 Task: Find connections with filter location Welwyn Garden City with filter topic #Mobilemarketingwith filter profile language German with filter current company Infiniti Research Ltd. with filter school Kolhapur Jobs with filter industry Mobile Food Services with filter service category Writing with filter keywords title Area Sales Manager
Action: Mouse moved to (625, 80)
Screenshot: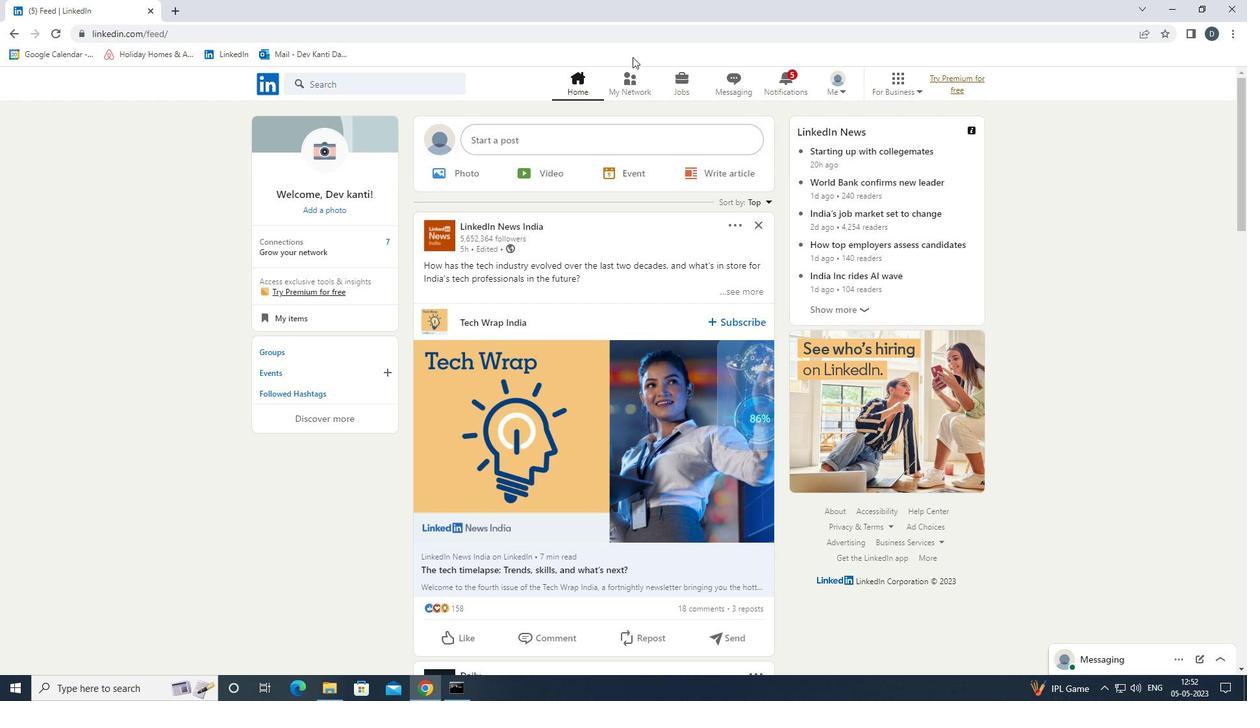 
Action: Mouse pressed left at (625, 80)
Screenshot: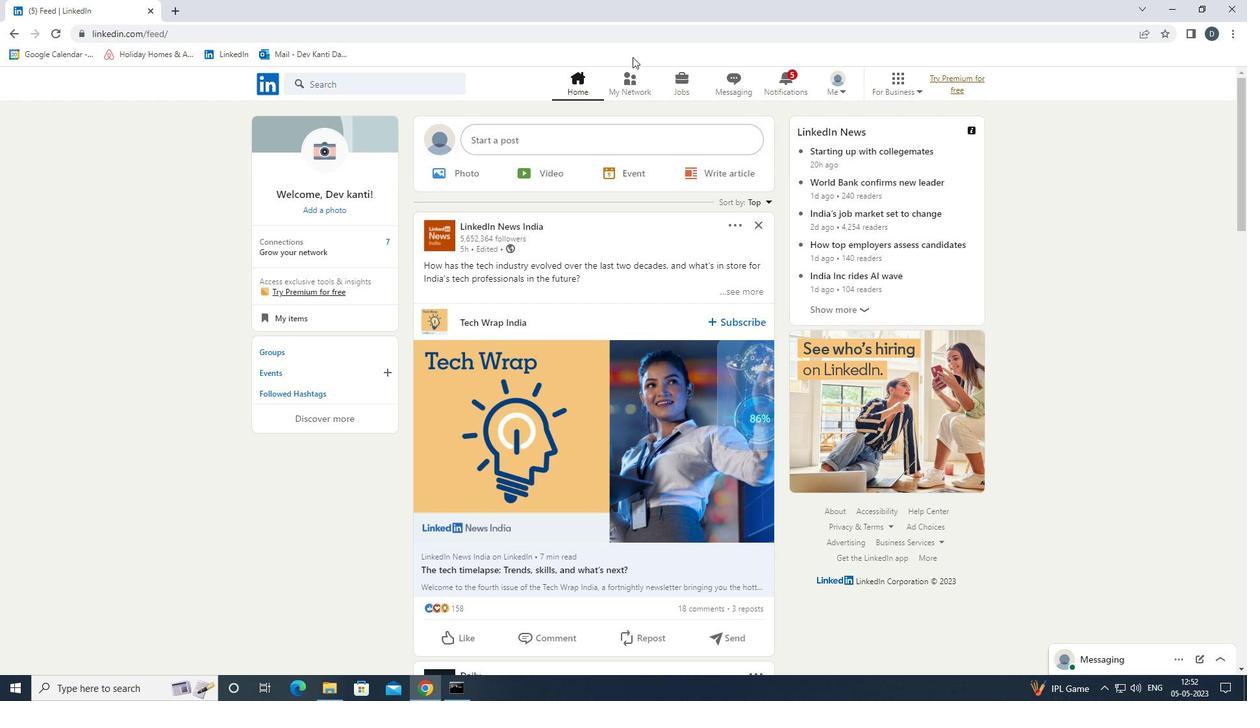 
Action: Mouse moved to (634, 77)
Screenshot: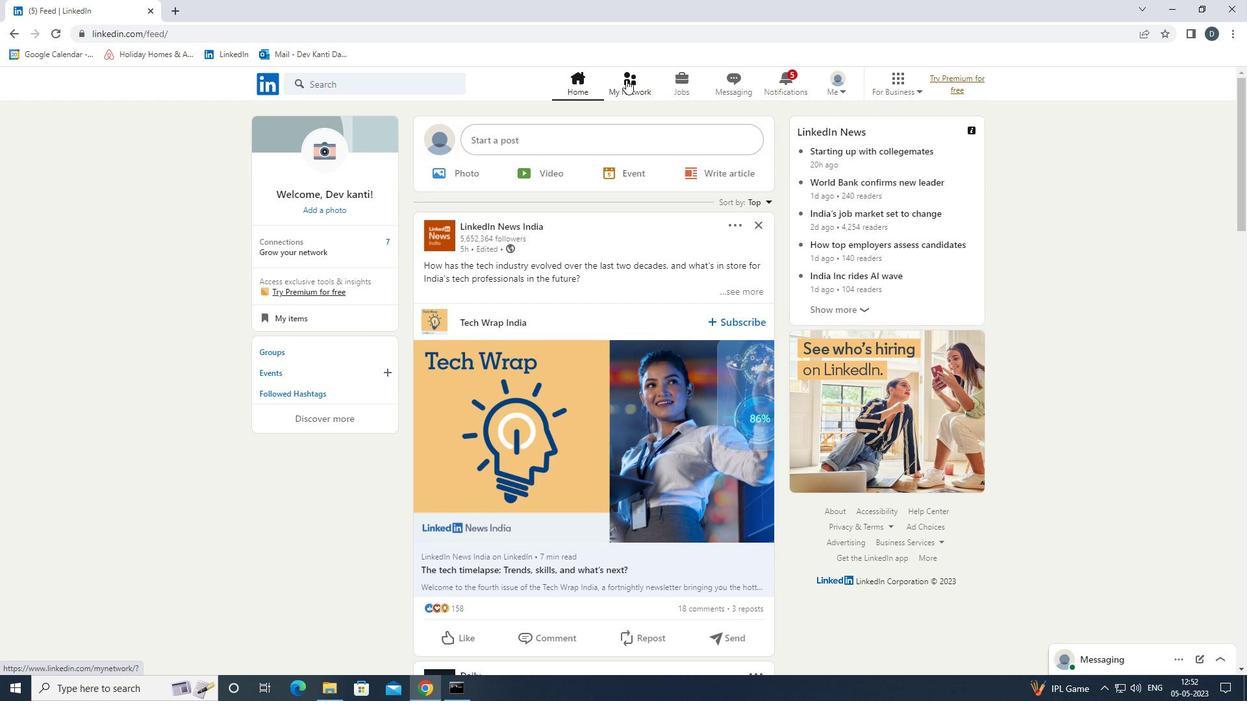 
Action: Mouse pressed left at (634, 77)
Screenshot: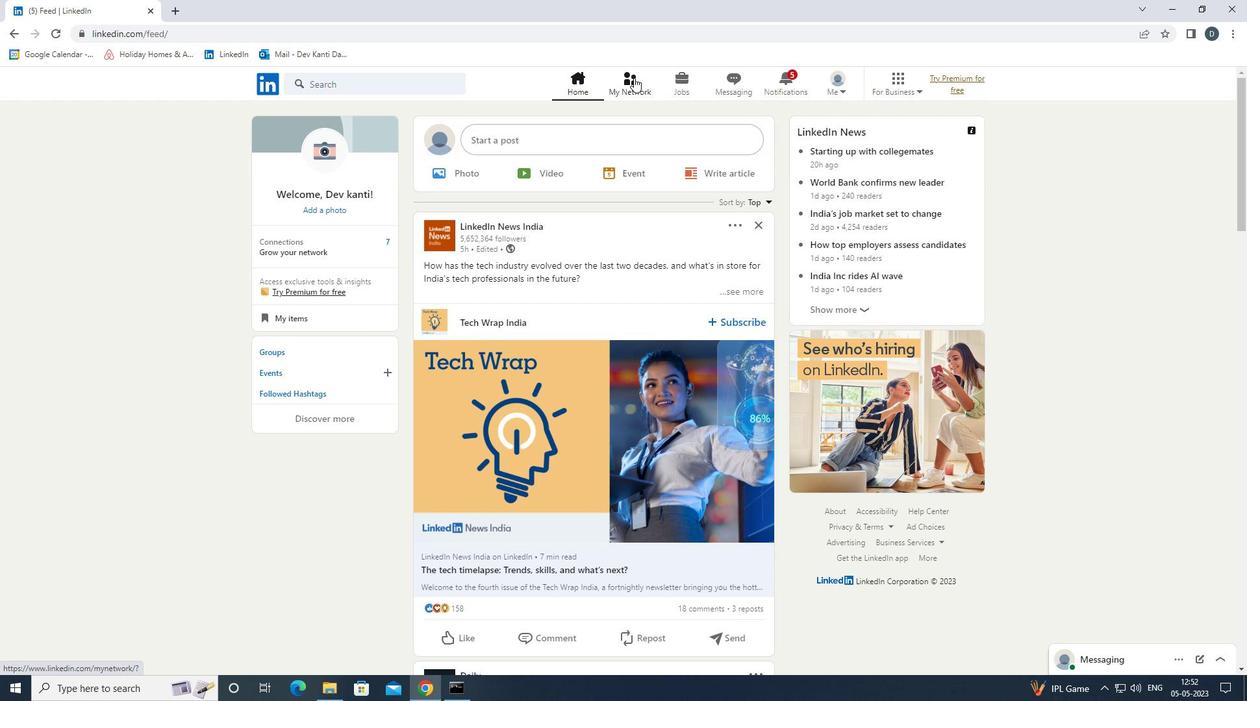 
Action: Mouse moved to (432, 152)
Screenshot: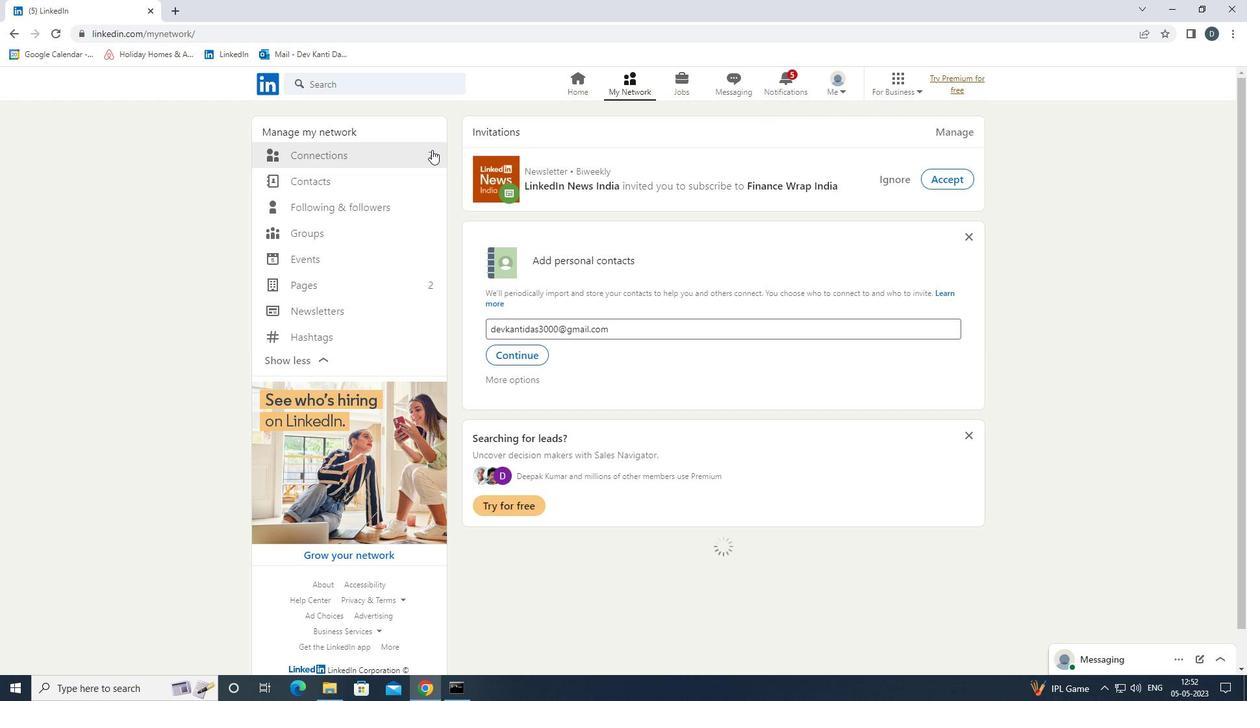 
Action: Mouse pressed left at (432, 152)
Screenshot: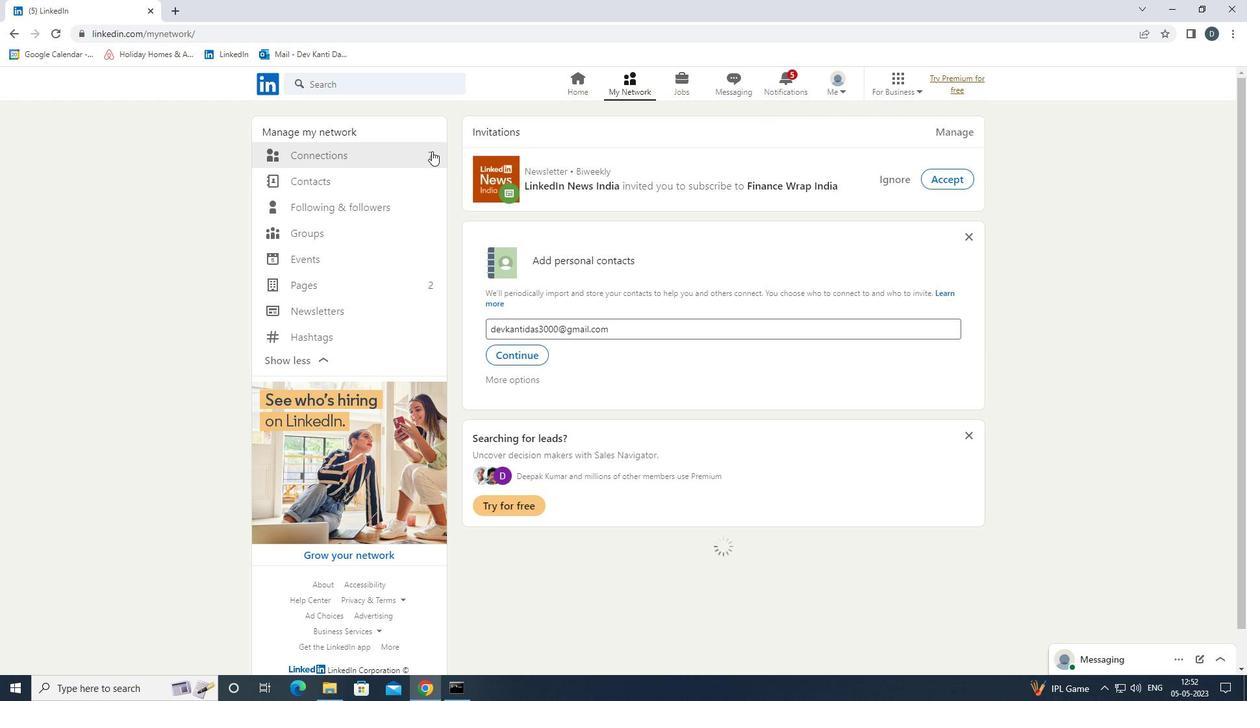 
Action: Mouse moved to (716, 153)
Screenshot: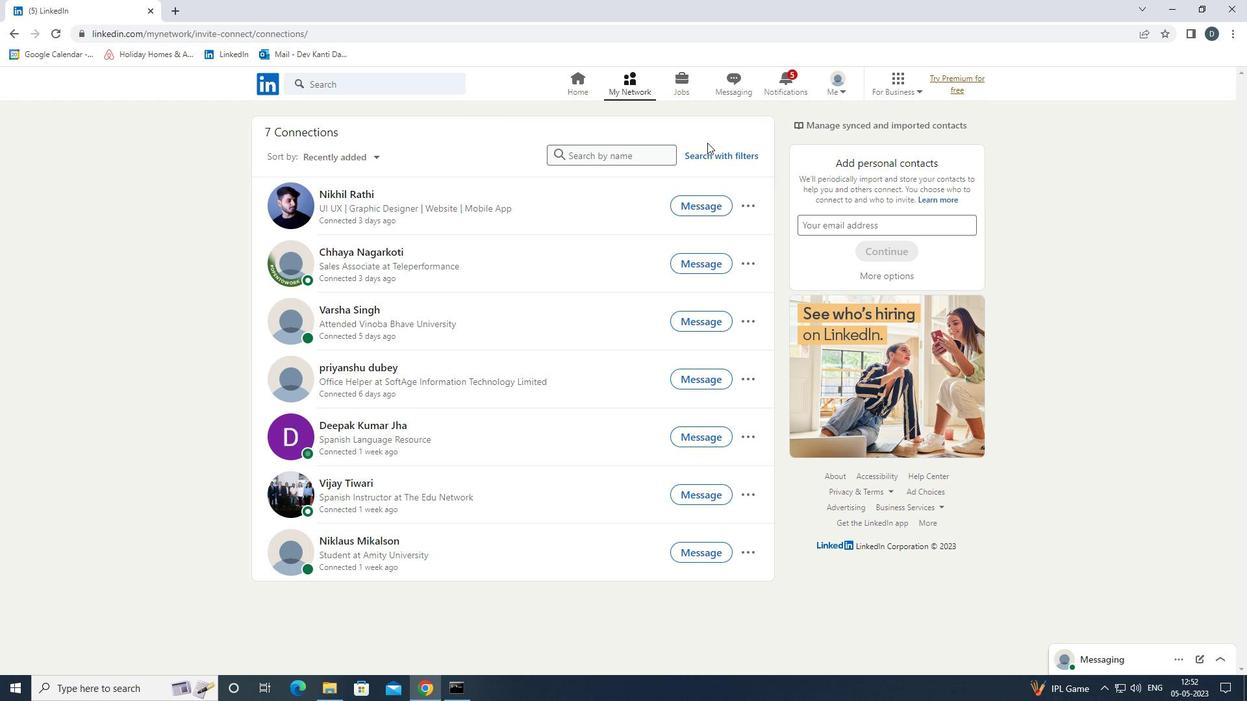 
Action: Mouse pressed left at (716, 153)
Screenshot: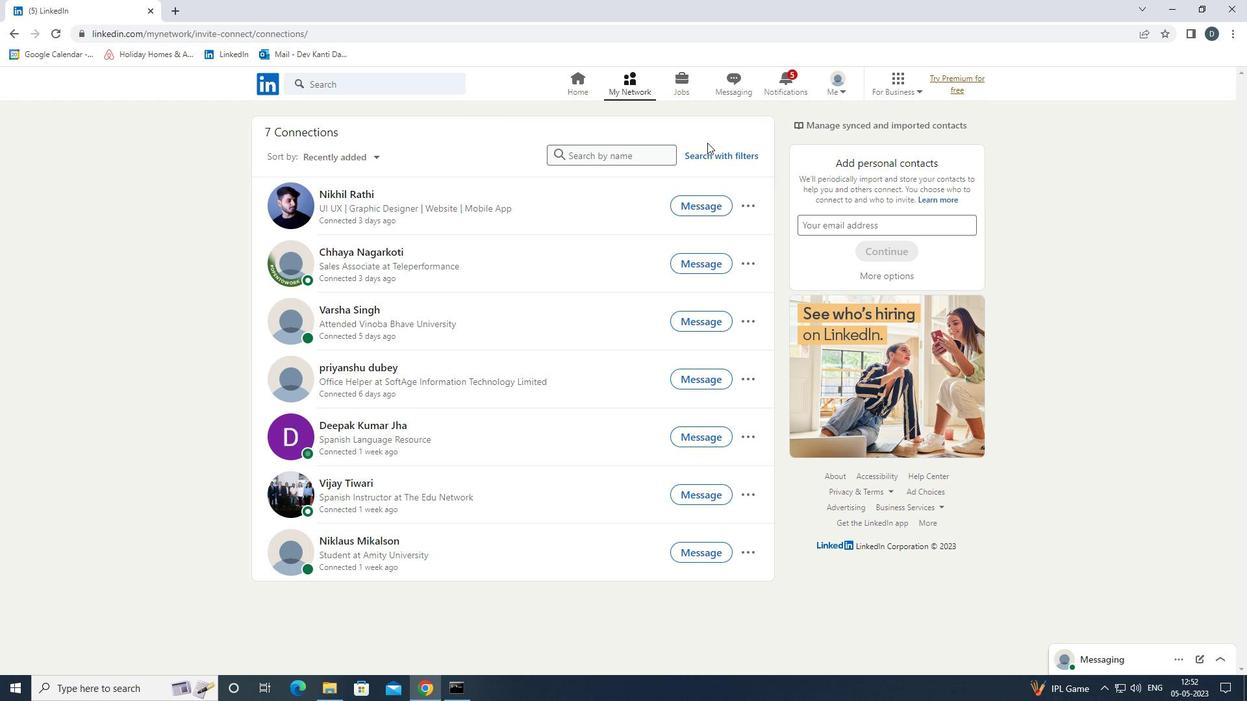 
Action: Mouse moved to (660, 118)
Screenshot: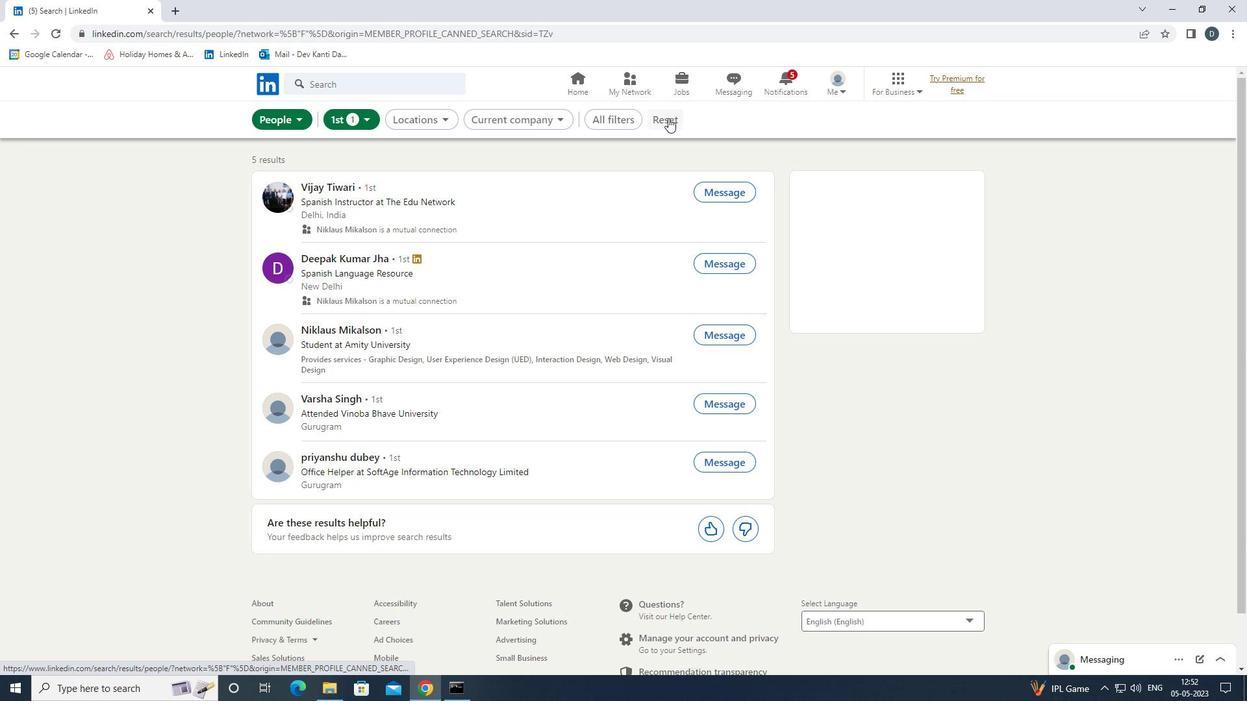 
Action: Mouse pressed left at (660, 118)
Screenshot: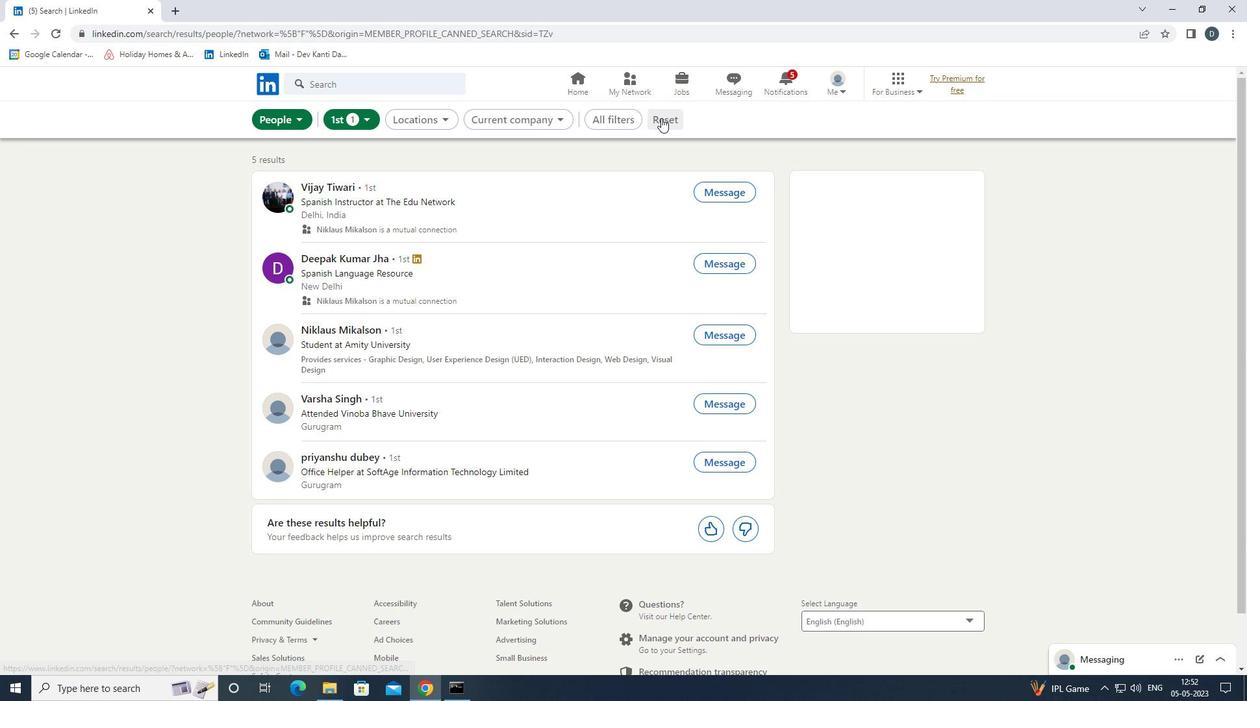 
Action: Mouse moved to (646, 121)
Screenshot: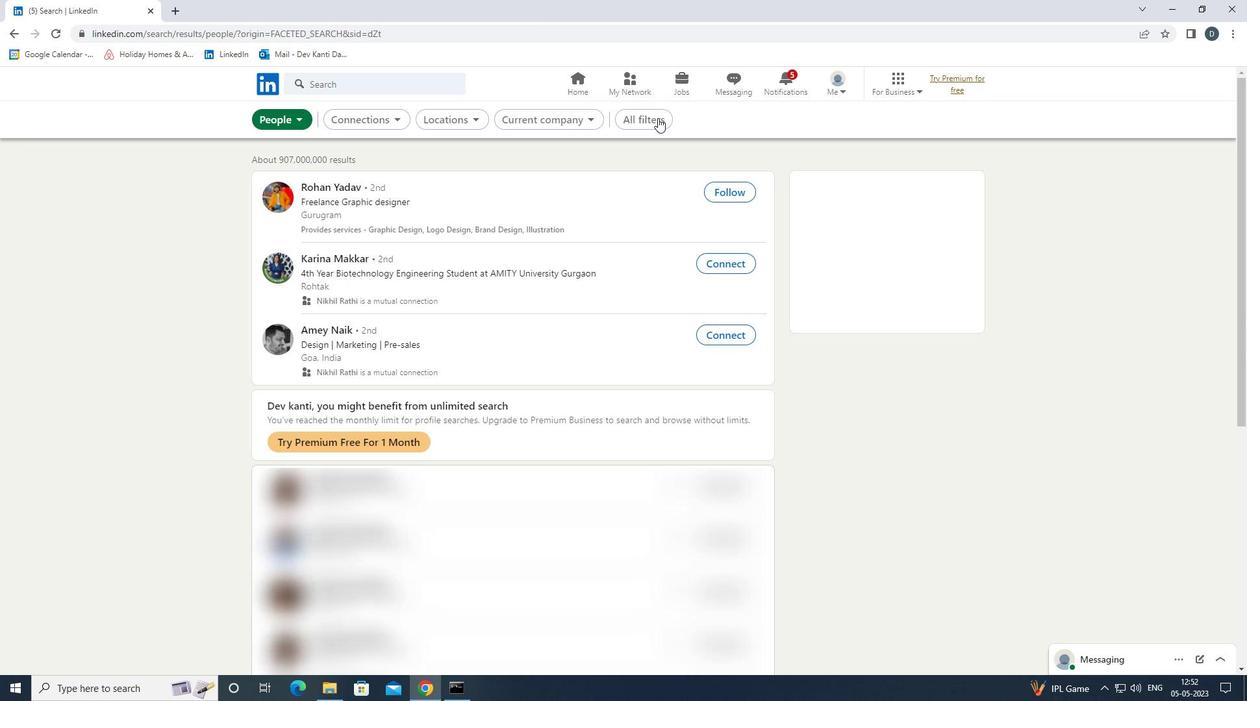 
Action: Mouse pressed left at (646, 121)
Screenshot: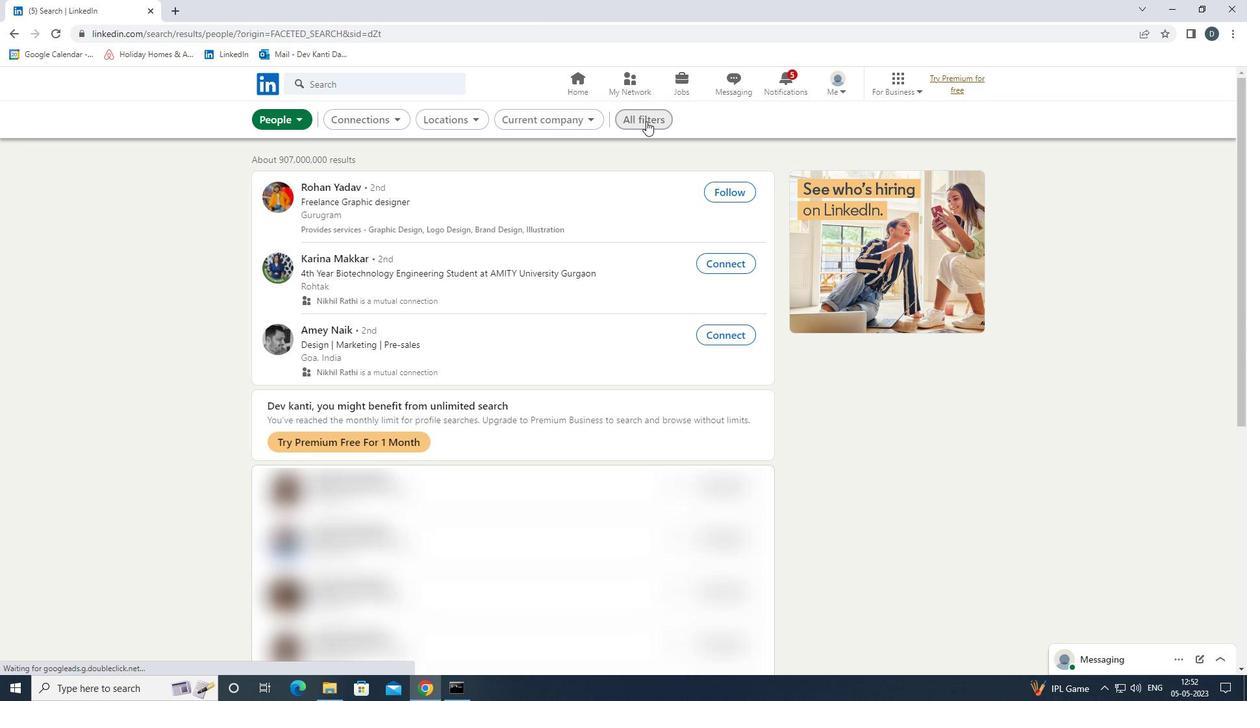 
Action: Mouse moved to (1099, 460)
Screenshot: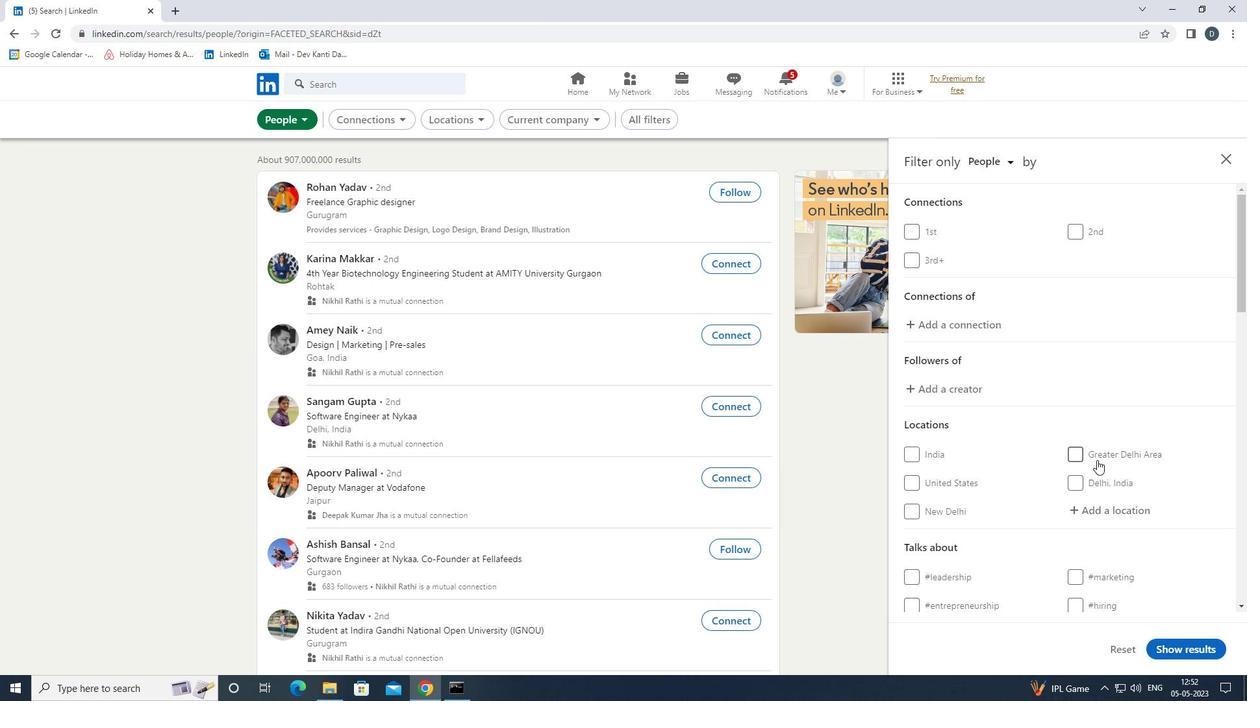 
Action: Mouse scrolled (1099, 460) with delta (0, 0)
Screenshot: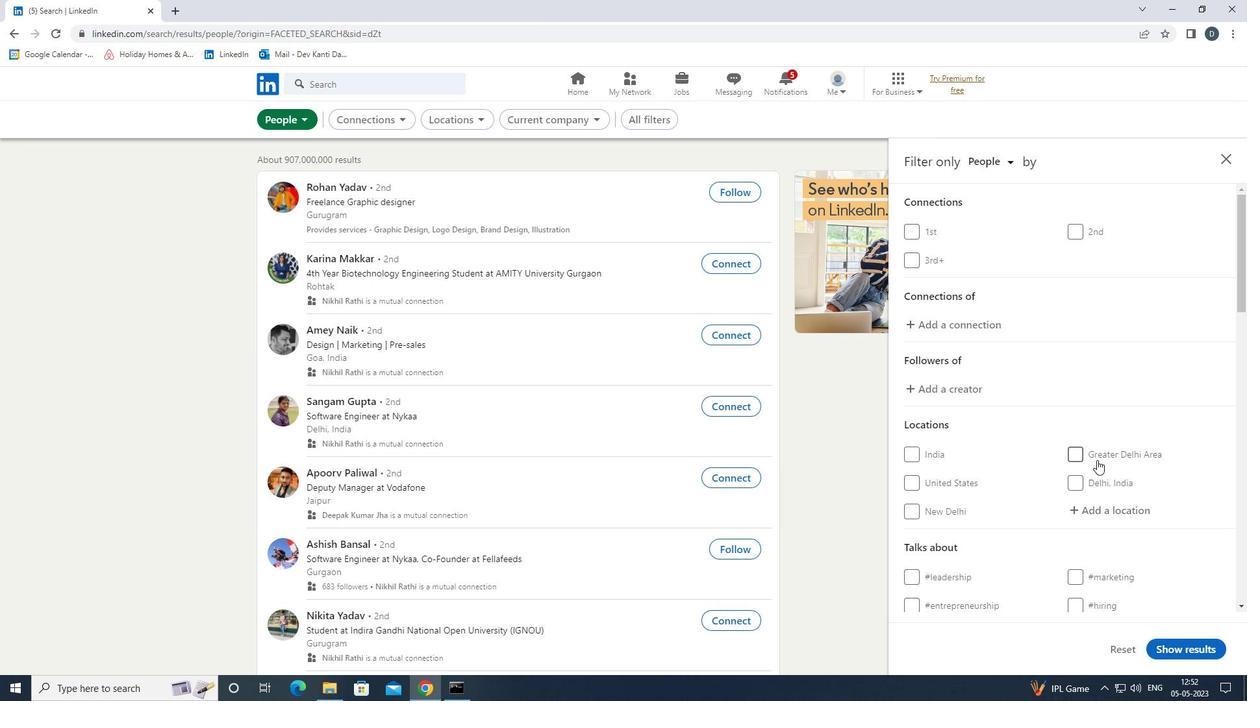 
Action: Mouse moved to (1106, 440)
Screenshot: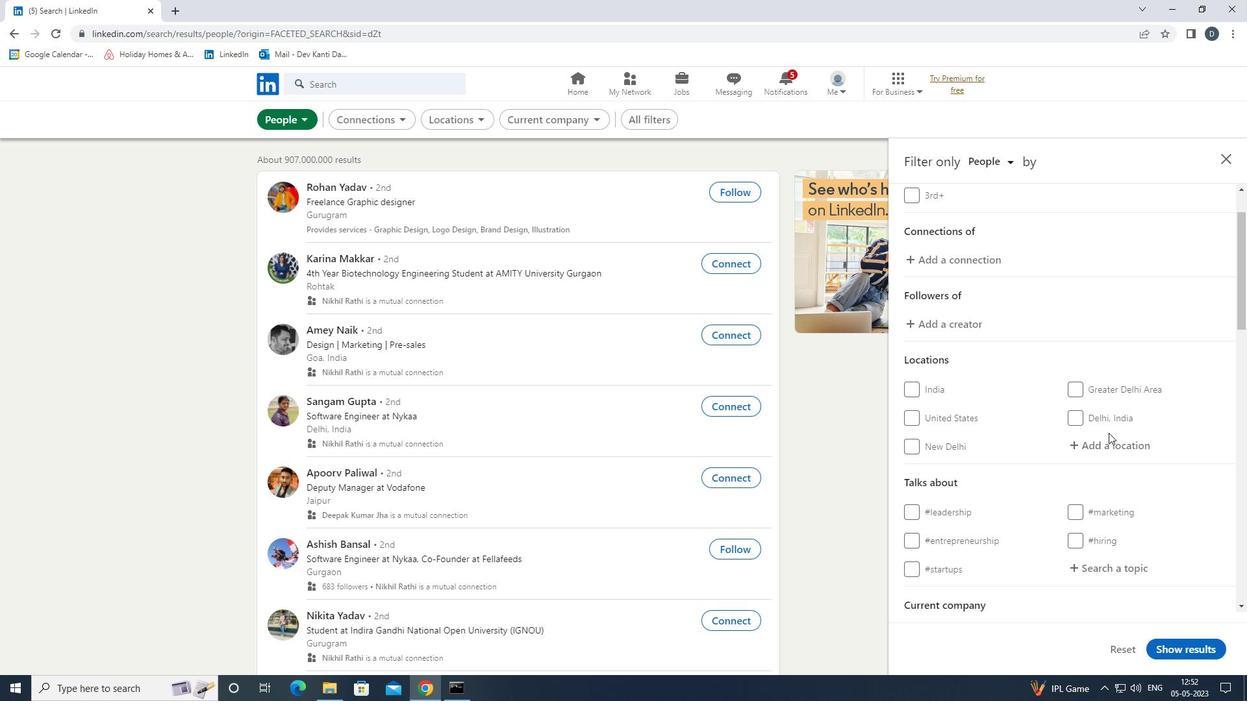 
Action: Mouse pressed left at (1106, 440)
Screenshot: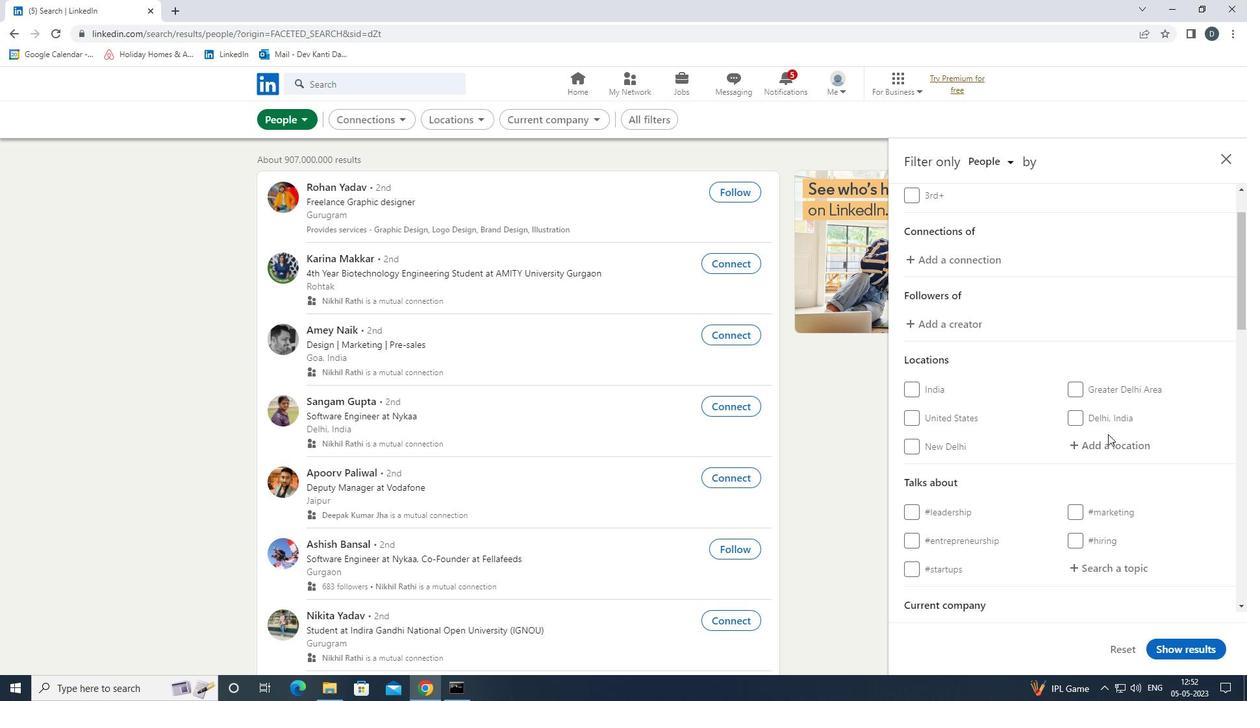 
Action: Mouse moved to (1106, 445)
Screenshot: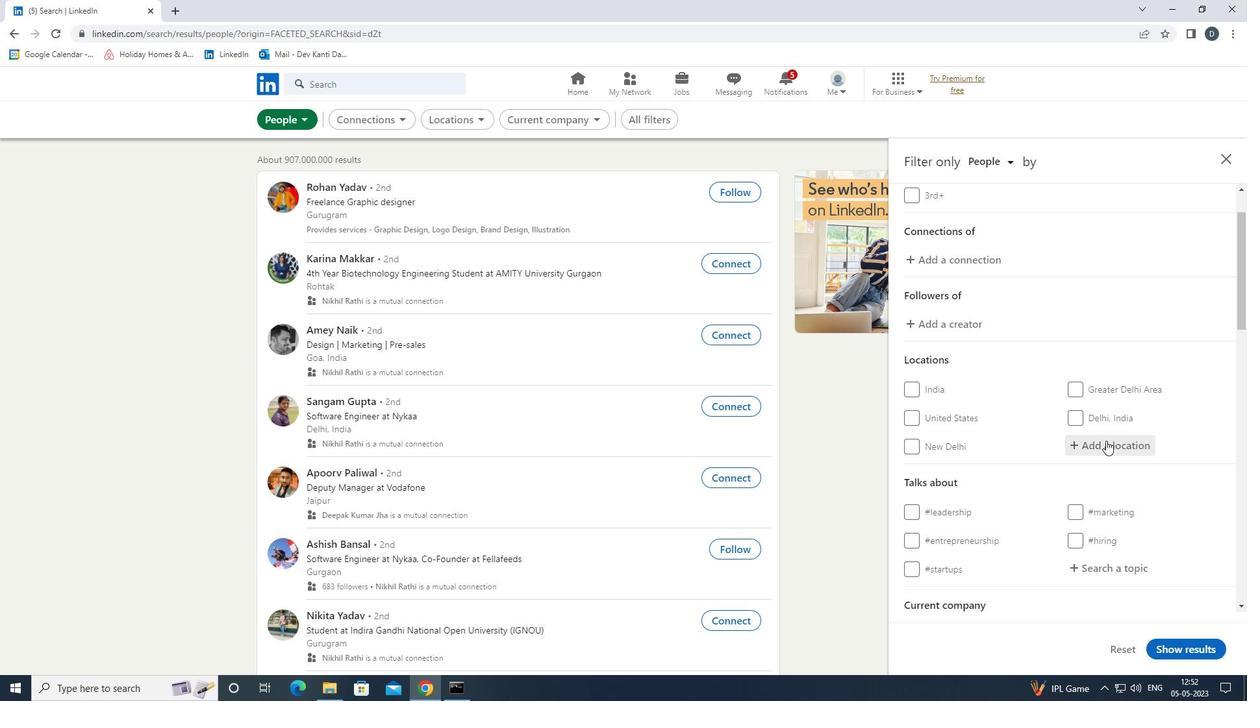 
Action: Key pressed <Key.shift>WELWYN<Key.space><Key.shift>GARD<Key.down><Key.enter>
Screenshot: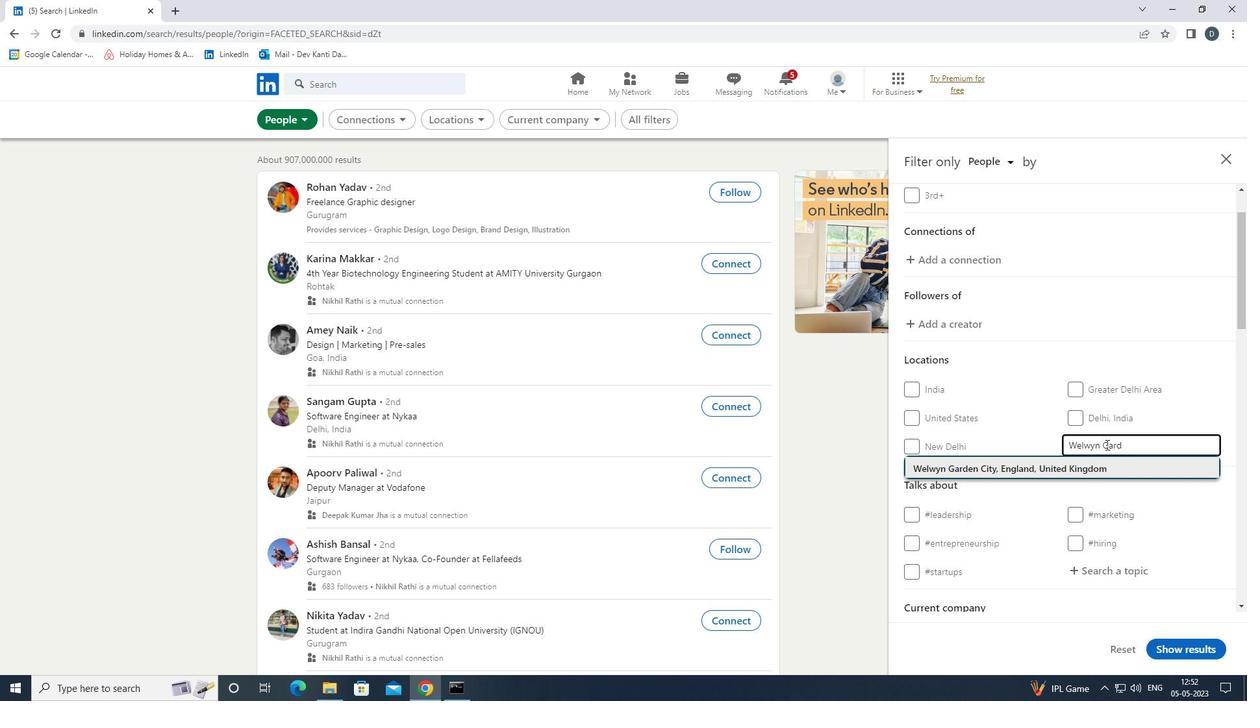 
Action: Mouse moved to (1105, 452)
Screenshot: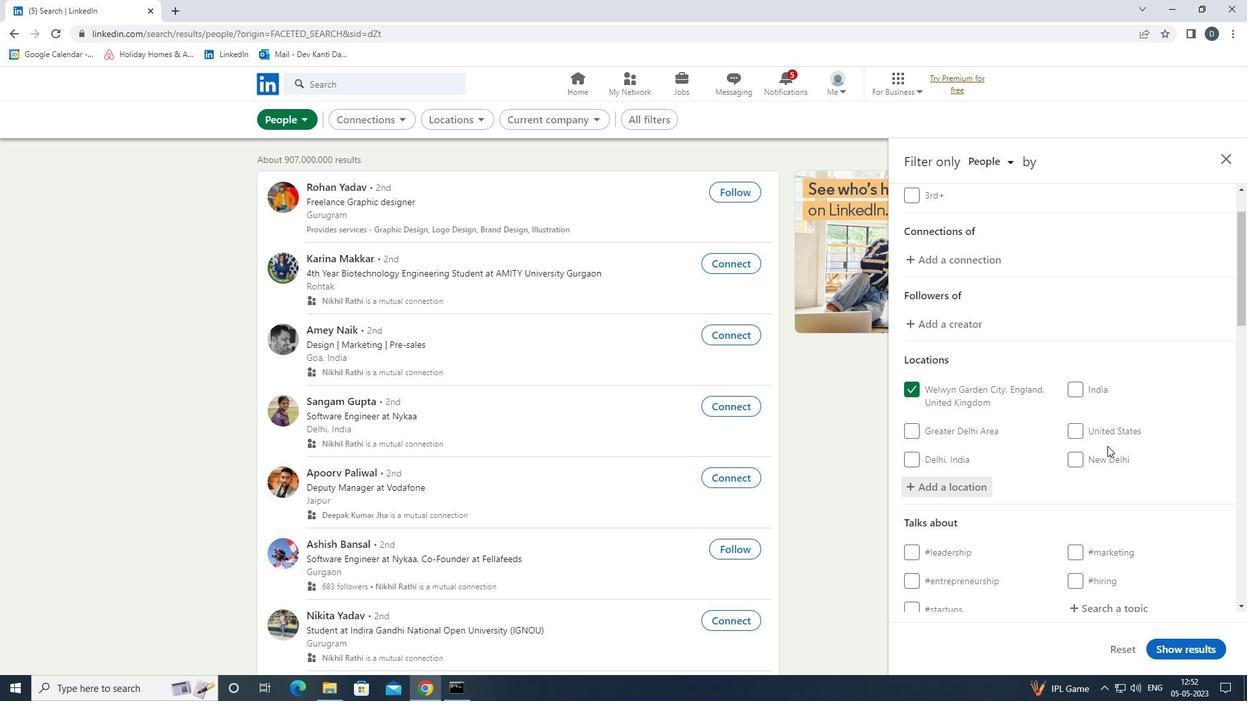 
Action: Mouse scrolled (1105, 451) with delta (0, 0)
Screenshot: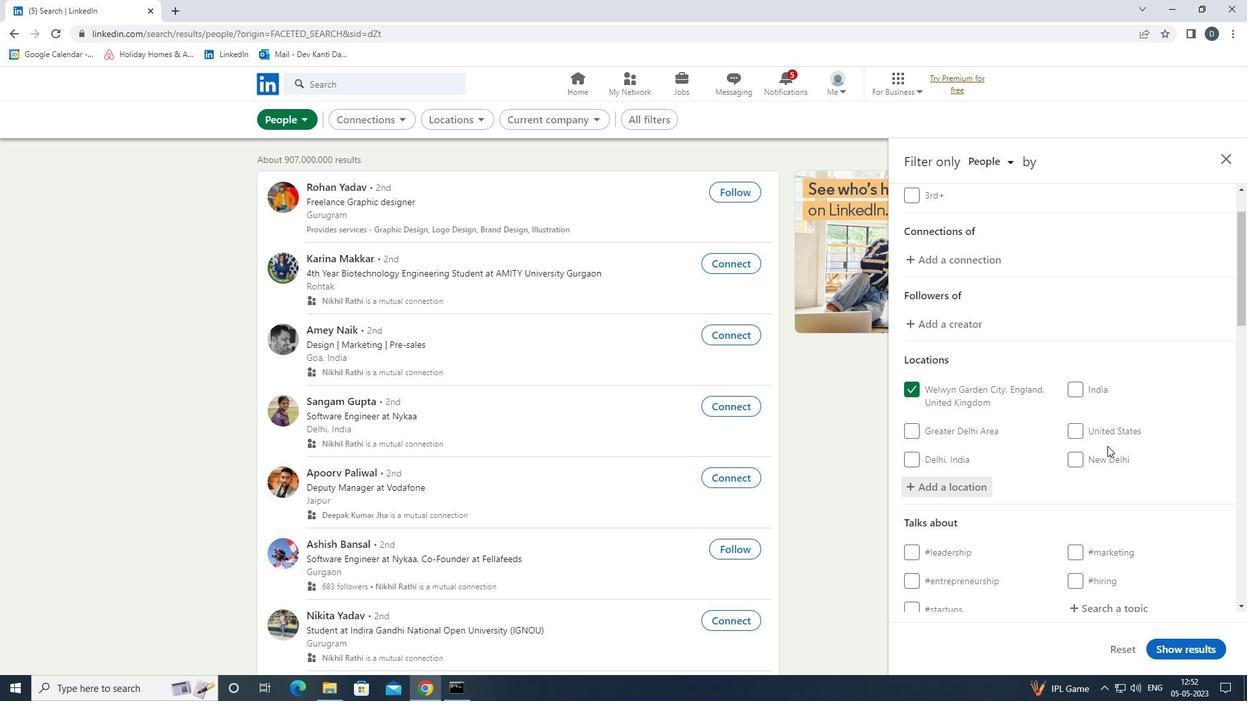 
Action: Mouse moved to (1103, 456)
Screenshot: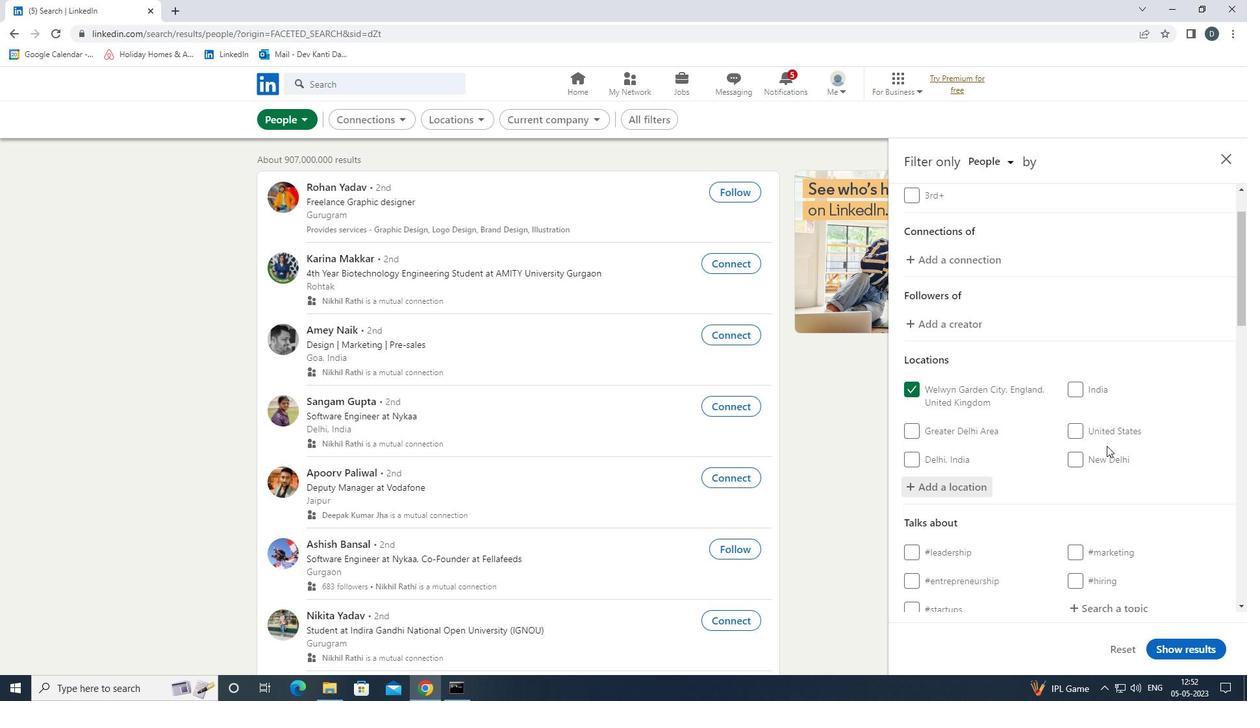 
Action: Mouse scrolled (1103, 455) with delta (0, 0)
Screenshot: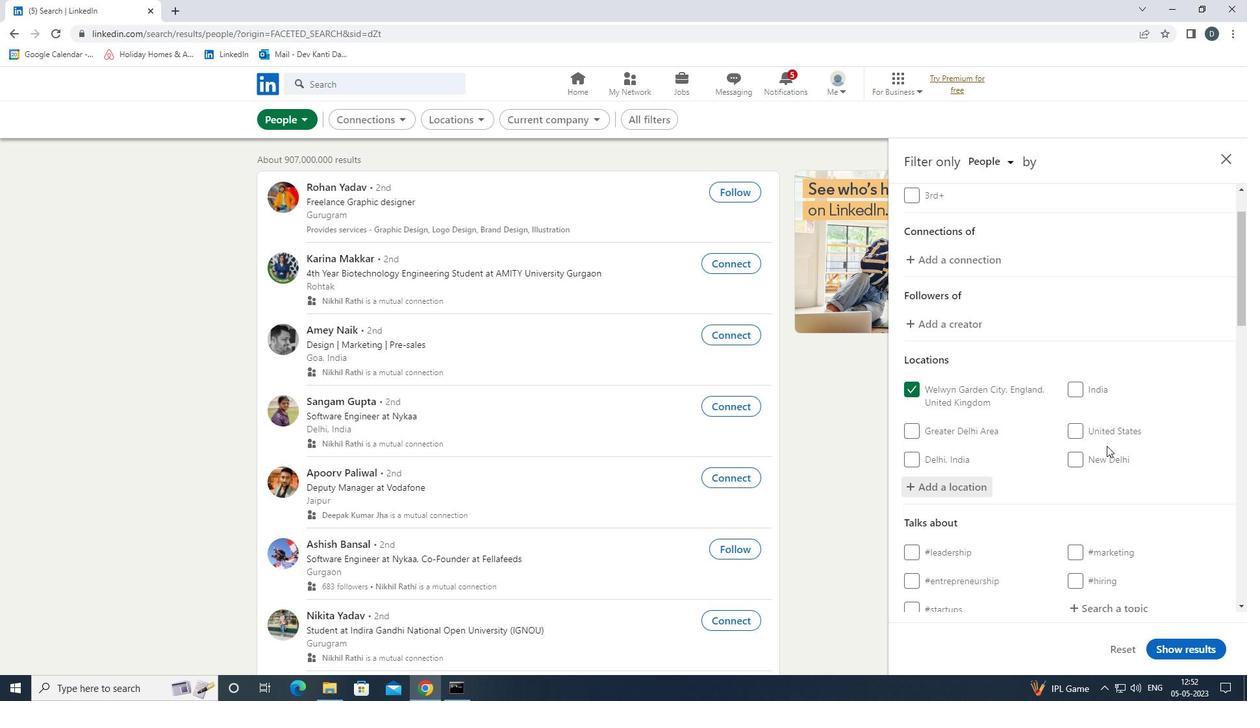 
Action: Mouse moved to (1103, 458)
Screenshot: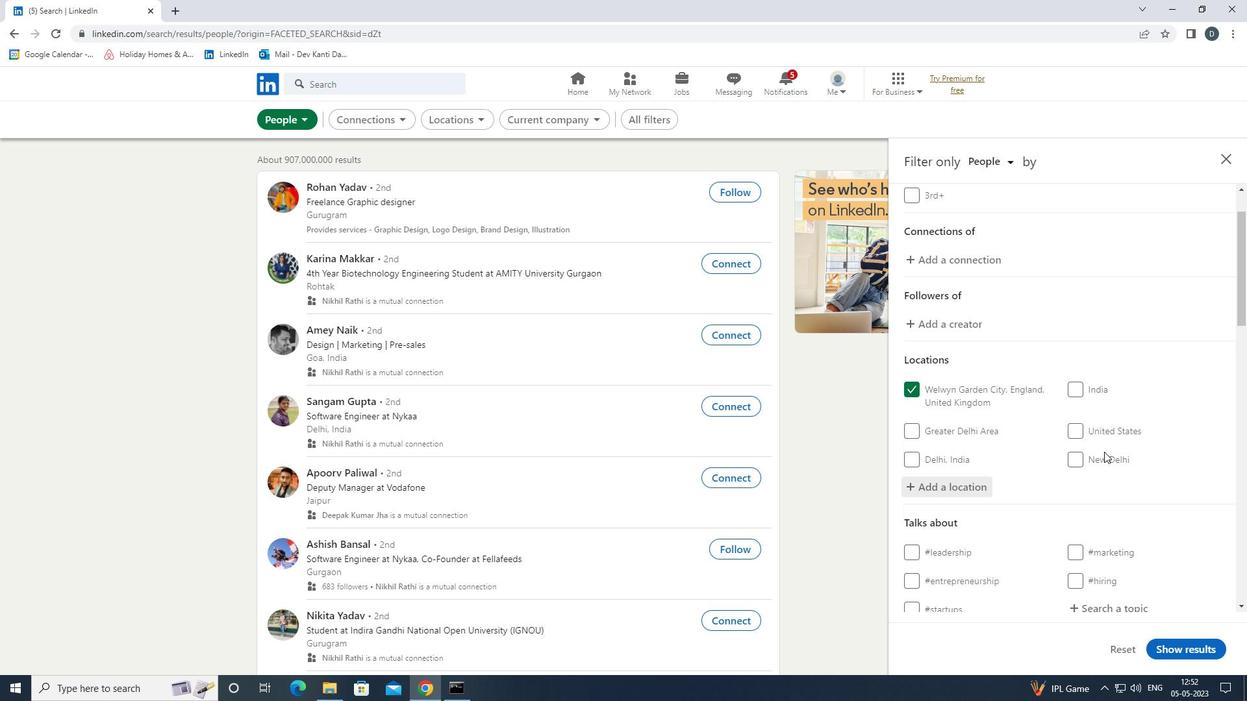
Action: Mouse scrolled (1103, 458) with delta (0, 0)
Screenshot: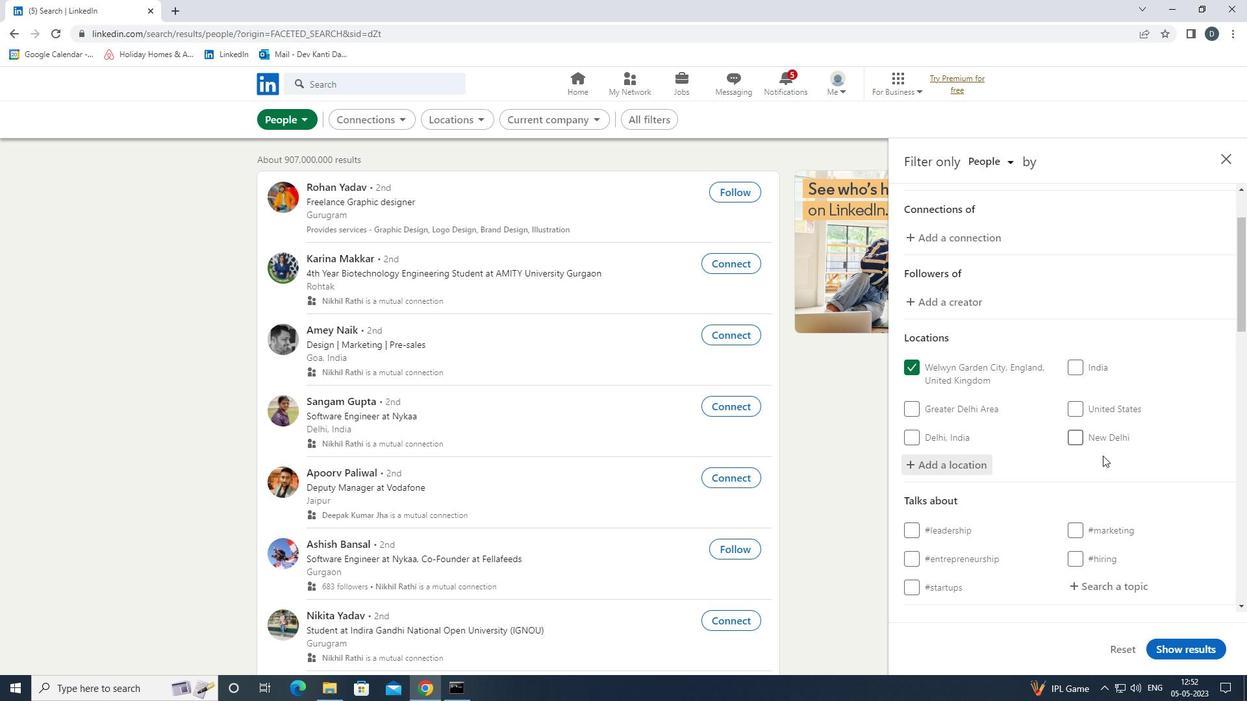 
Action: Mouse moved to (1124, 411)
Screenshot: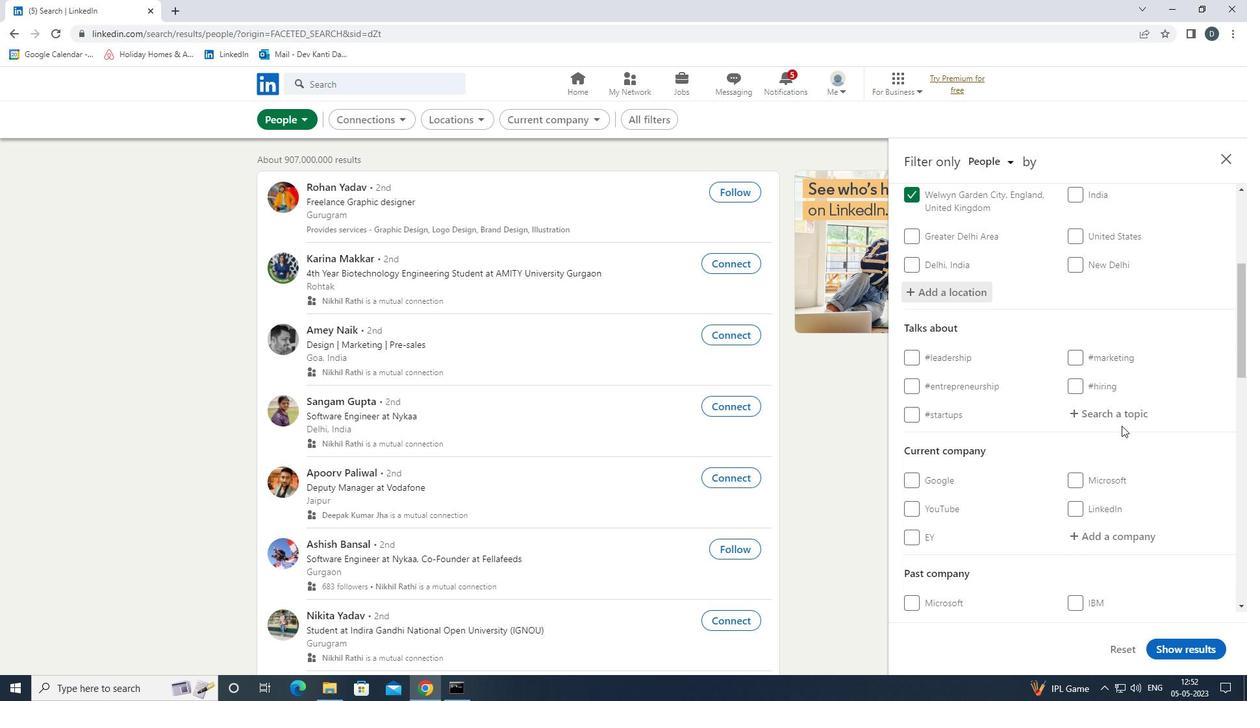 
Action: Mouse pressed left at (1124, 411)
Screenshot: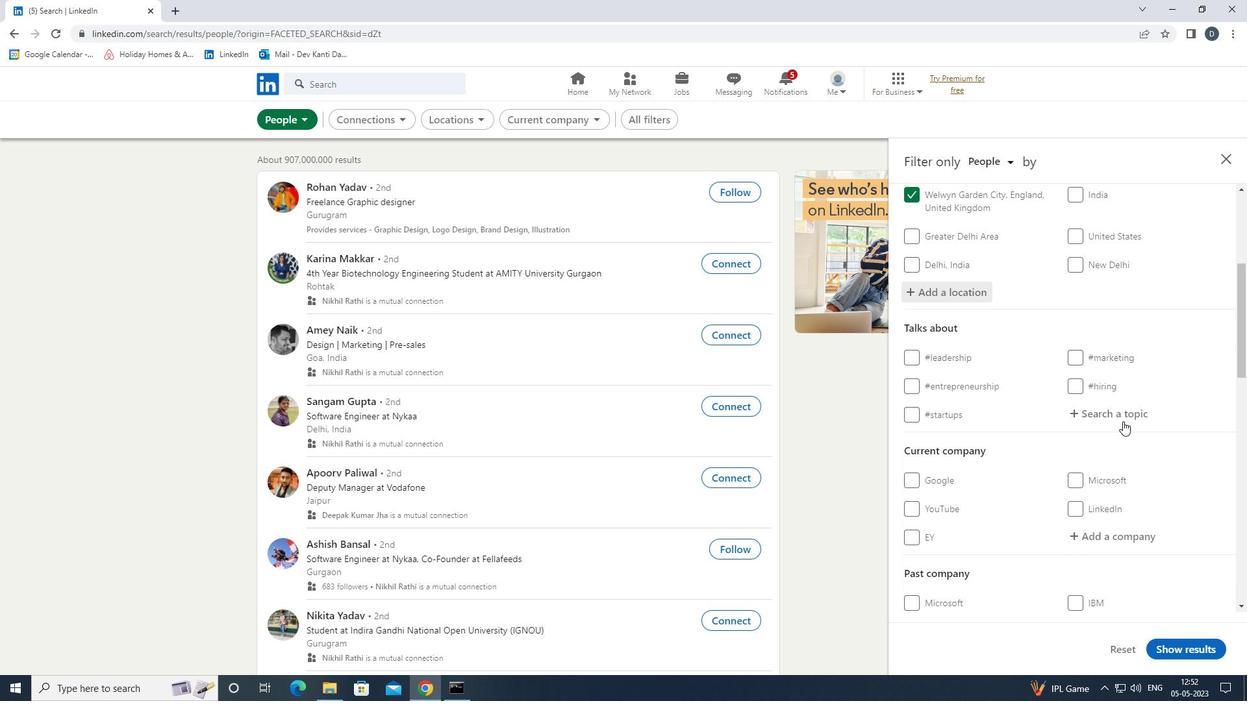 
Action: Mouse moved to (1124, 411)
Screenshot: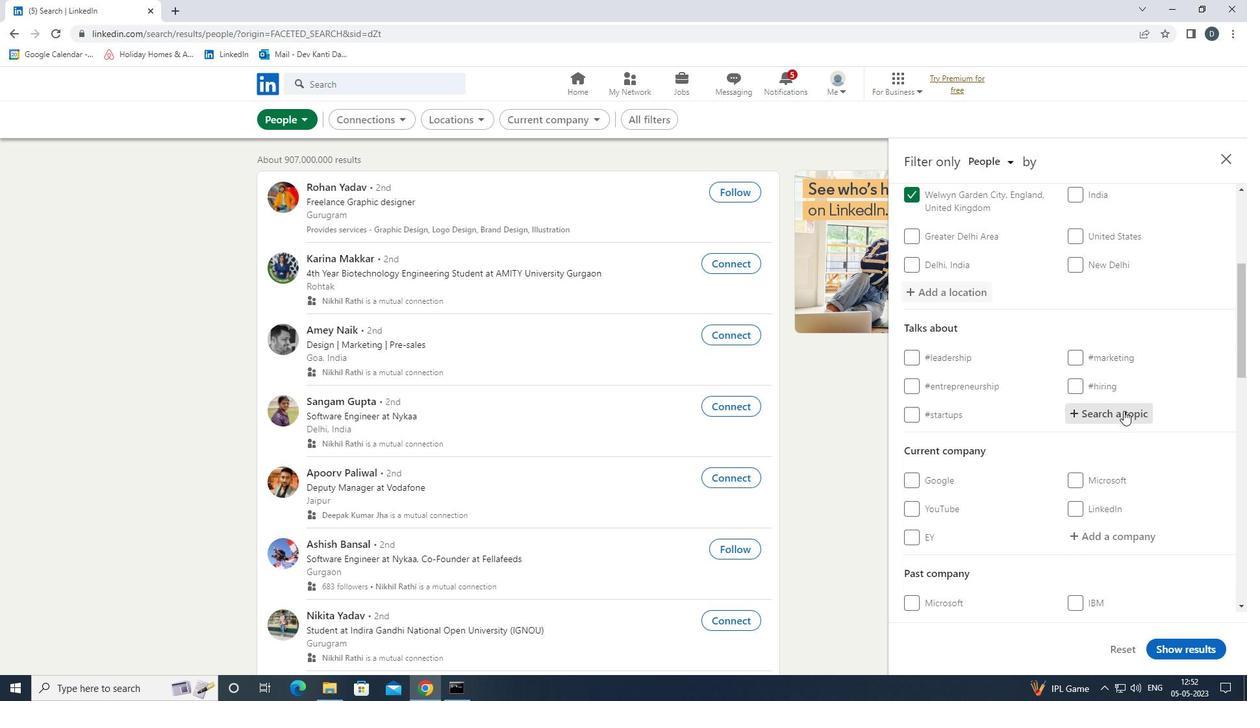 
Action: Key pressed <Key.shift>MOBILEMARKETING<Key.down><Key.enter>
Screenshot: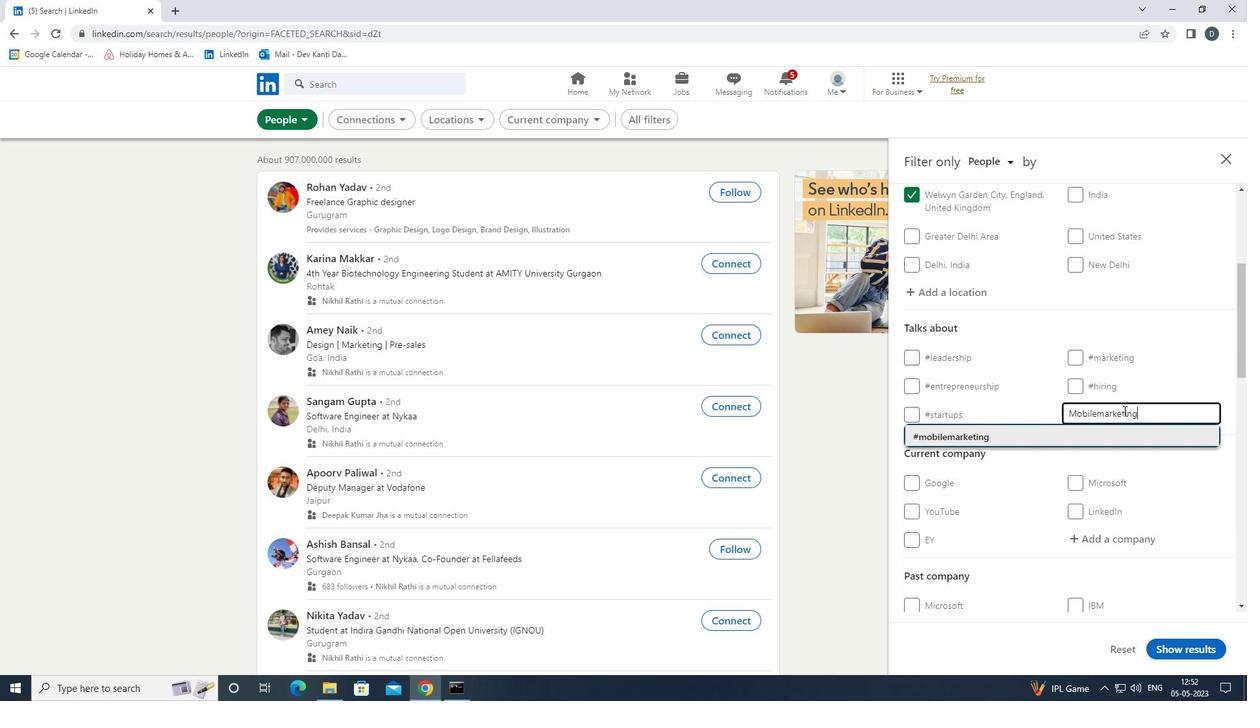 
Action: Mouse moved to (1116, 412)
Screenshot: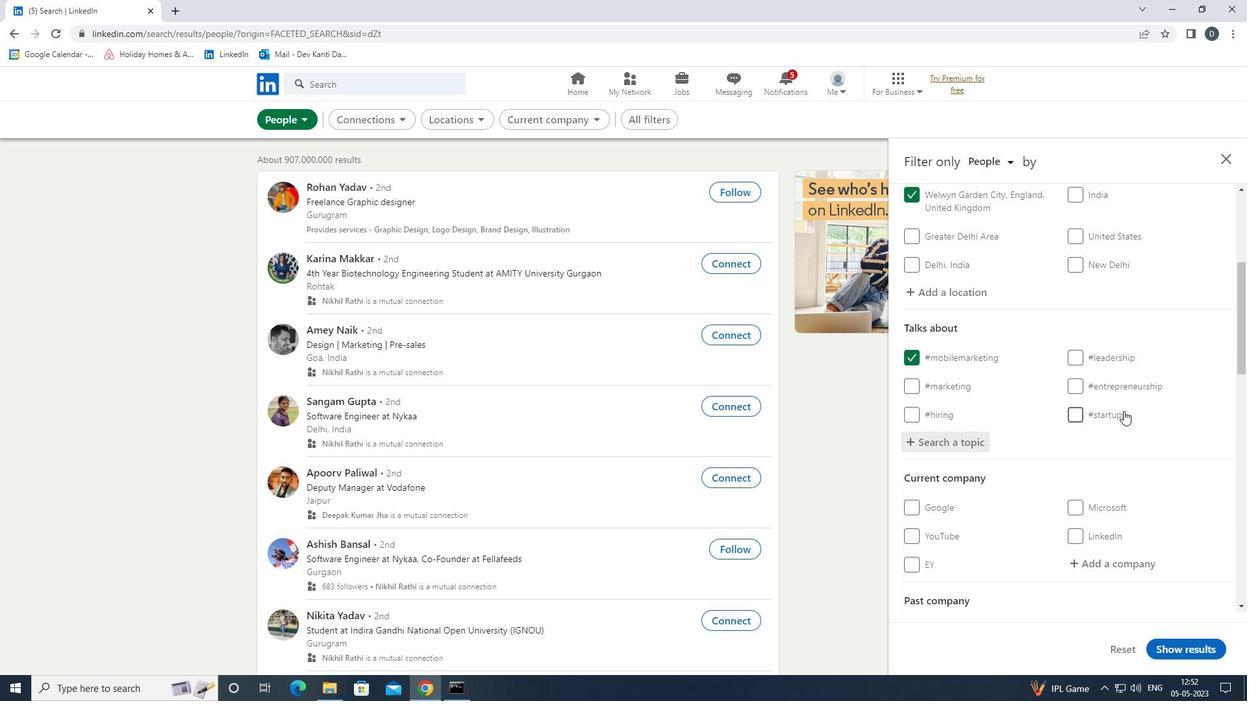 
Action: Mouse scrolled (1116, 411) with delta (0, 0)
Screenshot: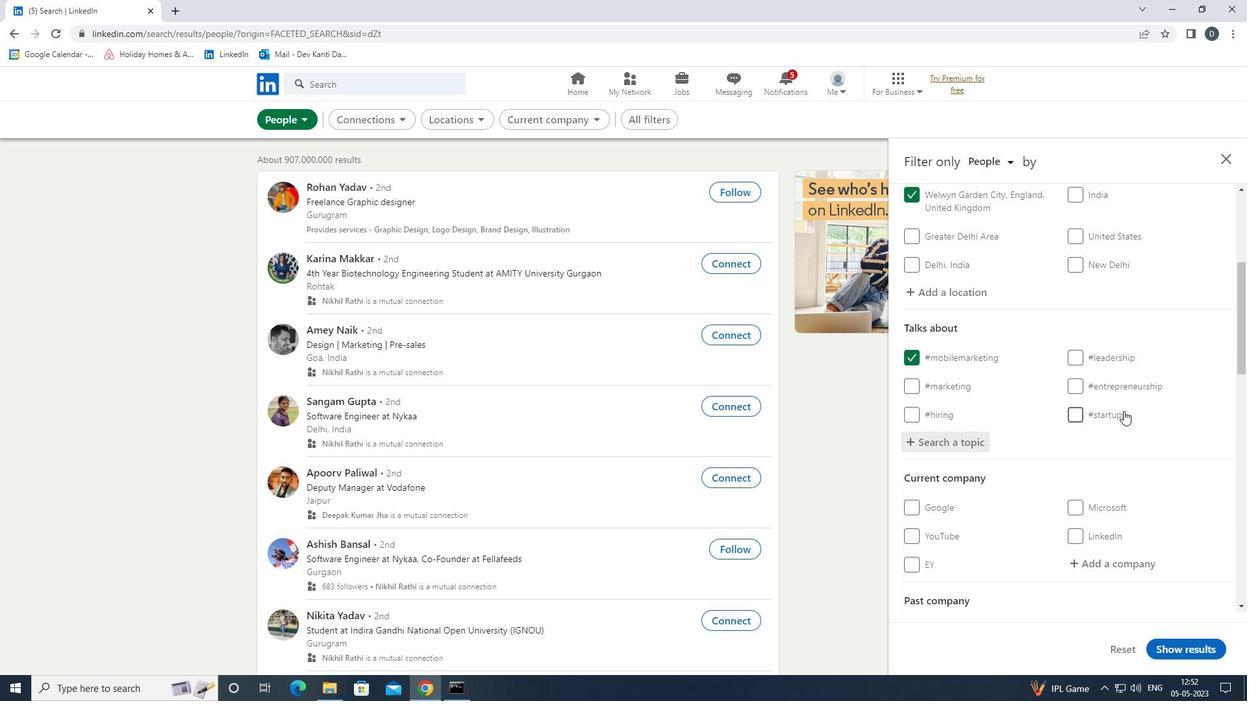 
Action: Mouse moved to (1115, 413)
Screenshot: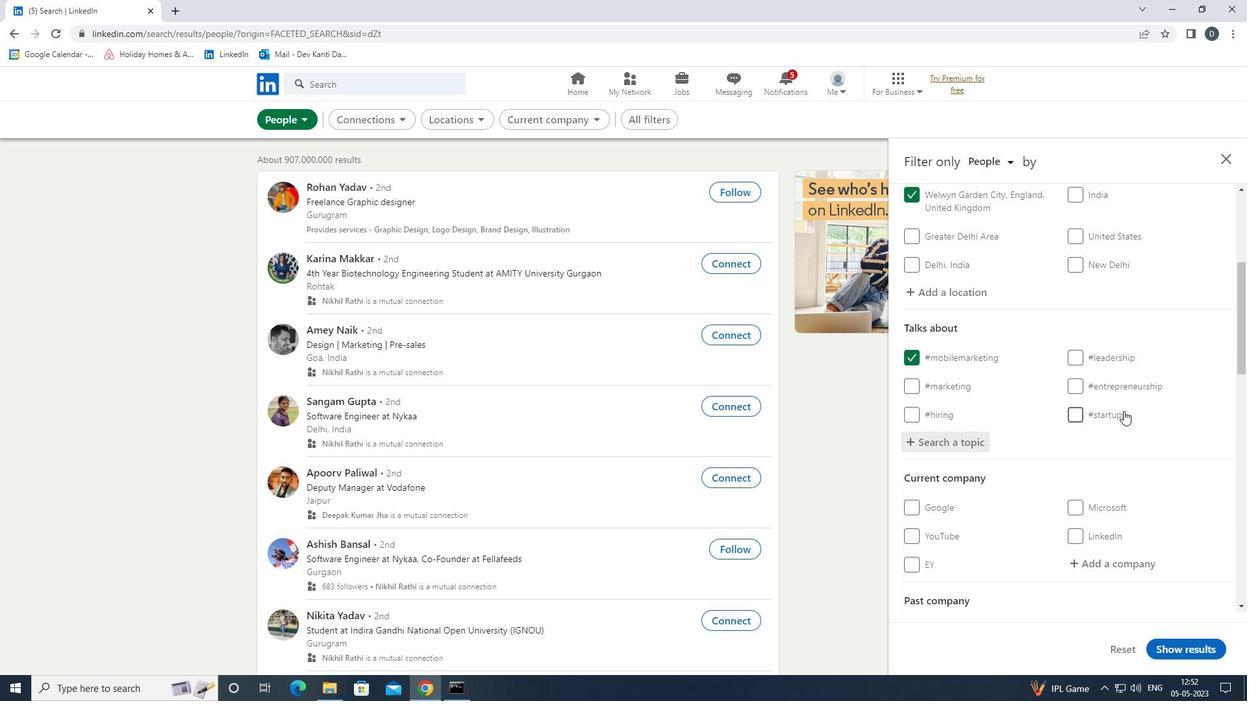 
Action: Mouse scrolled (1115, 412) with delta (0, 0)
Screenshot: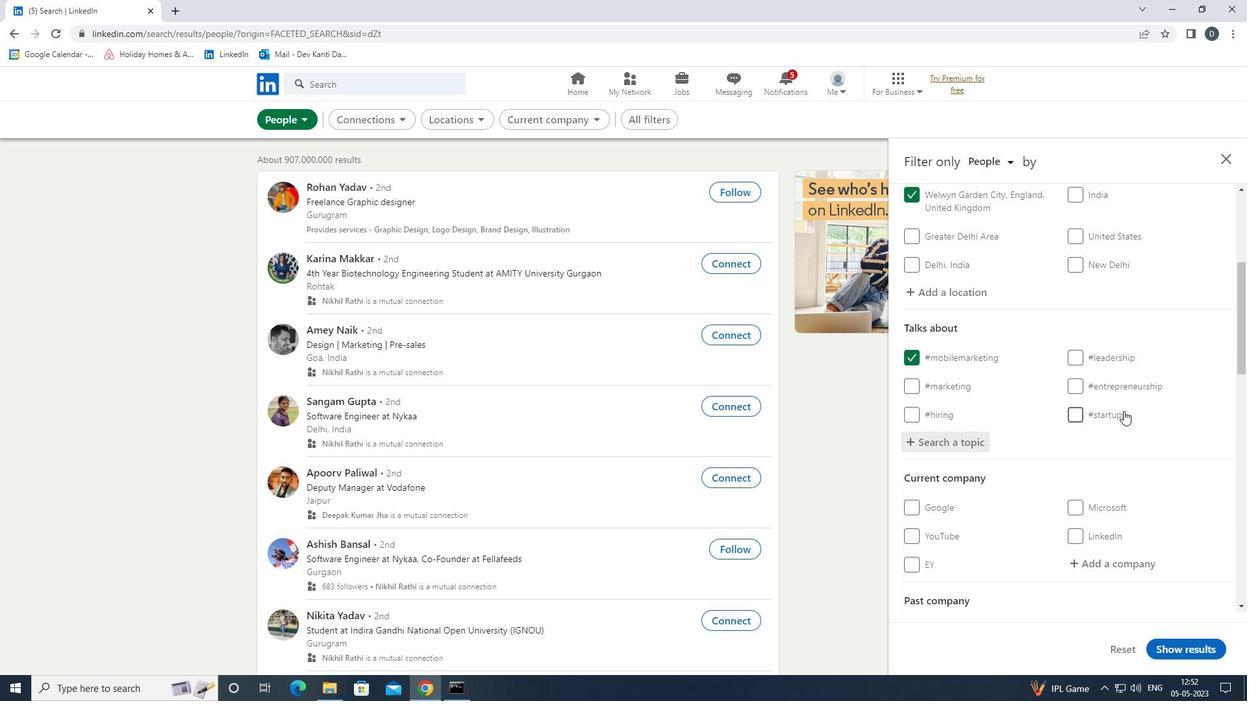 
Action: Mouse moved to (1114, 414)
Screenshot: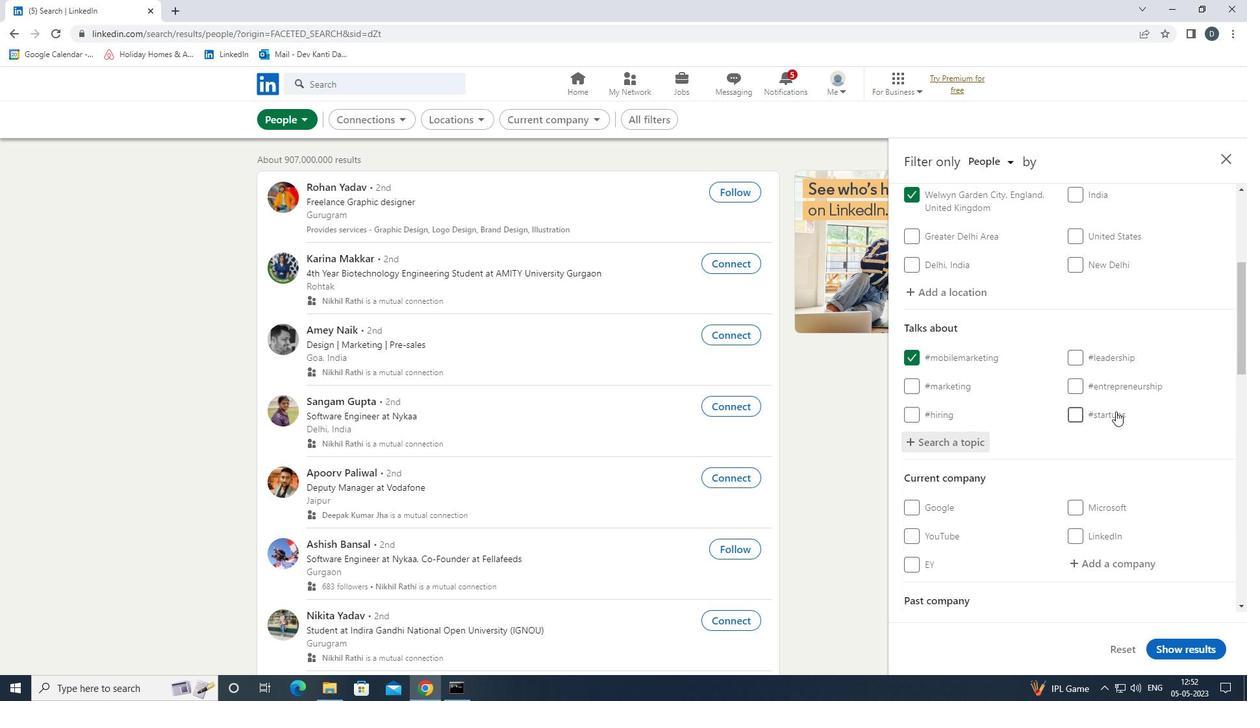 
Action: Mouse scrolled (1114, 414) with delta (0, 0)
Screenshot: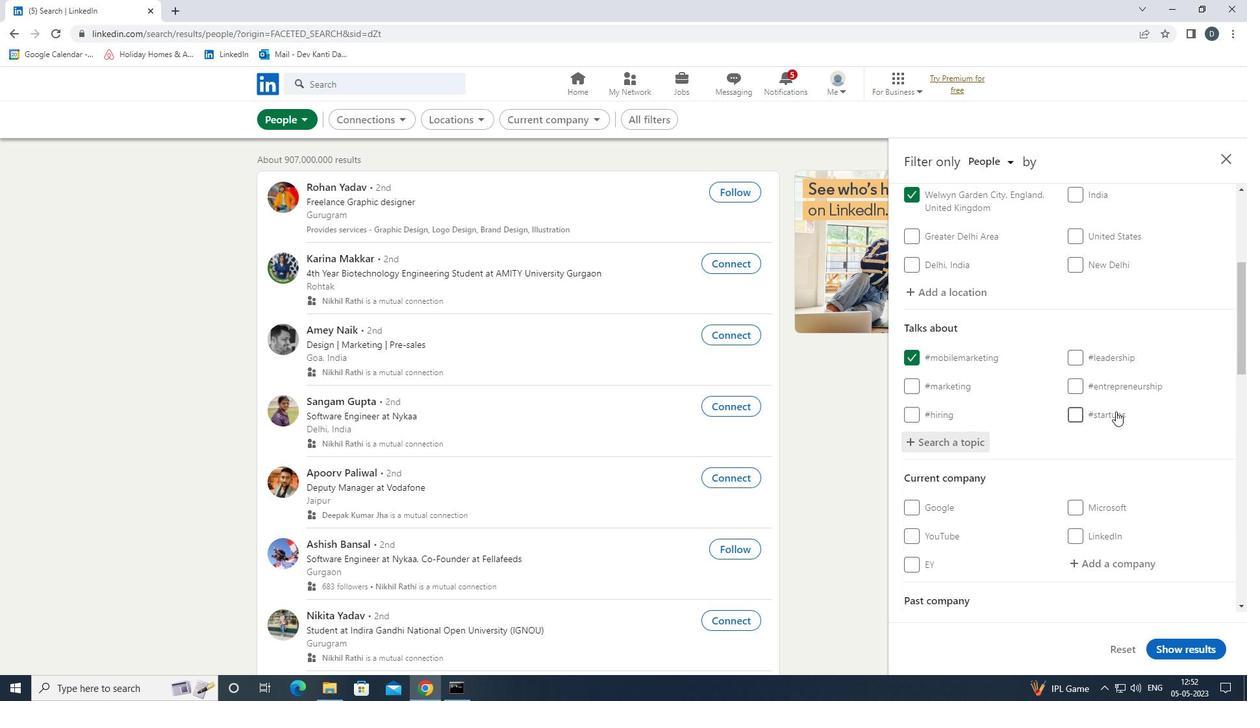 
Action: Mouse moved to (1114, 418)
Screenshot: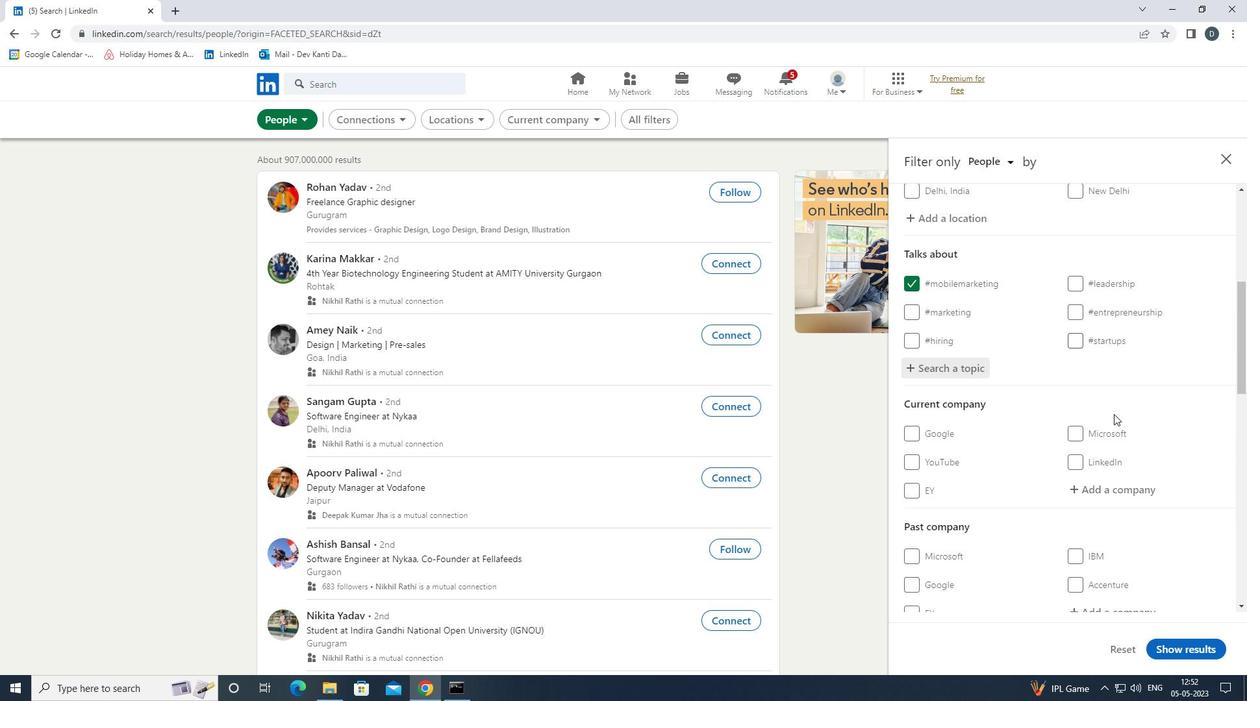 
Action: Mouse scrolled (1114, 417) with delta (0, 0)
Screenshot: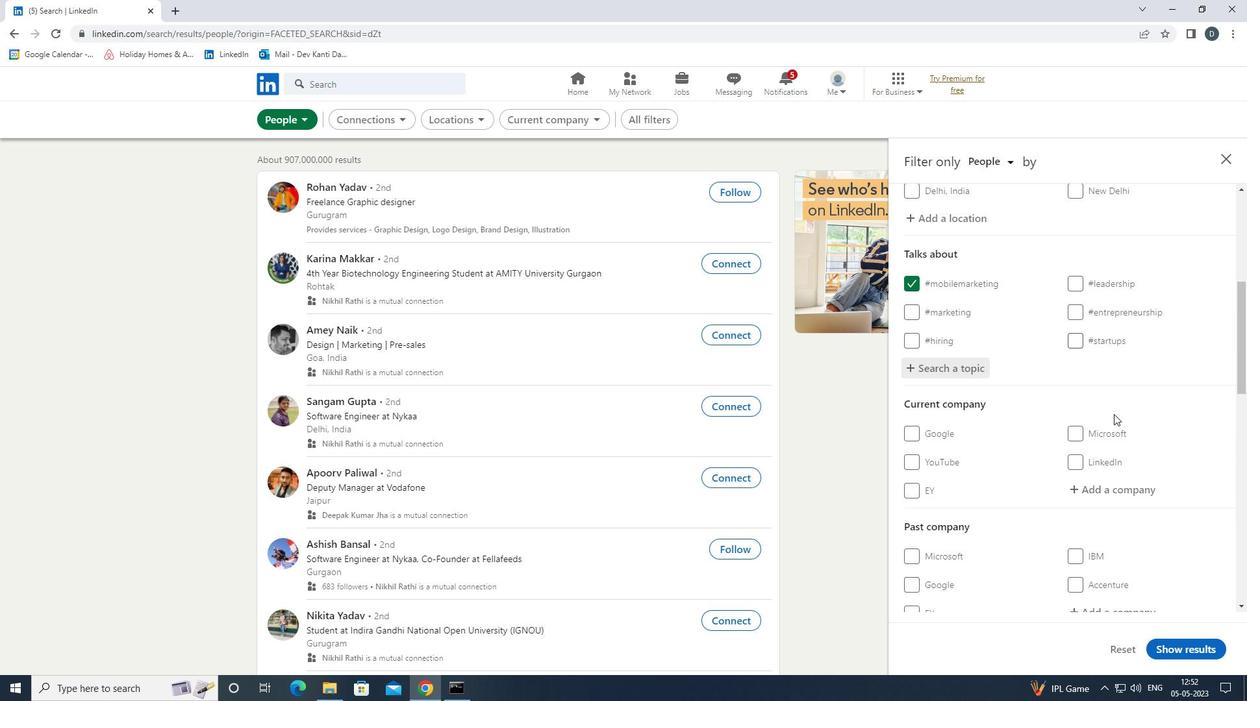 
Action: Mouse moved to (1113, 423)
Screenshot: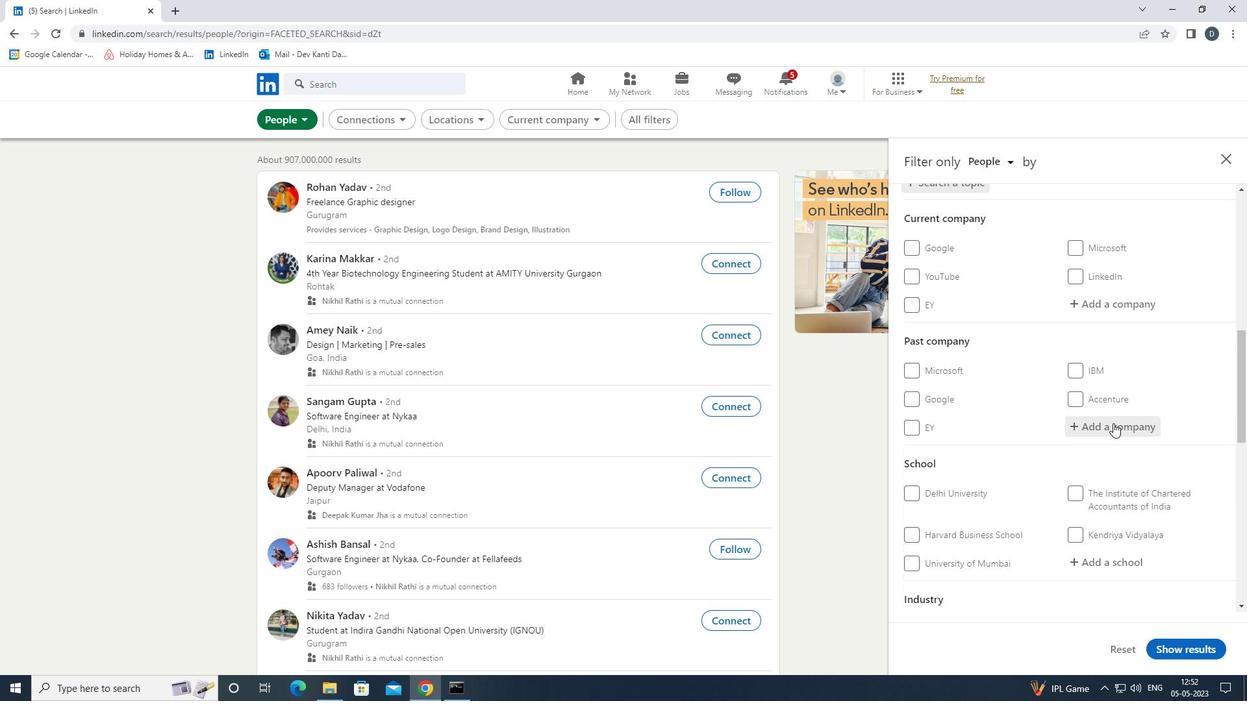 
Action: Mouse scrolled (1113, 423) with delta (0, 0)
Screenshot: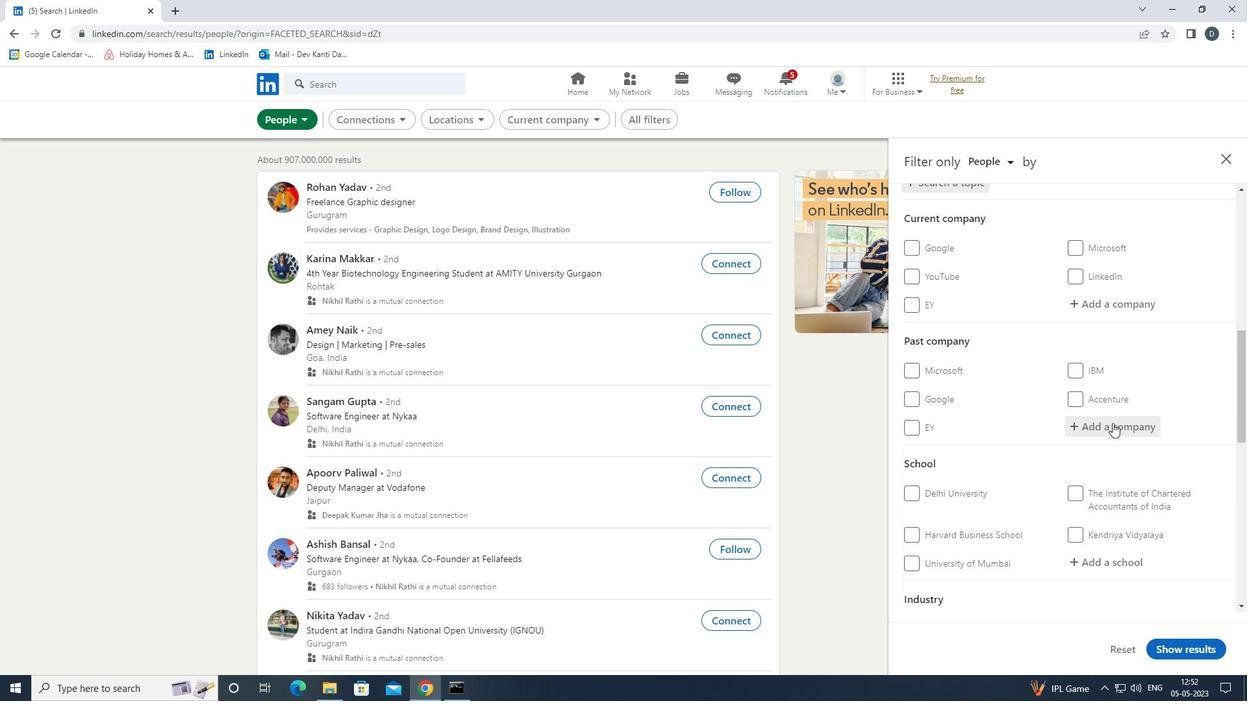 
Action: Mouse scrolled (1113, 423) with delta (0, 0)
Screenshot: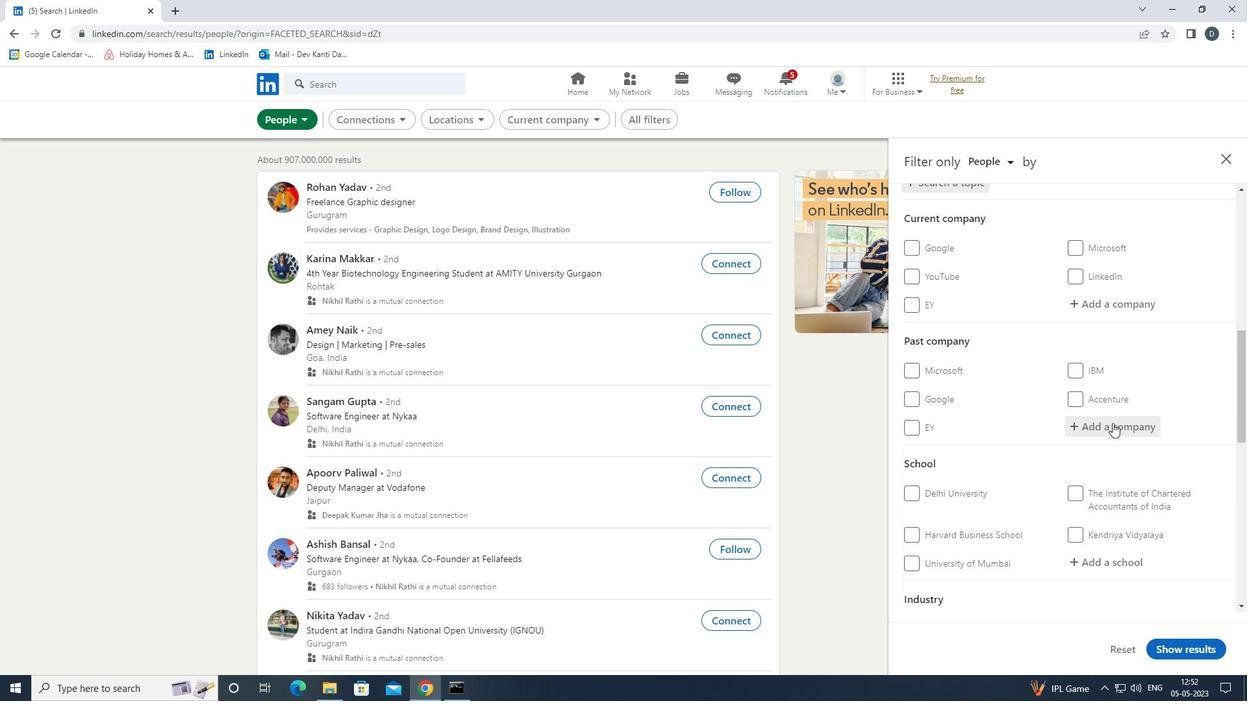 
Action: Mouse scrolled (1113, 423) with delta (0, 0)
Screenshot: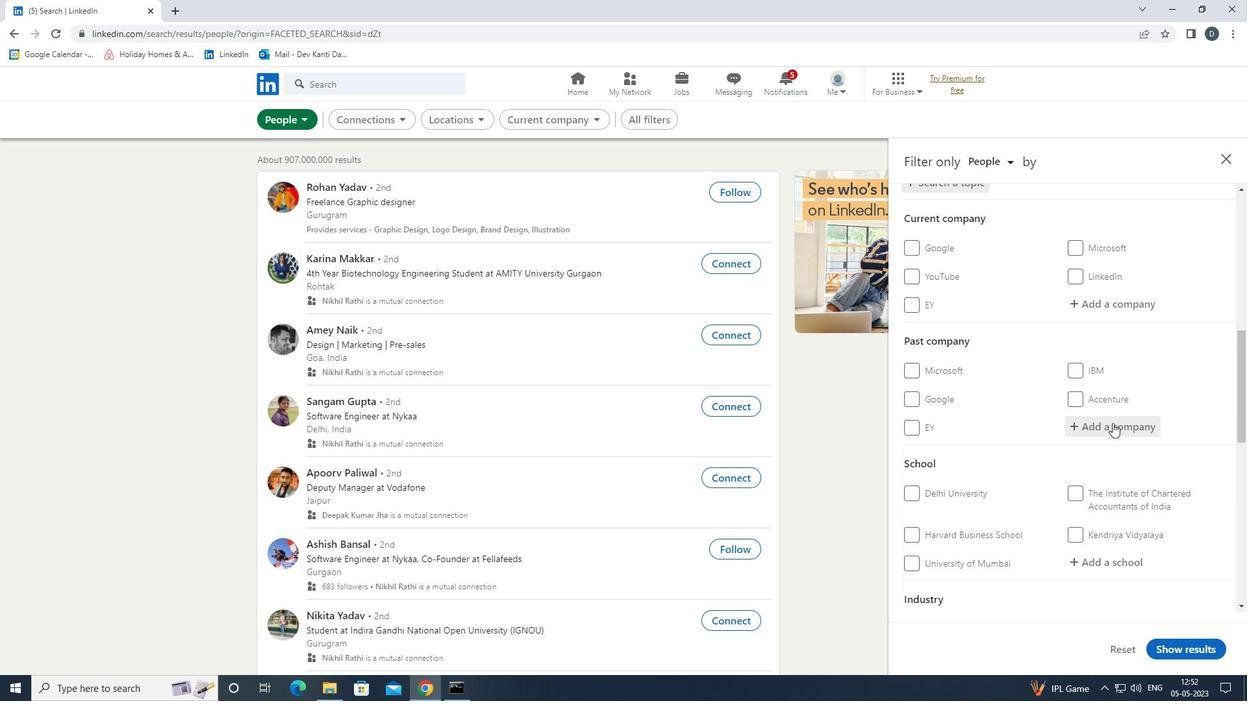 
Action: Mouse scrolled (1113, 423) with delta (0, 0)
Screenshot: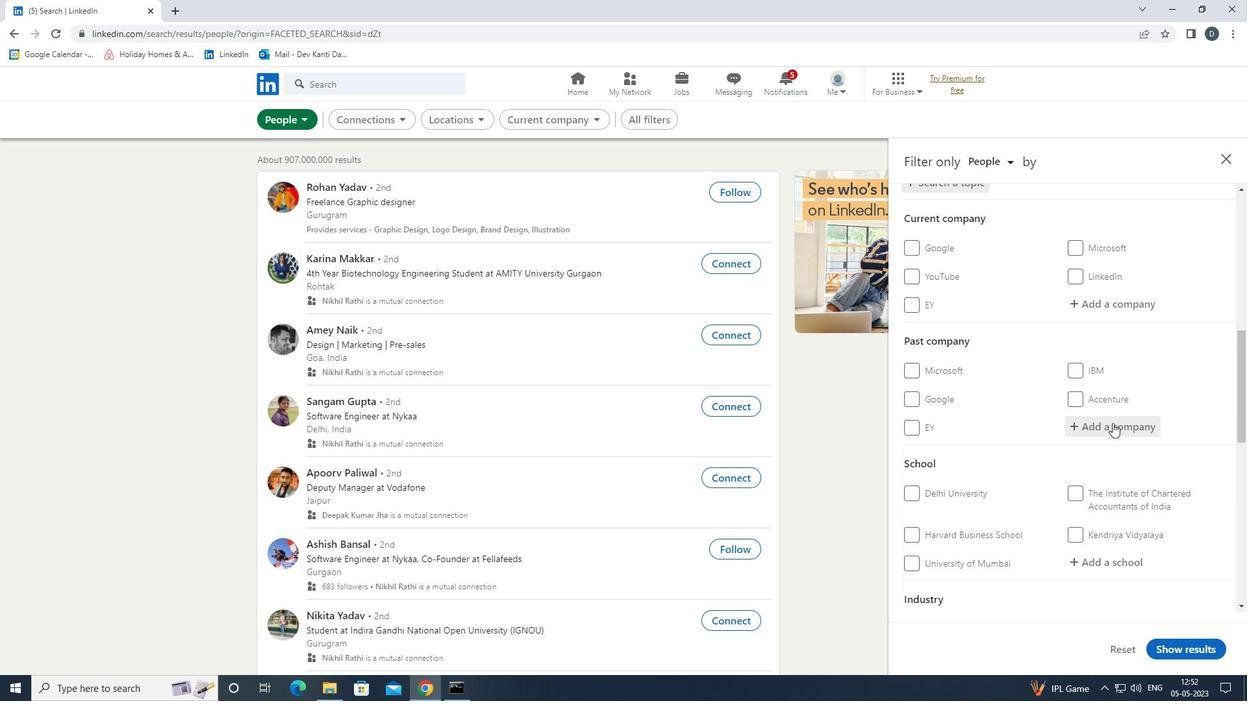 
Action: Mouse scrolled (1113, 423) with delta (0, 0)
Screenshot: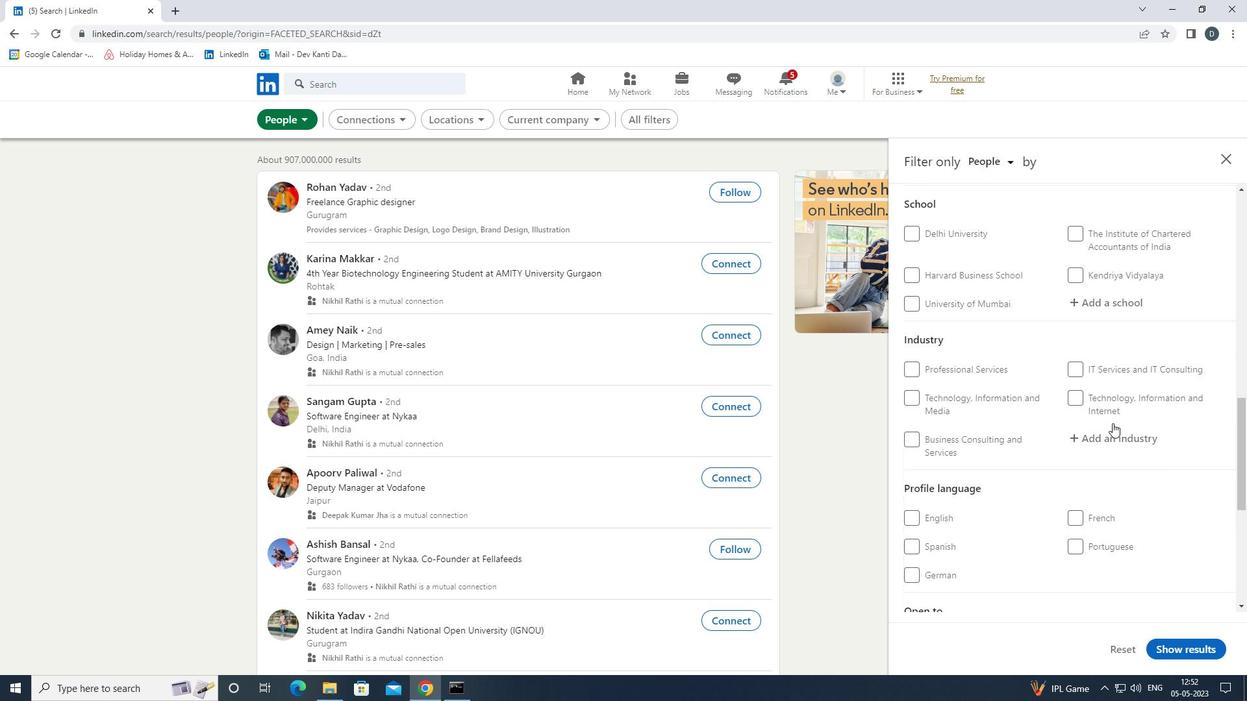 
Action: Mouse moved to (933, 514)
Screenshot: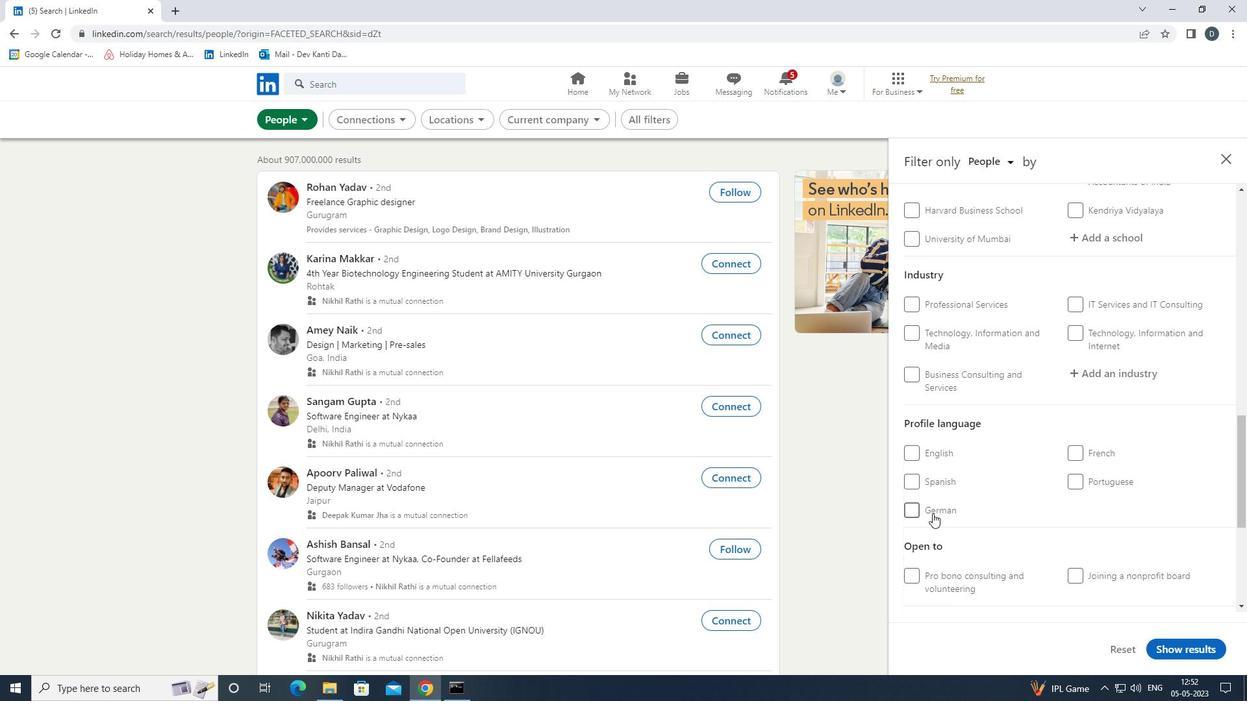 
Action: Mouse pressed left at (933, 514)
Screenshot: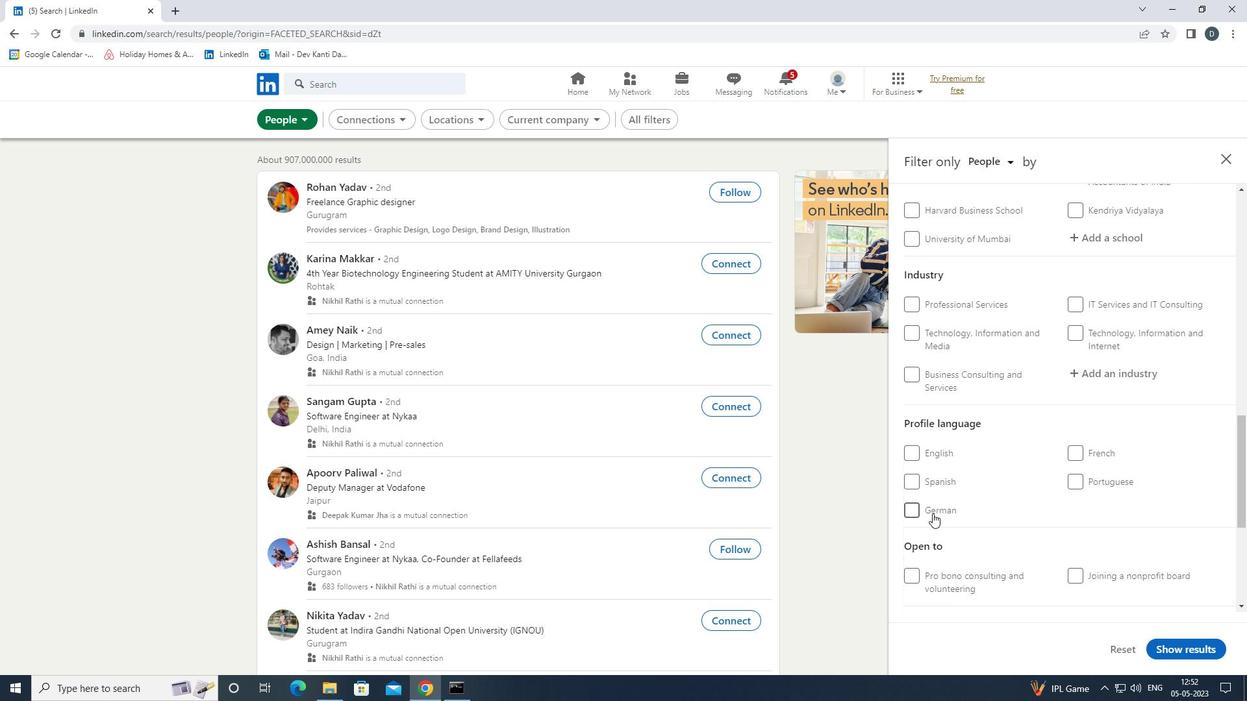 
Action: Mouse moved to (933, 514)
Screenshot: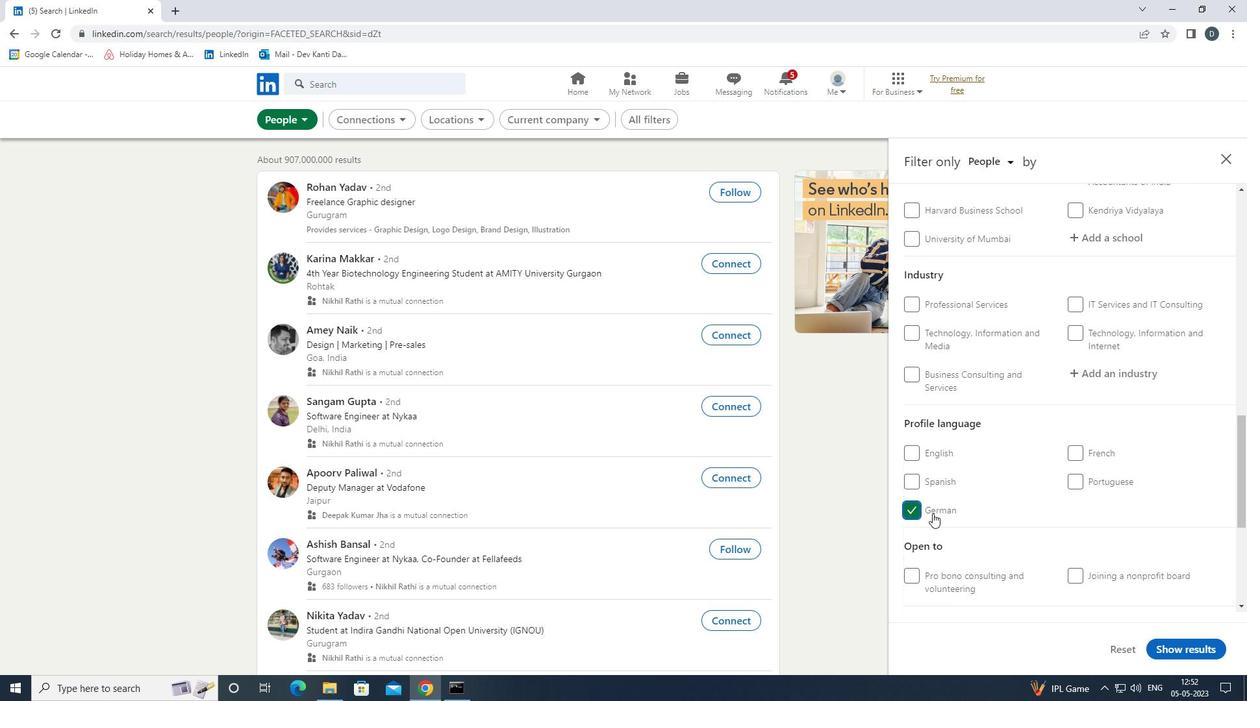 
Action: Mouse scrolled (933, 514) with delta (0, 0)
Screenshot: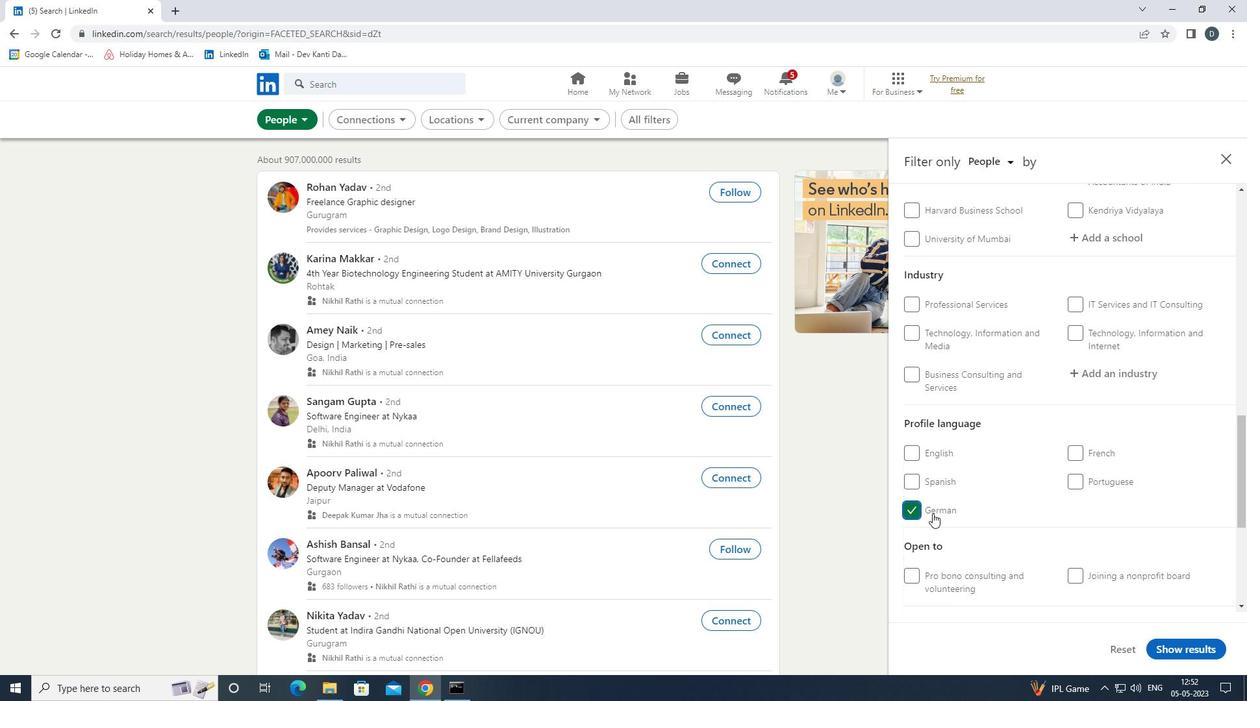 
Action: Mouse scrolled (933, 514) with delta (0, 0)
Screenshot: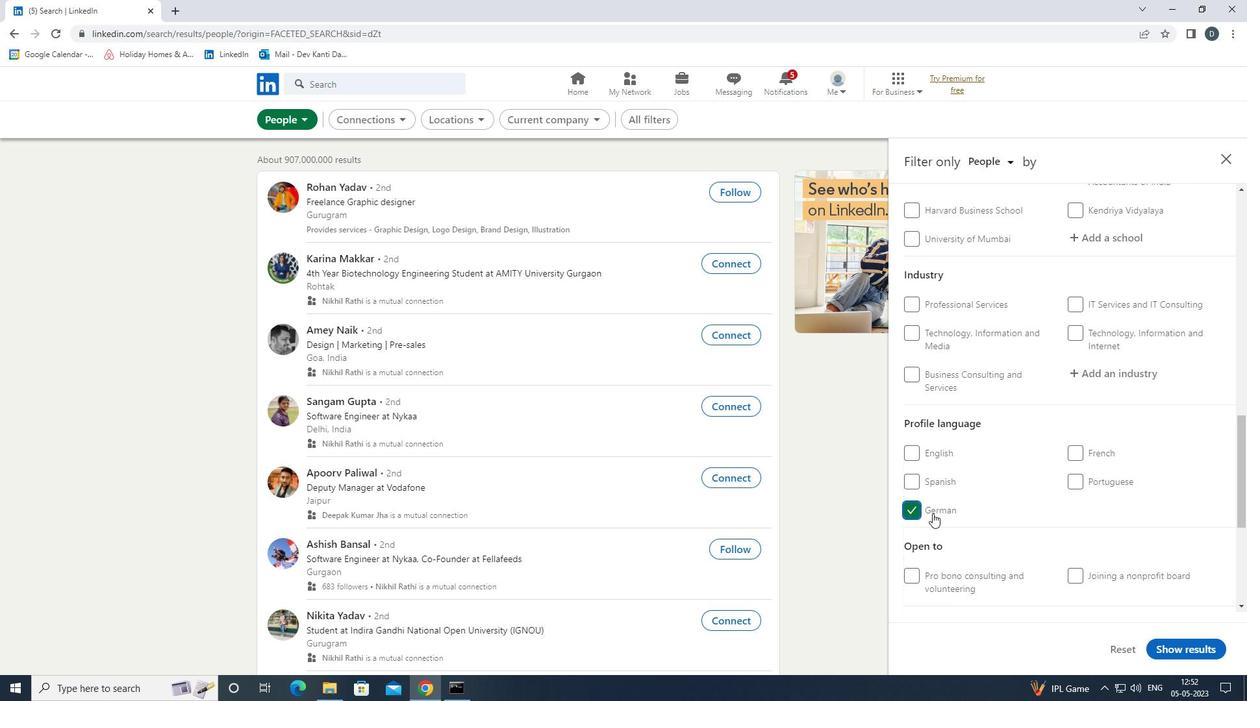 
Action: Mouse scrolled (933, 514) with delta (0, 0)
Screenshot: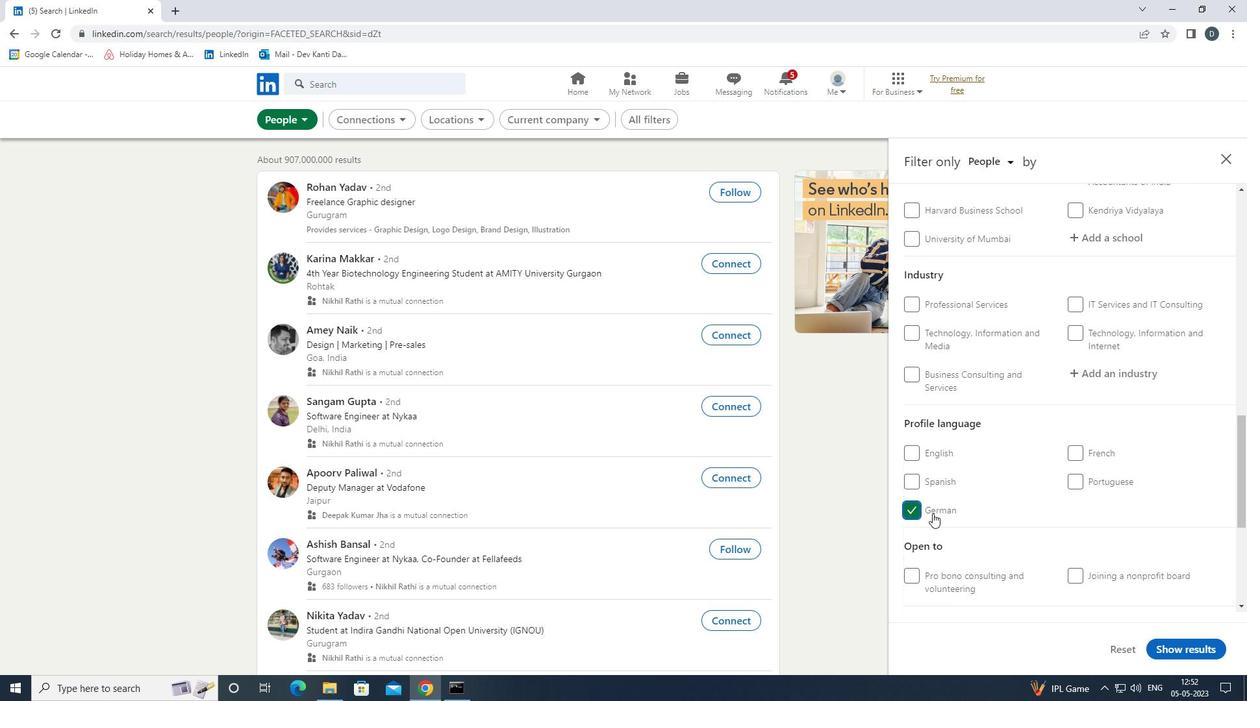 
Action: Mouse scrolled (933, 514) with delta (0, 0)
Screenshot: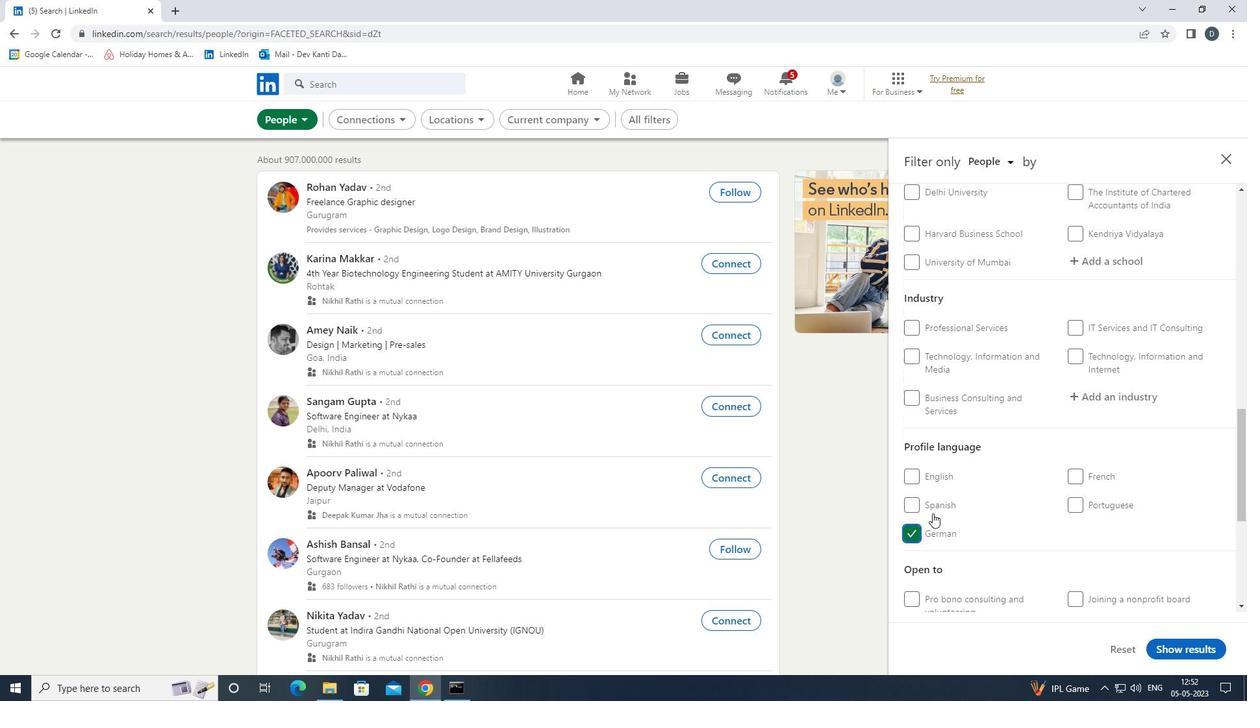 
Action: Mouse scrolled (933, 514) with delta (0, 0)
Screenshot: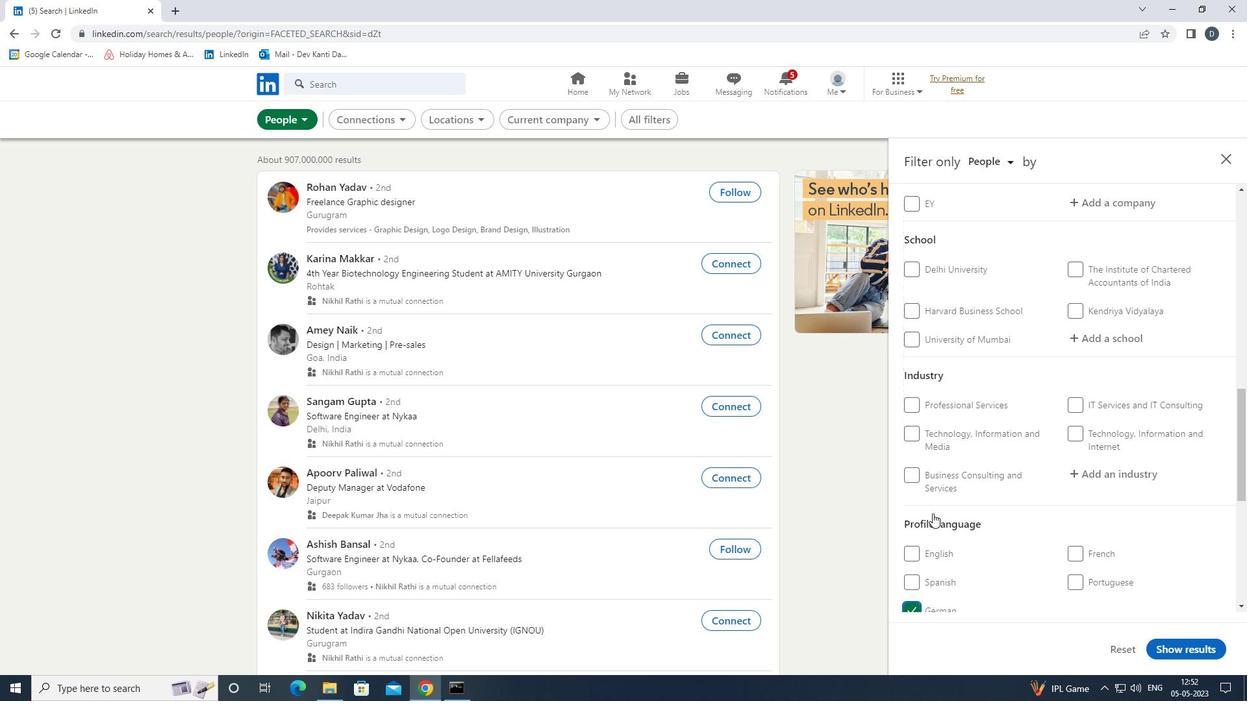 
Action: Mouse scrolled (933, 514) with delta (0, 0)
Screenshot: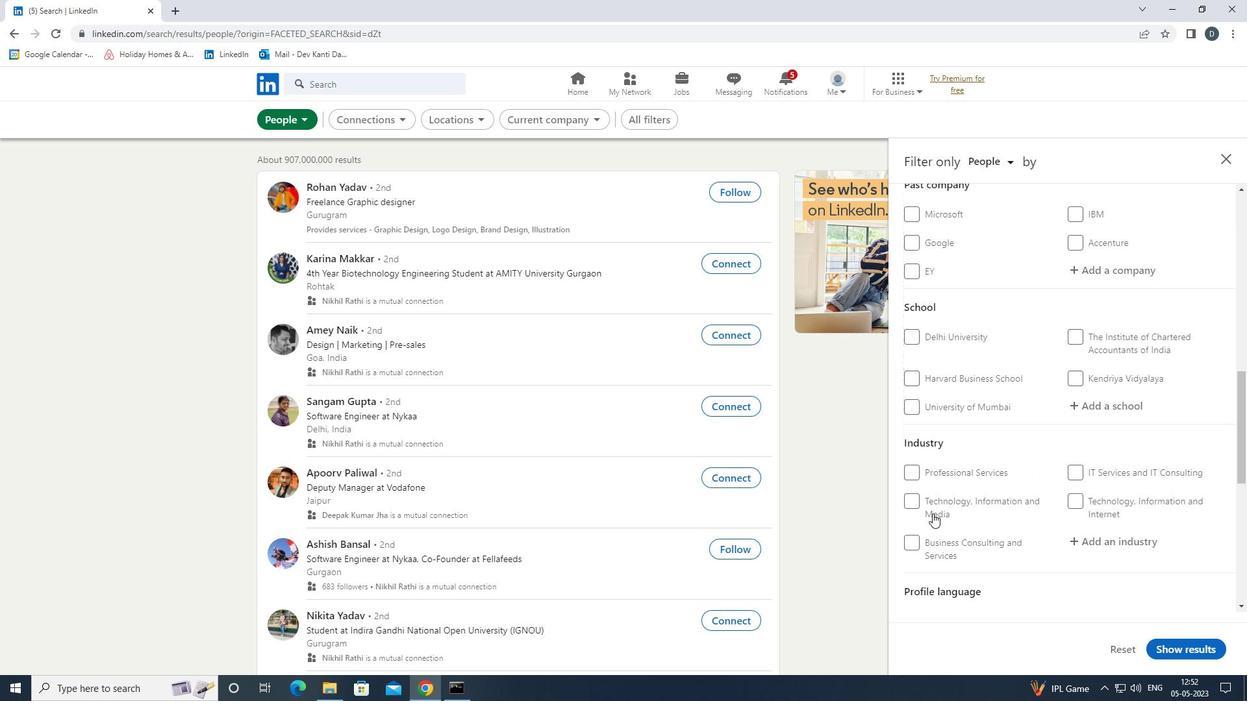 
Action: Mouse moved to (1120, 369)
Screenshot: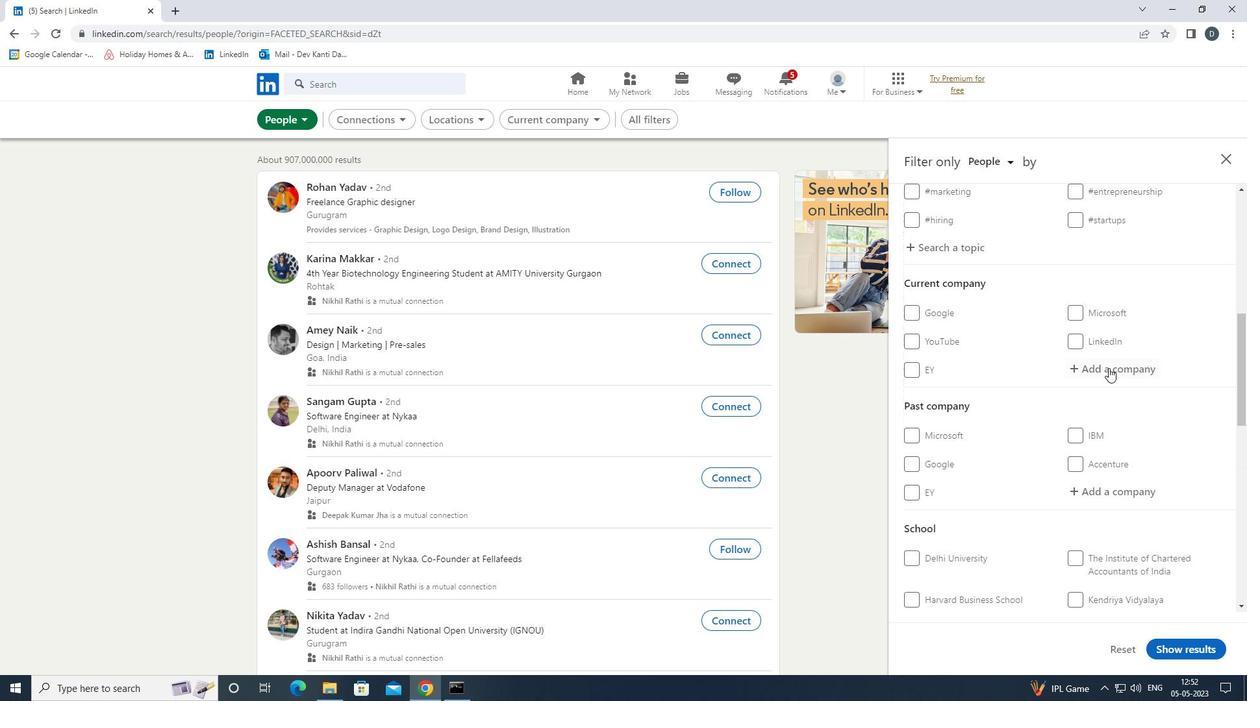 
Action: Mouse pressed left at (1120, 369)
Screenshot: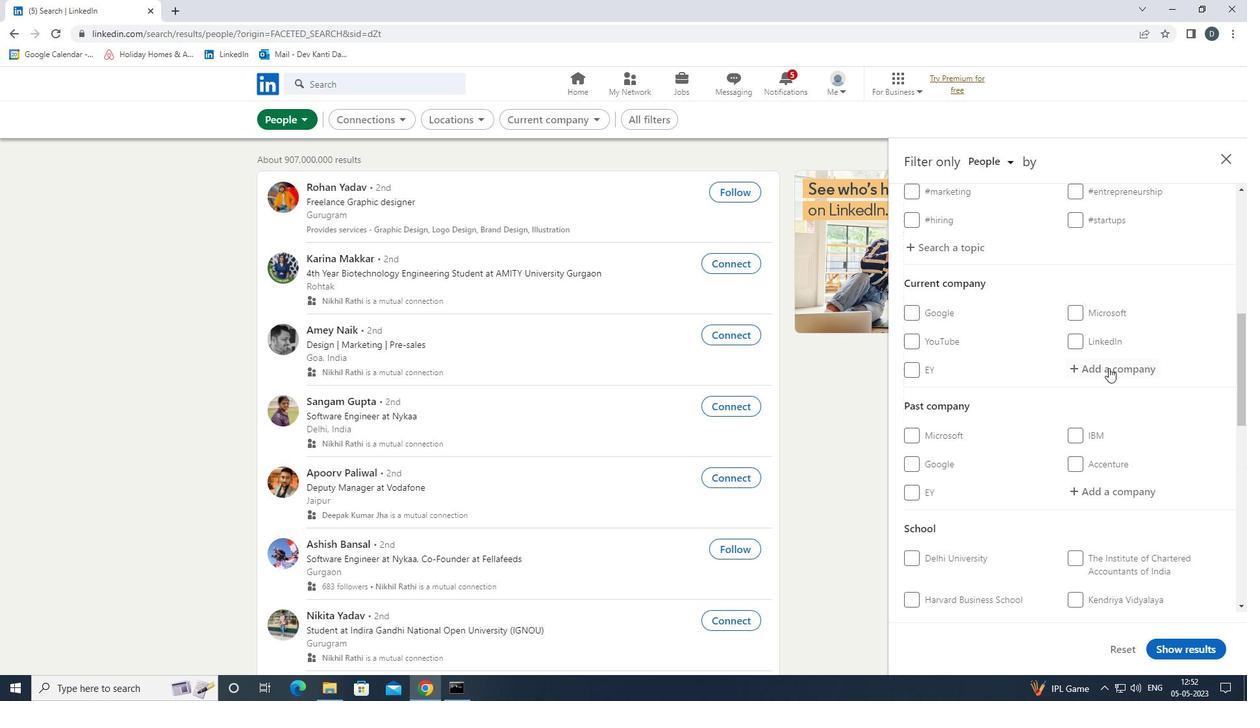 
Action: Key pressed <Key.shift><Key.shift><Key.shift><Key.shift><Key.shift><Key.shift><Key.shift><Key.shift><Key.shift><Key.shift><Key.shift>INFINN<Key.backspace><Key.backspace>NITI<Key.down><Key.enter>
Screenshot: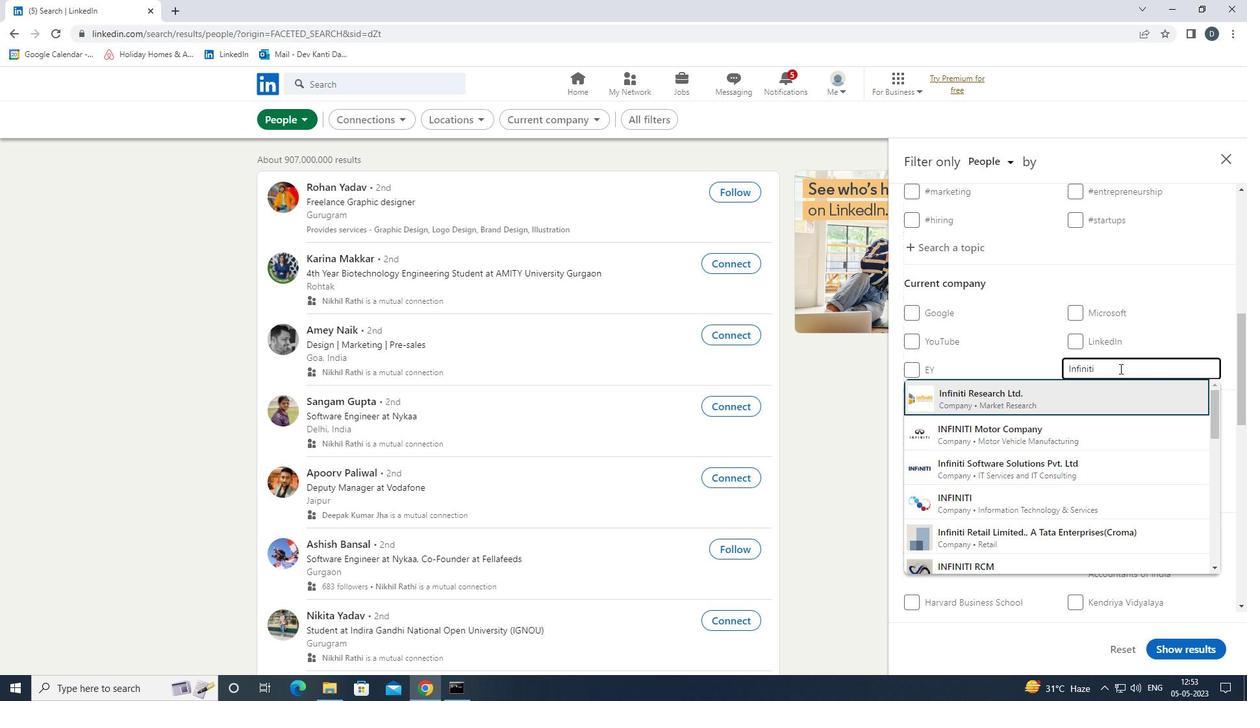 
Action: Mouse moved to (1121, 373)
Screenshot: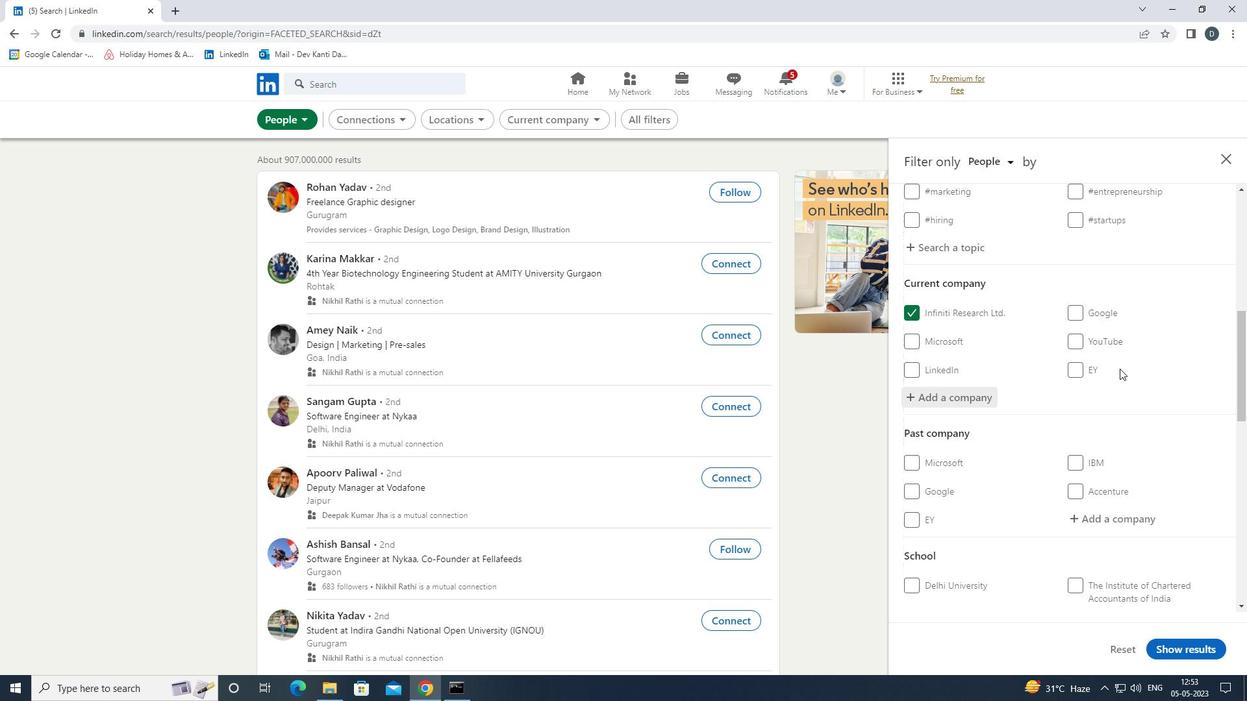 
Action: Mouse scrolled (1121, 372) with delta (0, 0)
Screenshot: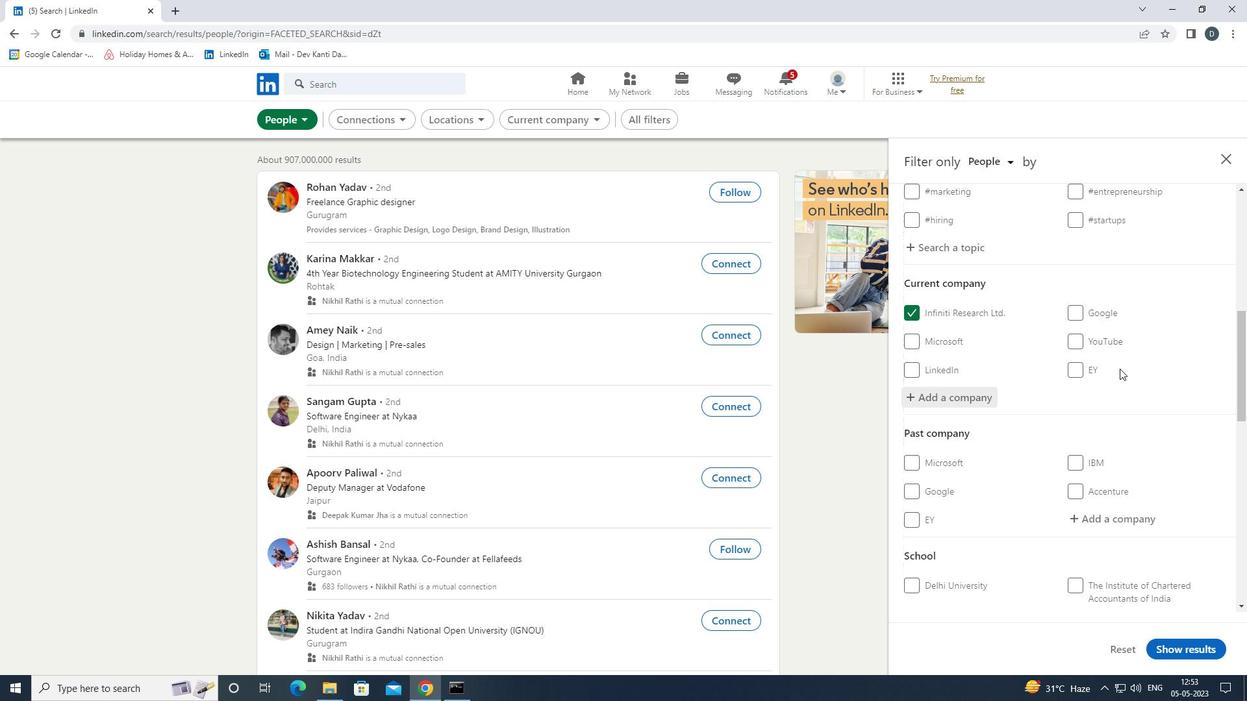 
Action: Mouse moved to (1121, 375)
Screenshot: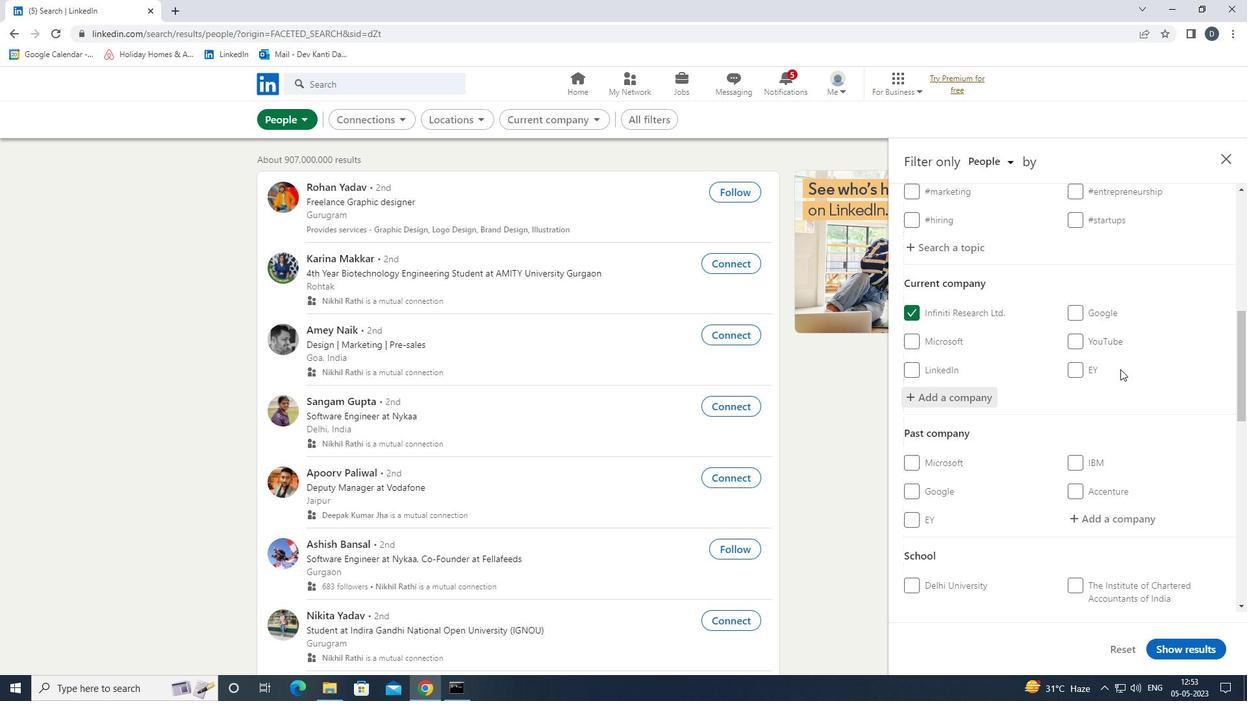 
Action: Mouse scrolled (1121, 374) with delta (0, 0)
Screenshot: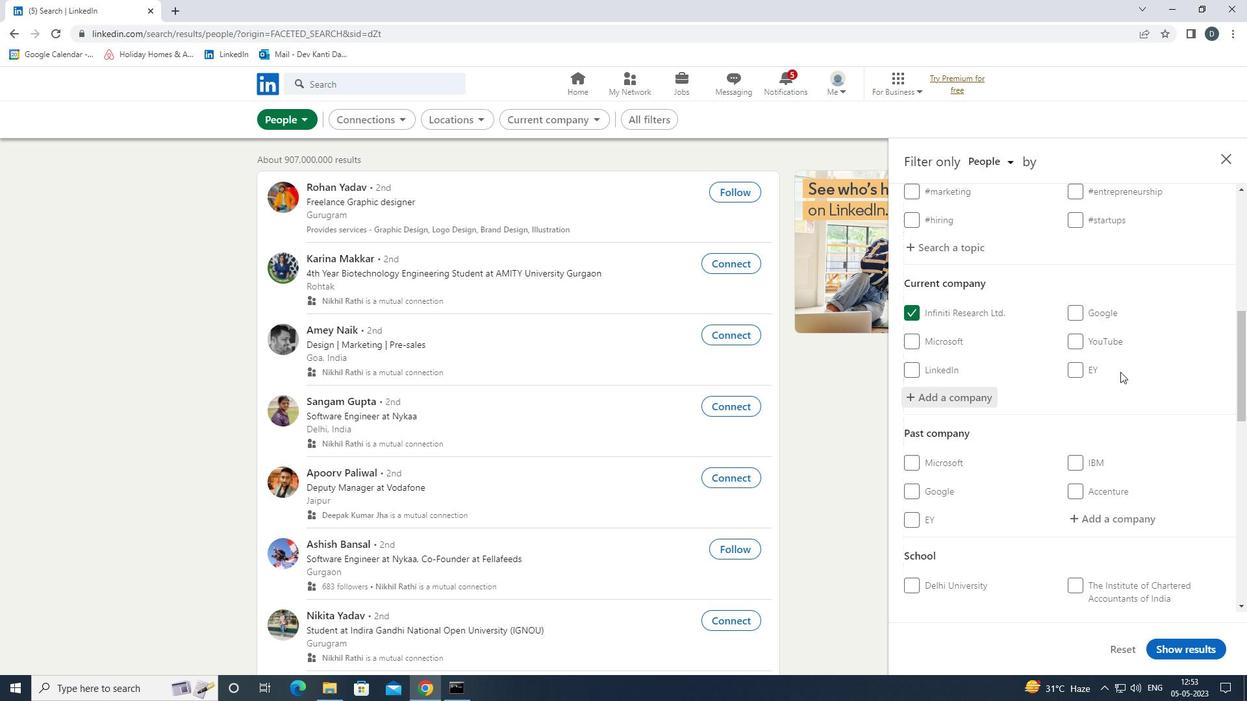 
Action: Mouse moved to (1125, 382)
Screenshot: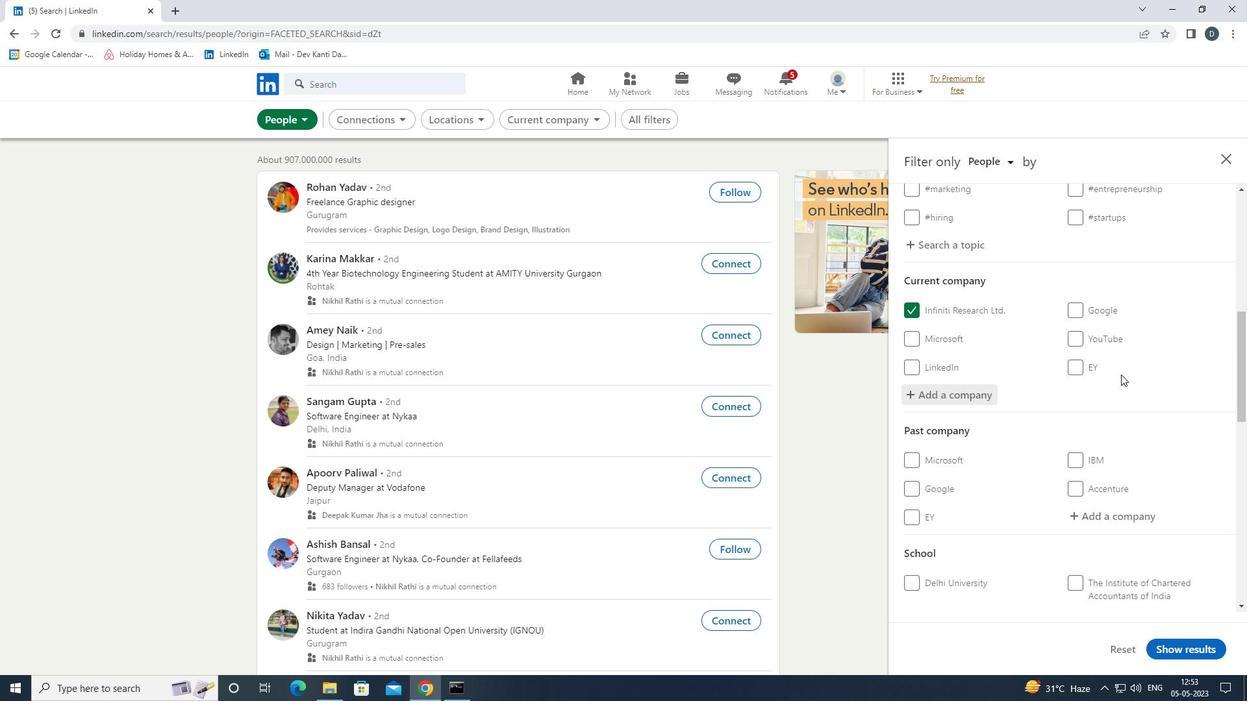 
Action: Mouse scrolled (1125, 382) with delta (0, 0)
Screenshot: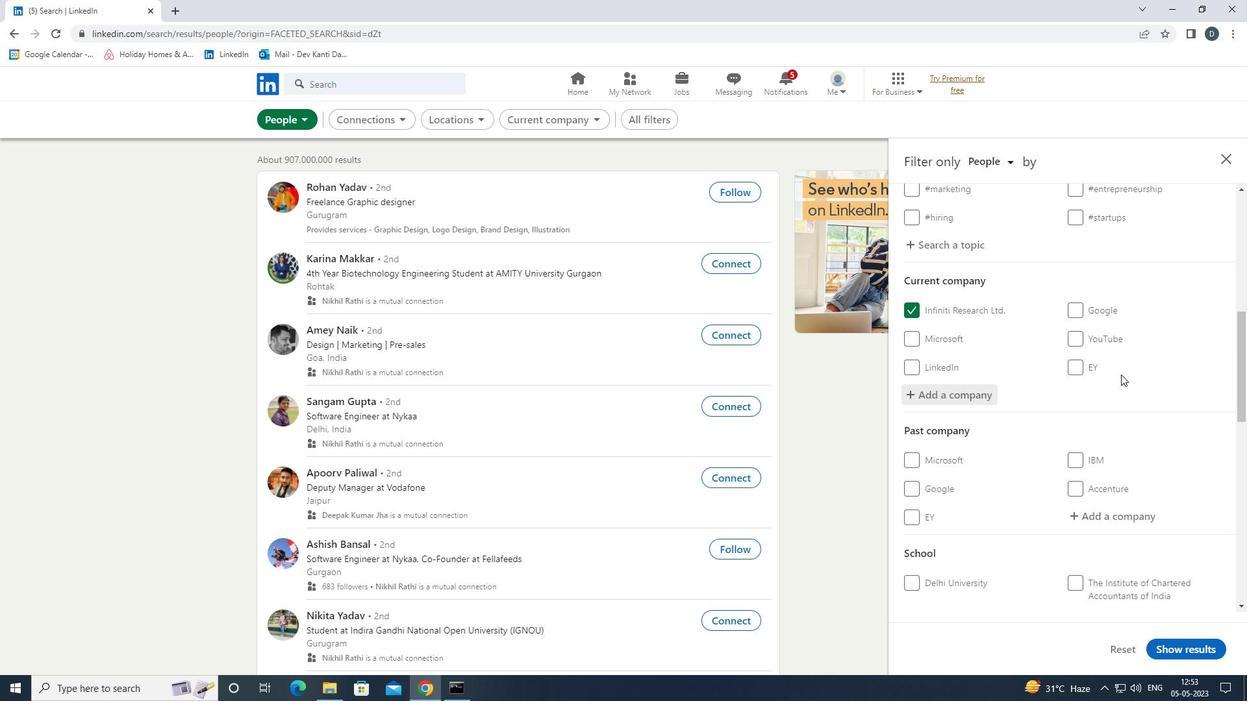 
Action: Mouse moved to (1121, 456)
Screenshot: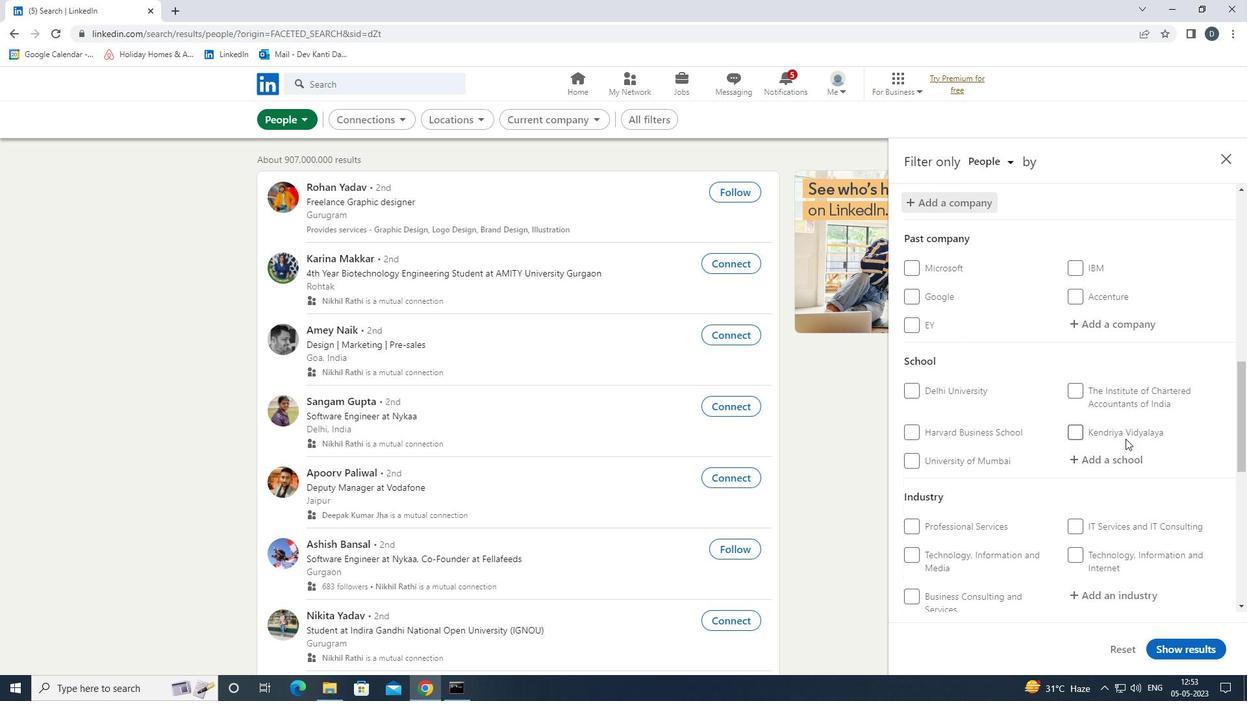 
Action: Mouse pressed left at (1121, 456)
Screenshot: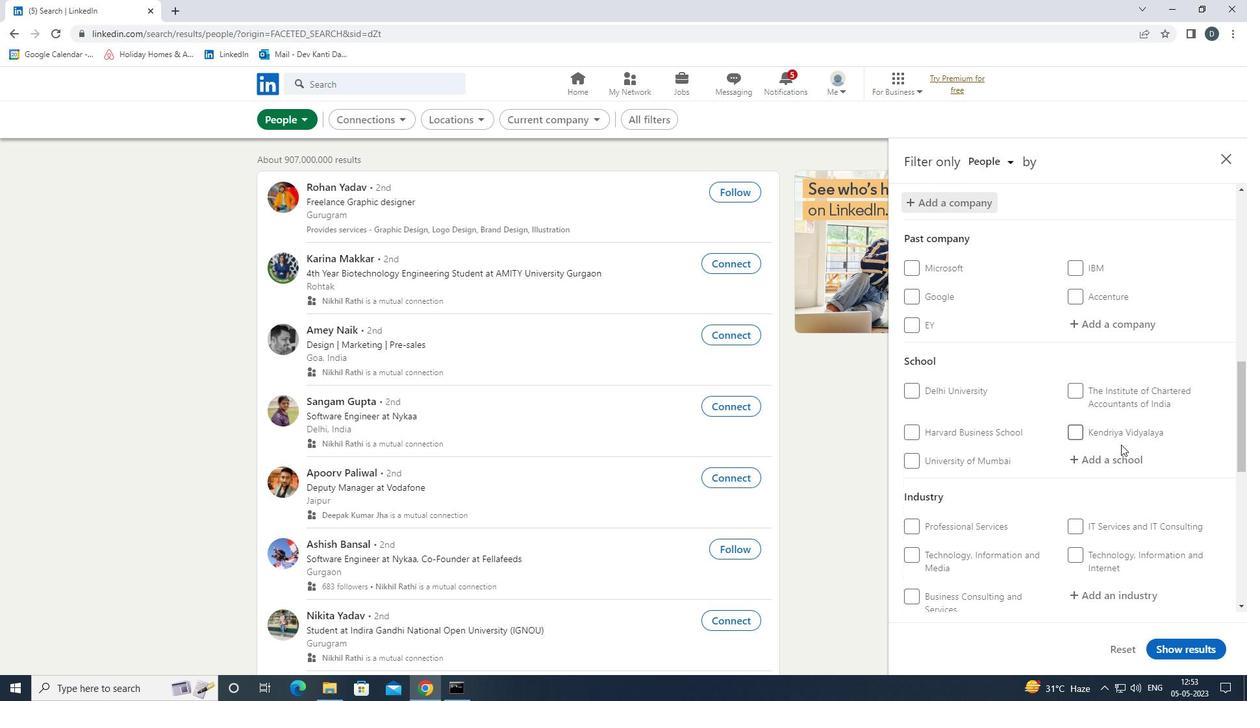 
Action: Mouse moved to (1109, 438)
Screenshot: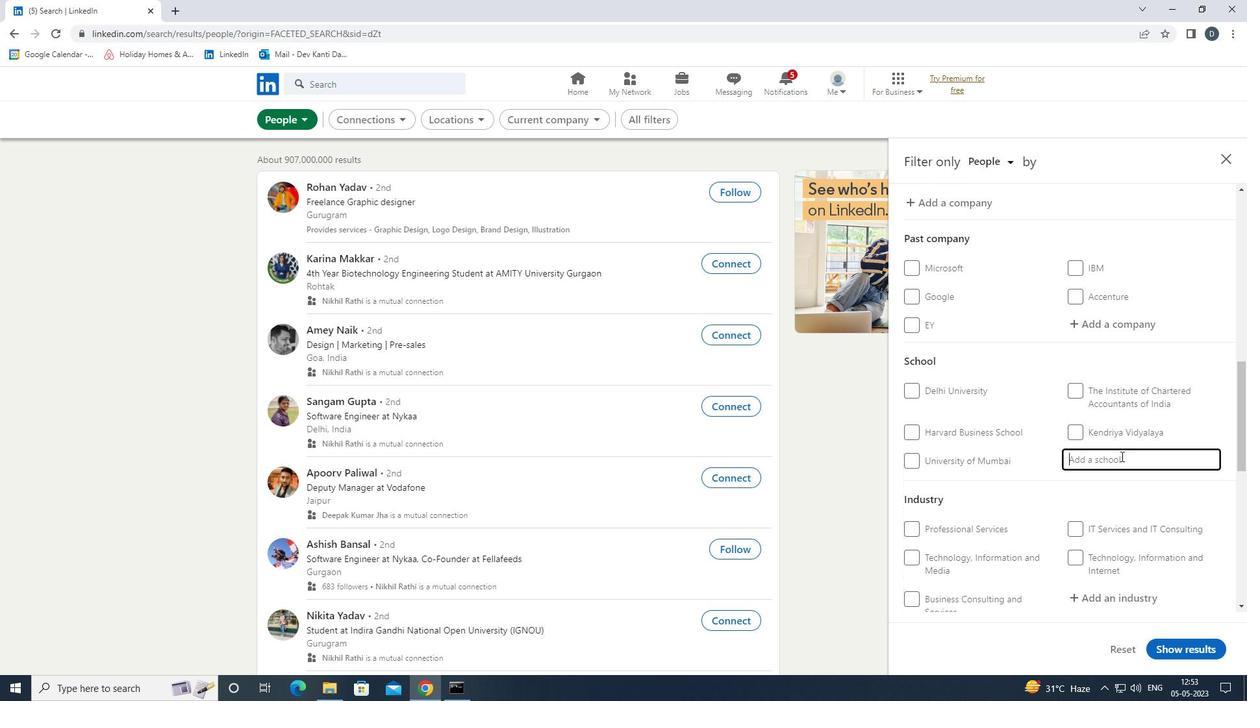
Action: Key pressed <Key.shift><Key.shift><Key.shift><Key.shift>KOLHAPUR<Key.space><Key.shift>JOBS<Key.enter>
Screenshot: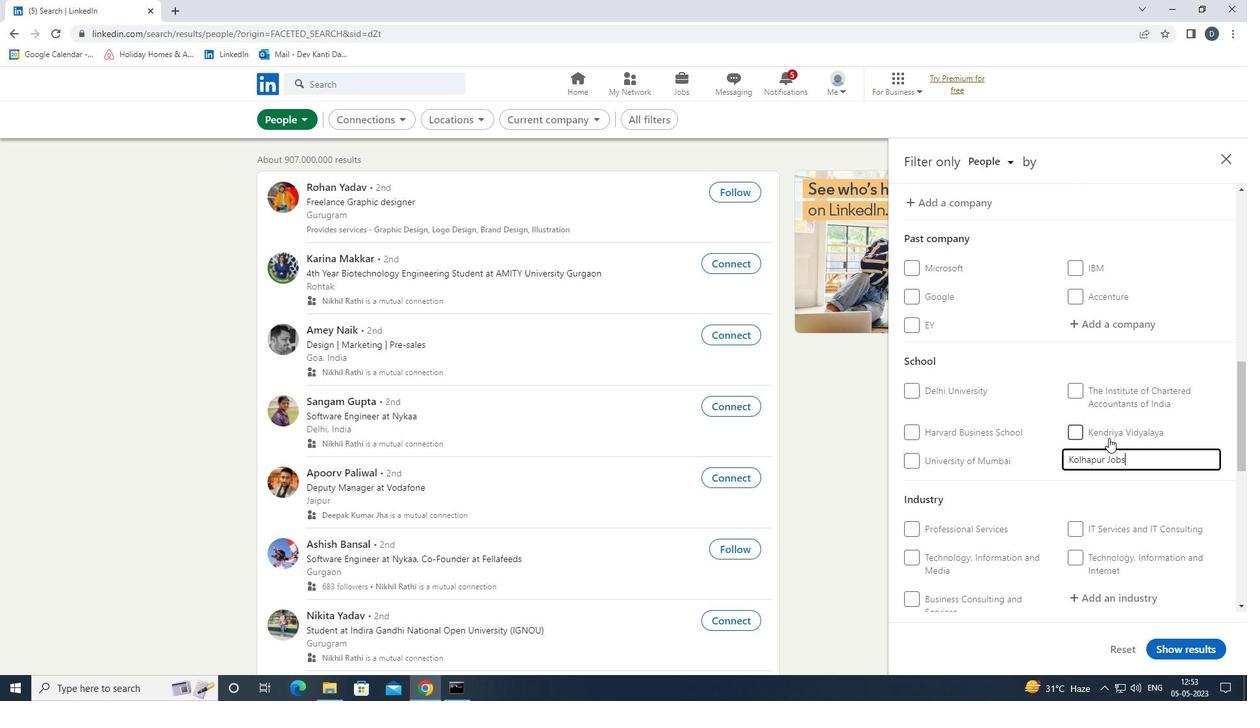 
Action: Mouse moved to (1119, 430)
Screenshot: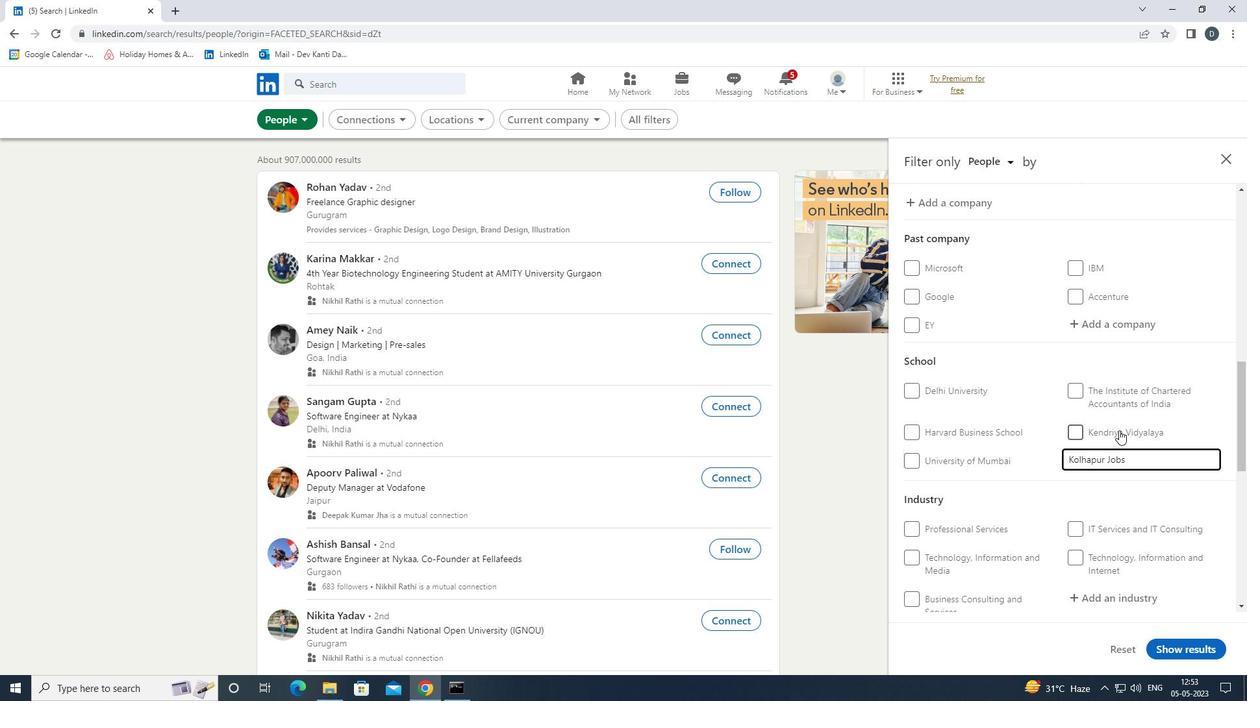 
Action: Mouse scrolled (1119, 430) with delta (0, 0)
Screenshot: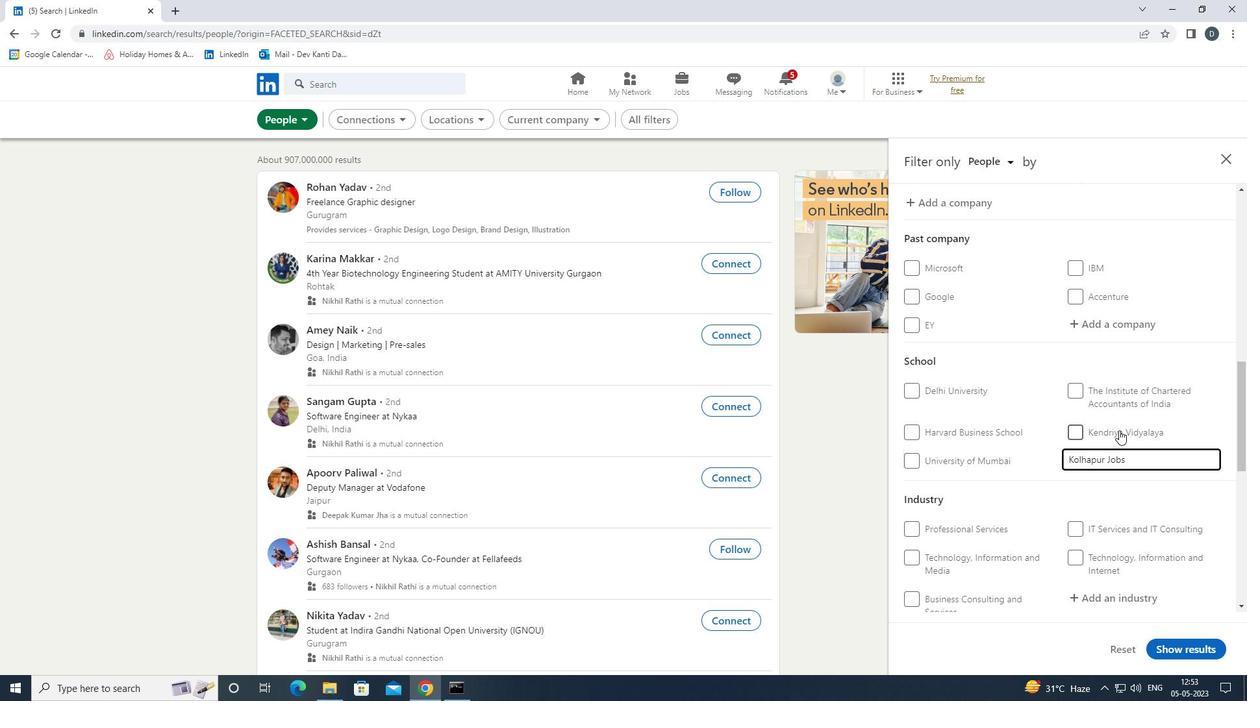 
Action: Mouse moved to (1119, 432)
Screenshot: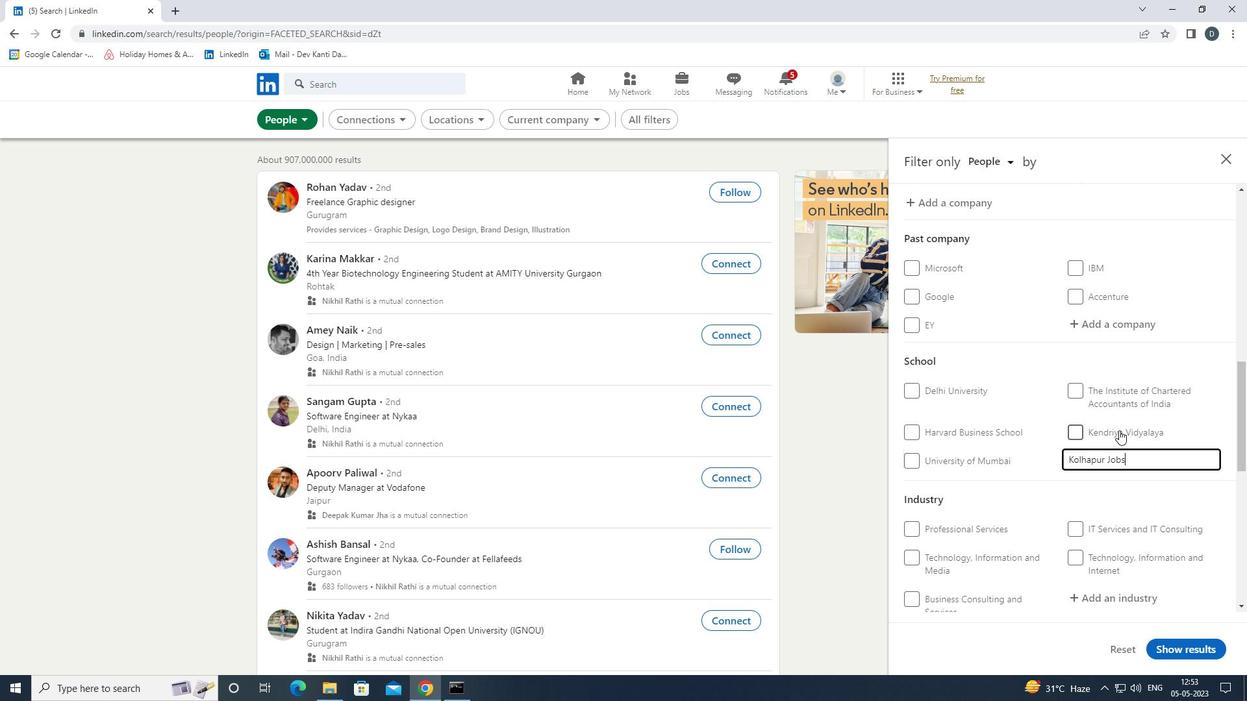 
Action: Mouse scrolled (1119, 431) with delta (0, 0)
Screenshot: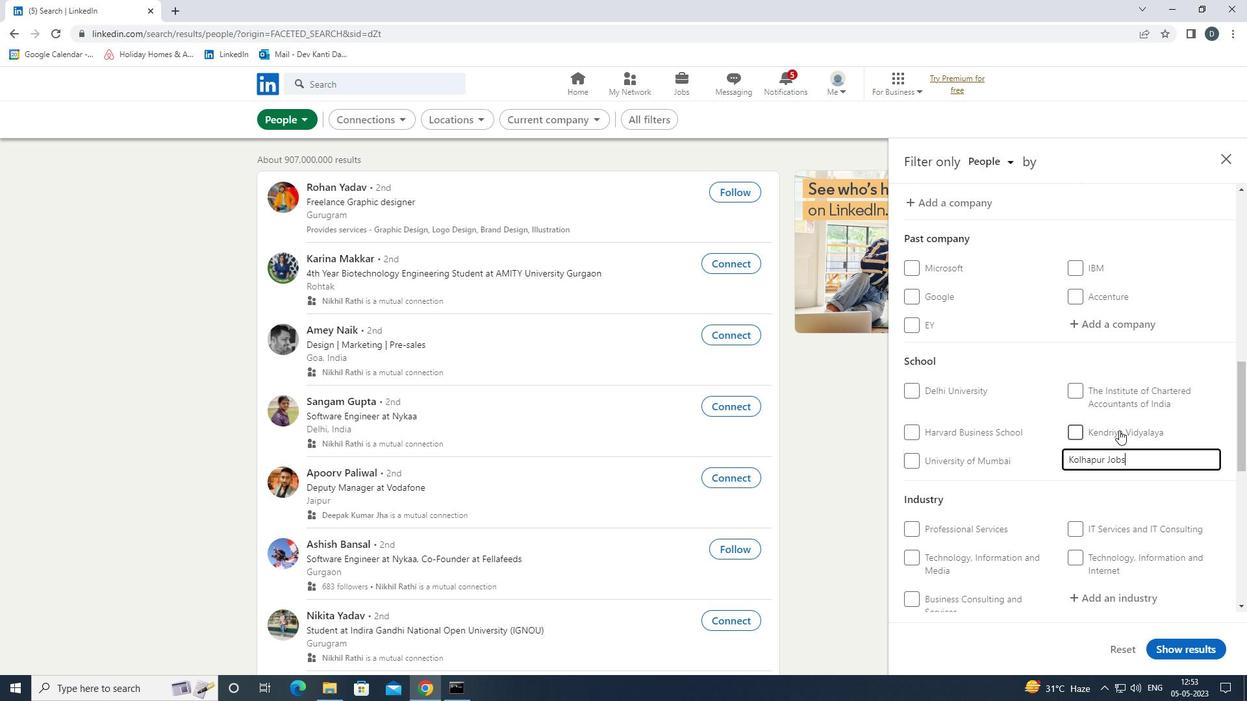 
Action: Mouse moved to (1115, 464)
Screenshot: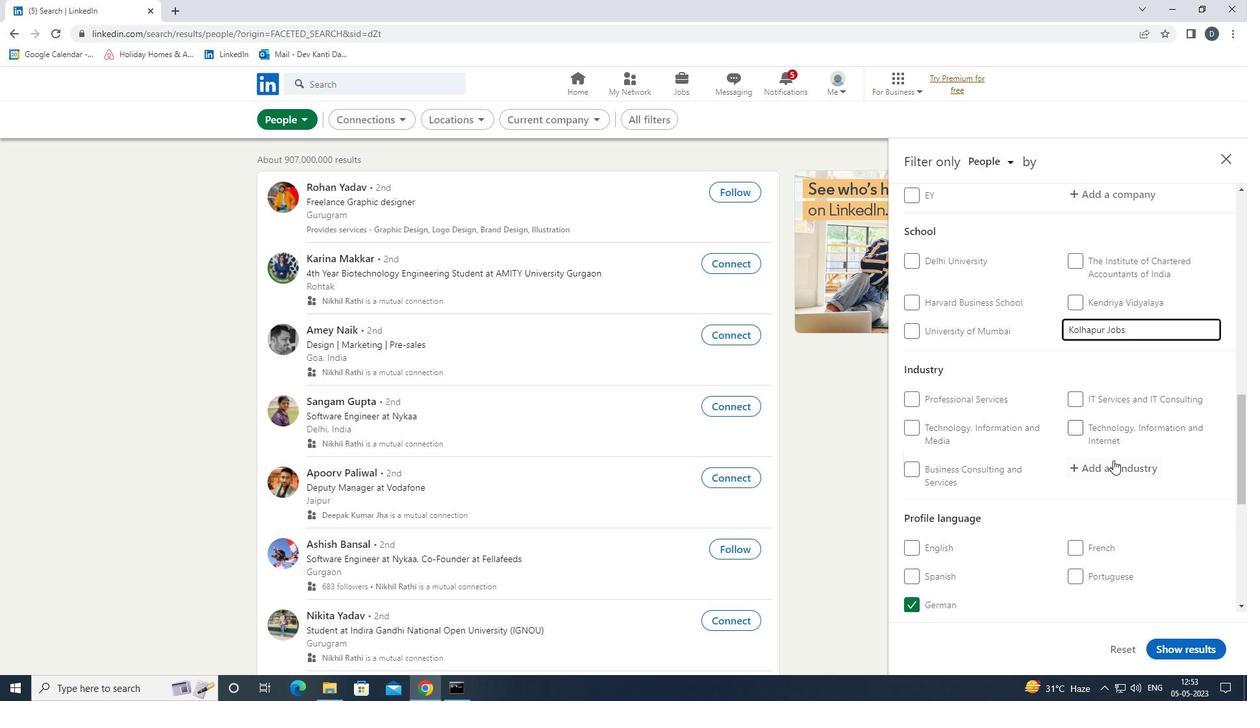 
Action: Mouse pressed left at (1115, 464)
Screenshot: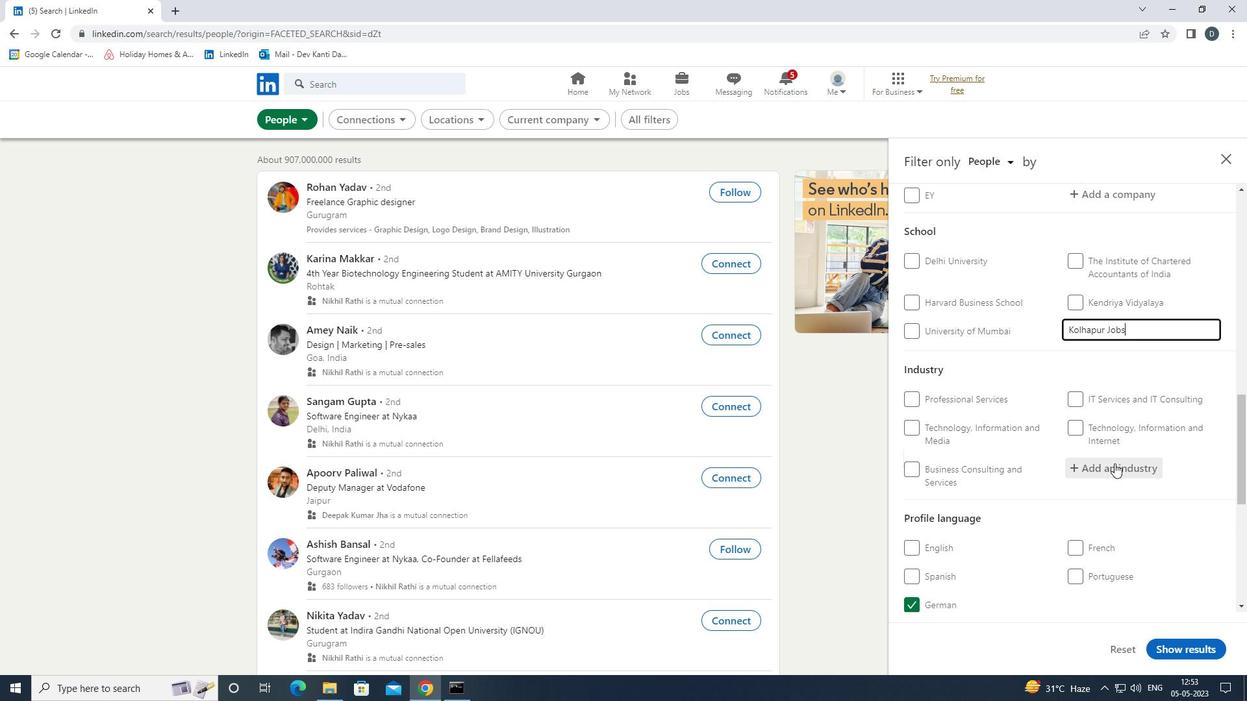 
Action: Key pressed <Key.shift><Key.shift><Key.shift><Key.shift><Key.shift><Key.shift><Key.shift><Key.shift><Key.shift><Key.shift>MOBILE<Key.space><Key.shift>FOOD<Key.space><Key.down><Key.enter>
Screenshot: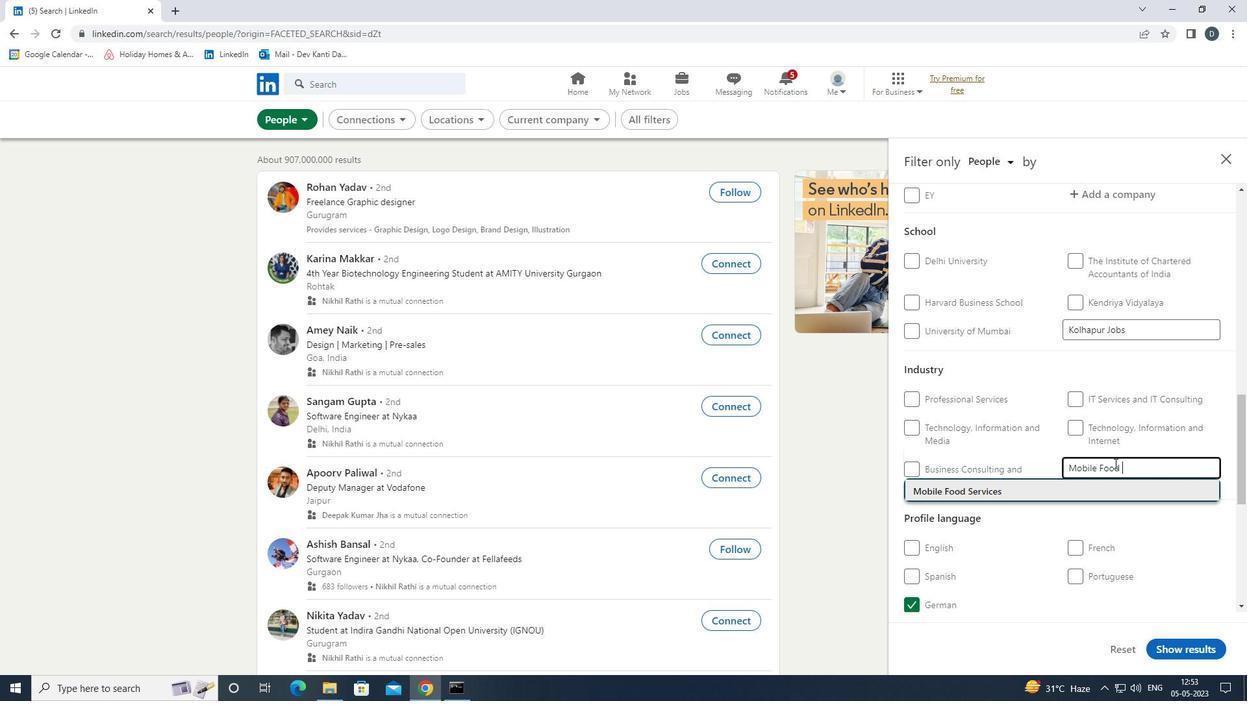 
Action: Mouse moved to (1115, 453)
Screenshot: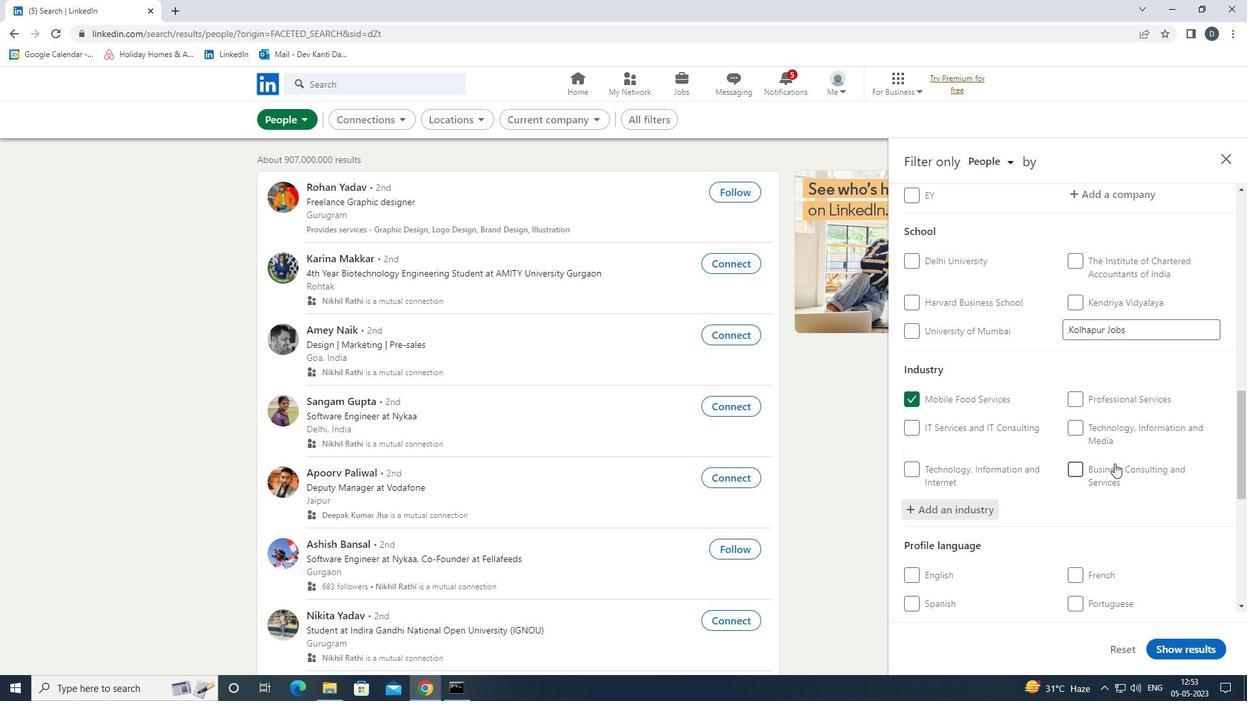 
Action: Mouse scrolled (1115, 453) with delta (0, 0)
Screenshot: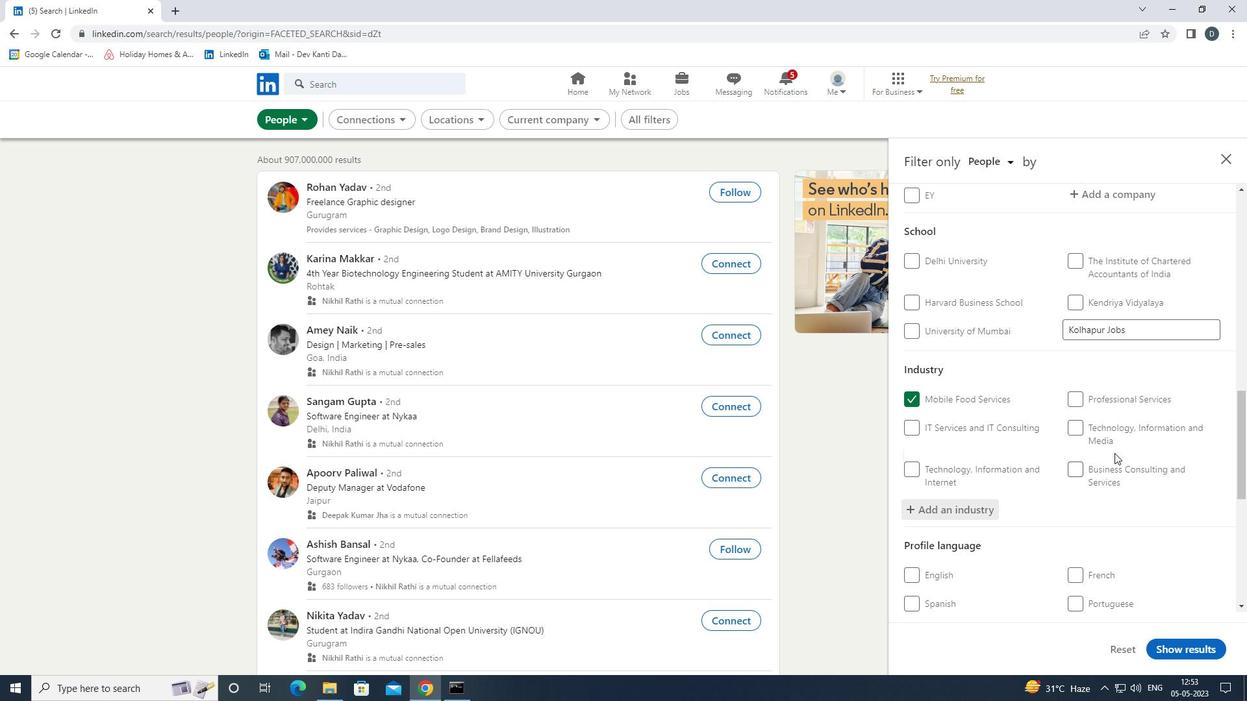 
Action: Mouse scrolled (1115, 453) with delta (0, 0)
Screenshot: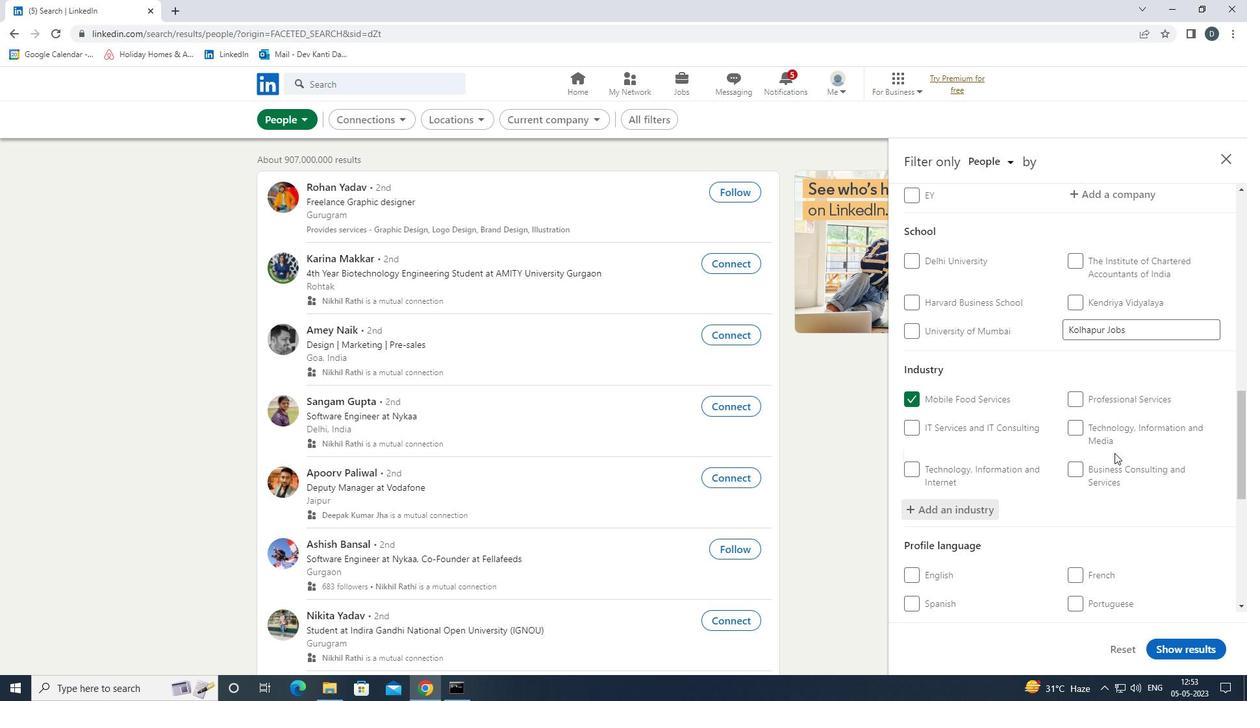 
Action: Mouse scrolled (1115, 453) with delta (0, 0)
Screenshot: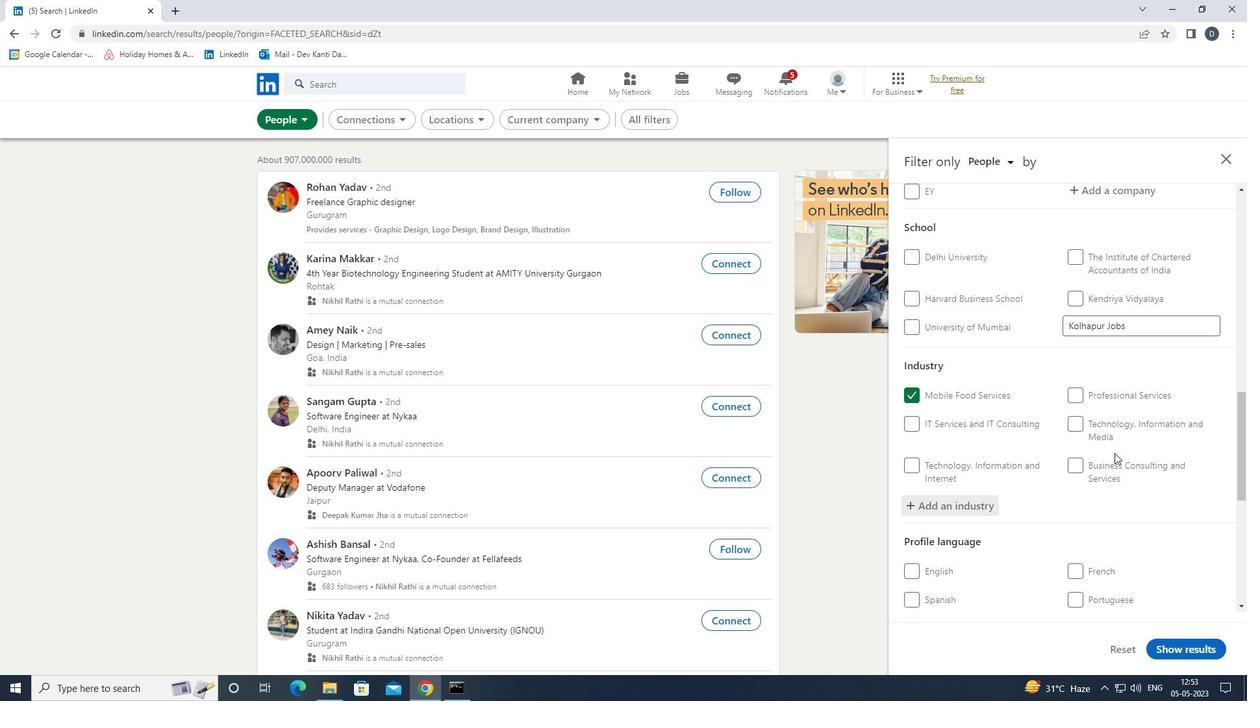 
Action: Mouse scrolled (1115, 453) with delta (0, 0)
Screenshot: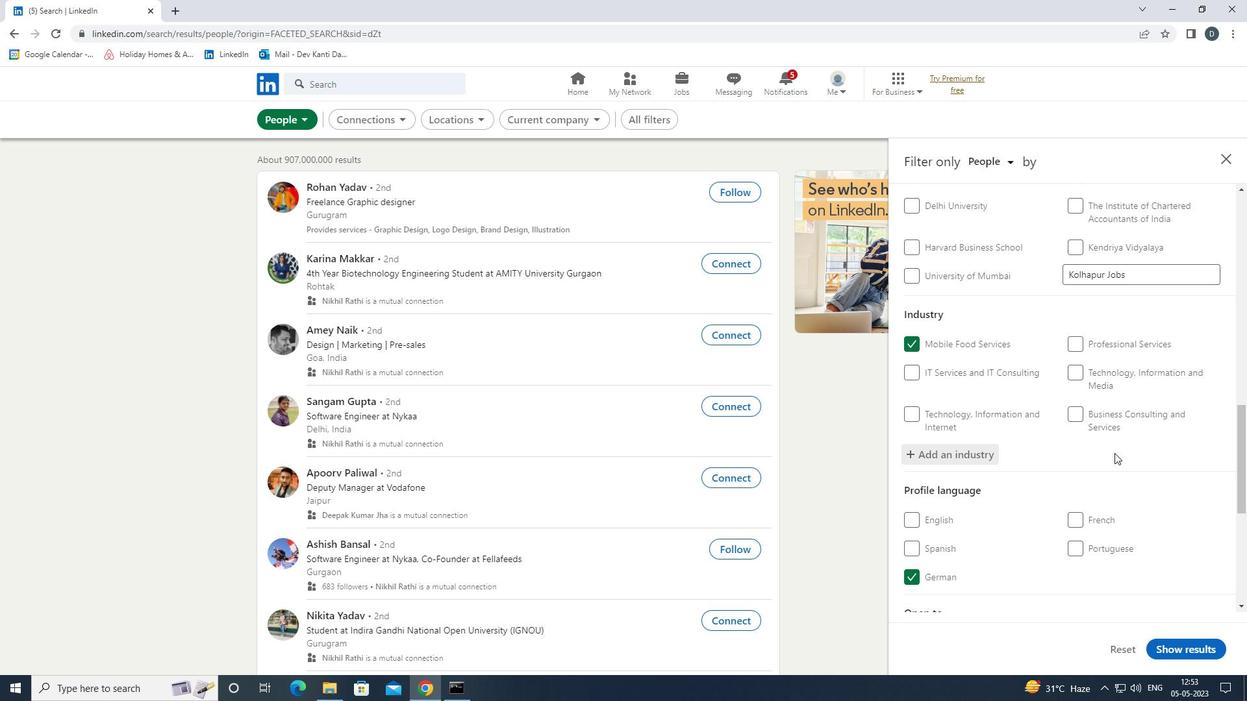 
Action: Mouse scrolled (1115, 453) with delta (0, 0)
Screenshot: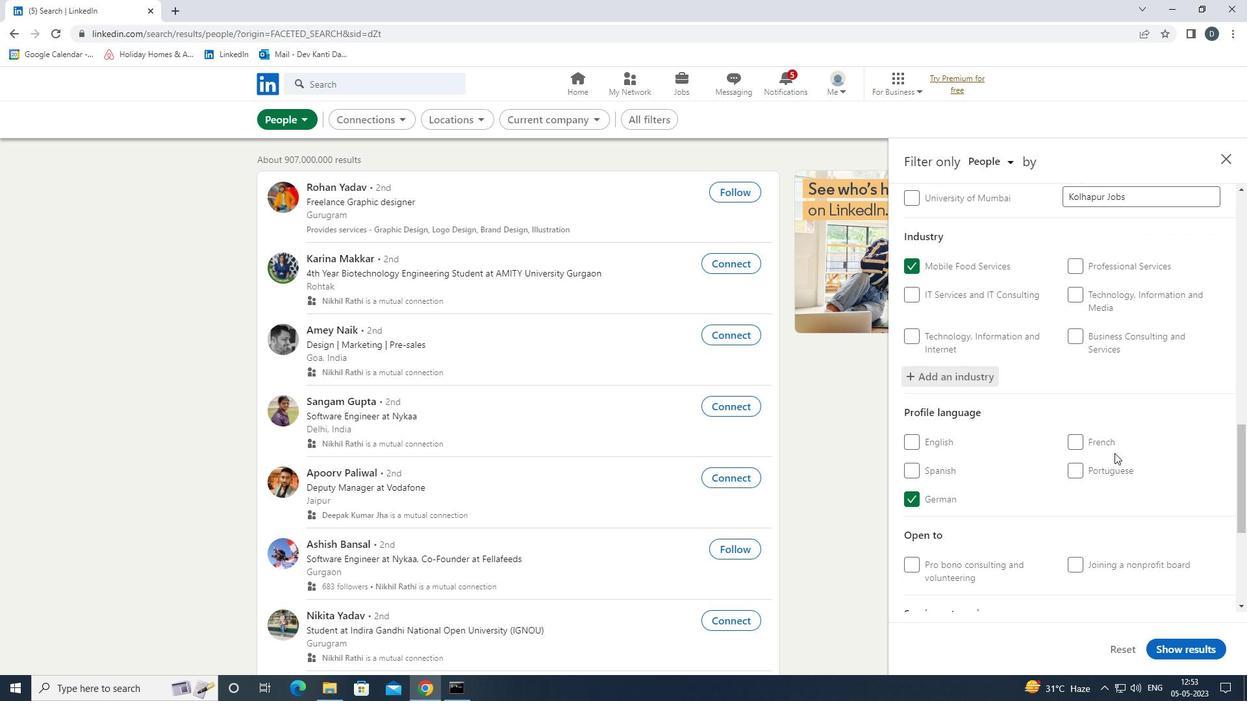 
Action: Mouse moved to (1114, 503)
Screenshot: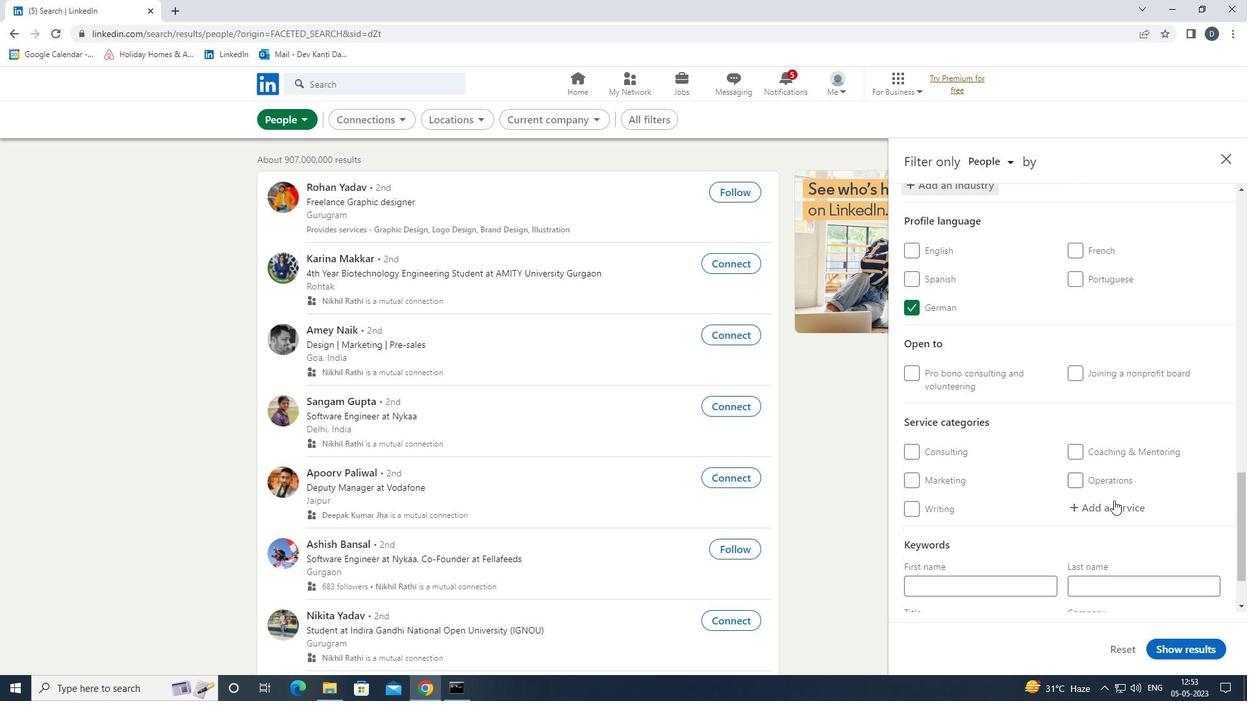 
Action: Mouse pressed left at (1114, 503)
Screenshot: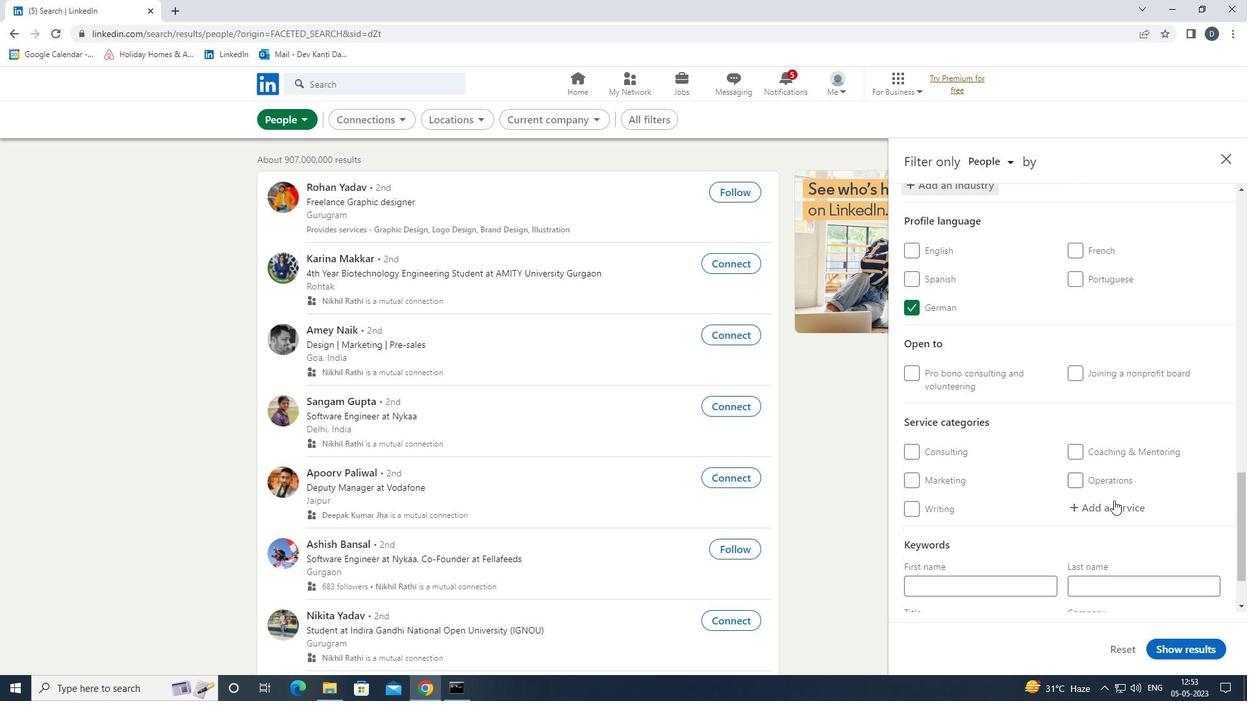 
Action: Key pressed <Key.shift><Key.shift><Key.shift><Key.shift><Key.shift><Key.shift><Key.shift><Key.shift><Key.shift><Key.shift><Key.shift><Key.shift><Key.shift><Key.shift><Key.shift>WRITING<Key.down><Key.enter>
Screenshot: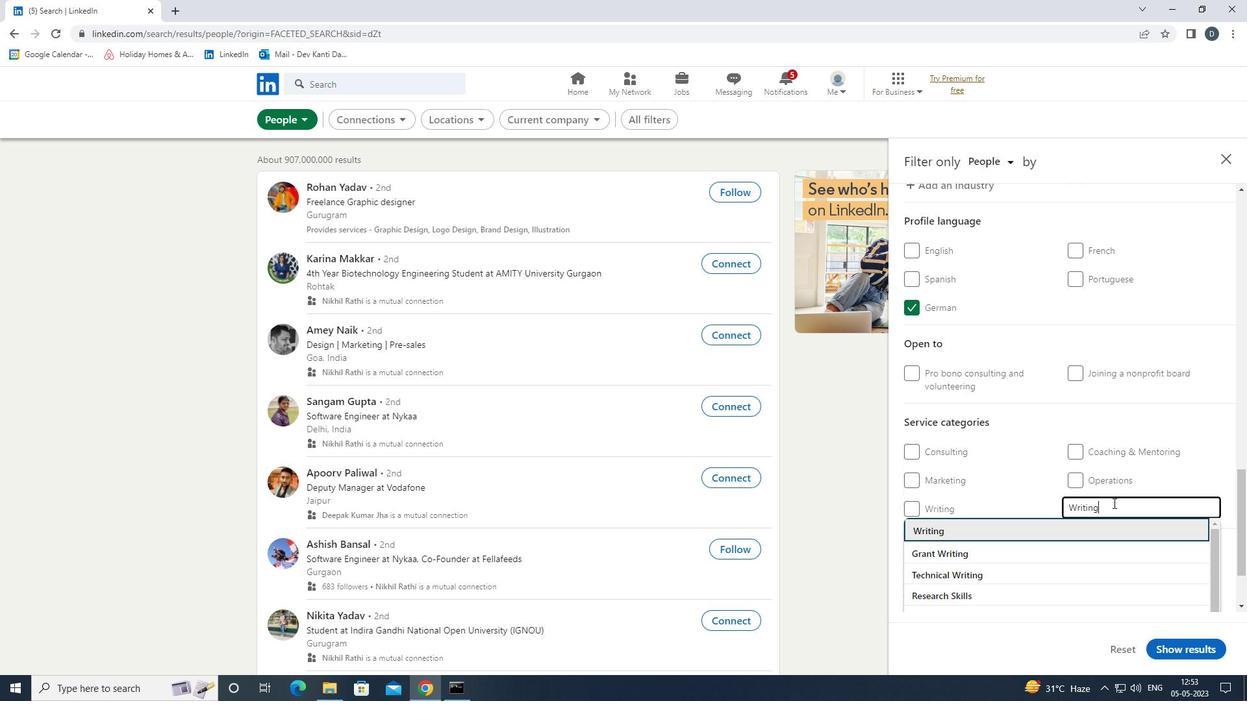 
Action: Mouse scrolled (1114, 503) with delta (0, 0)
Screenshot: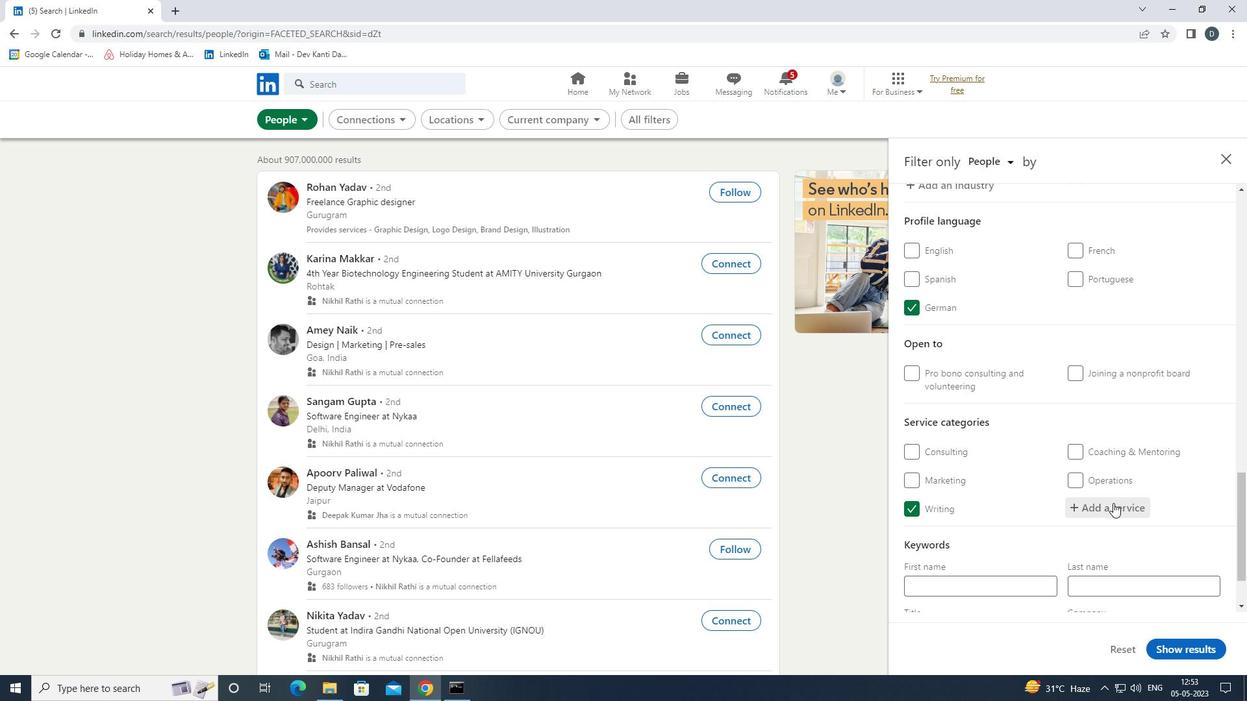 
Action: Mouse scrolled (1114, 503) with delta (0, 0)
Screenshot: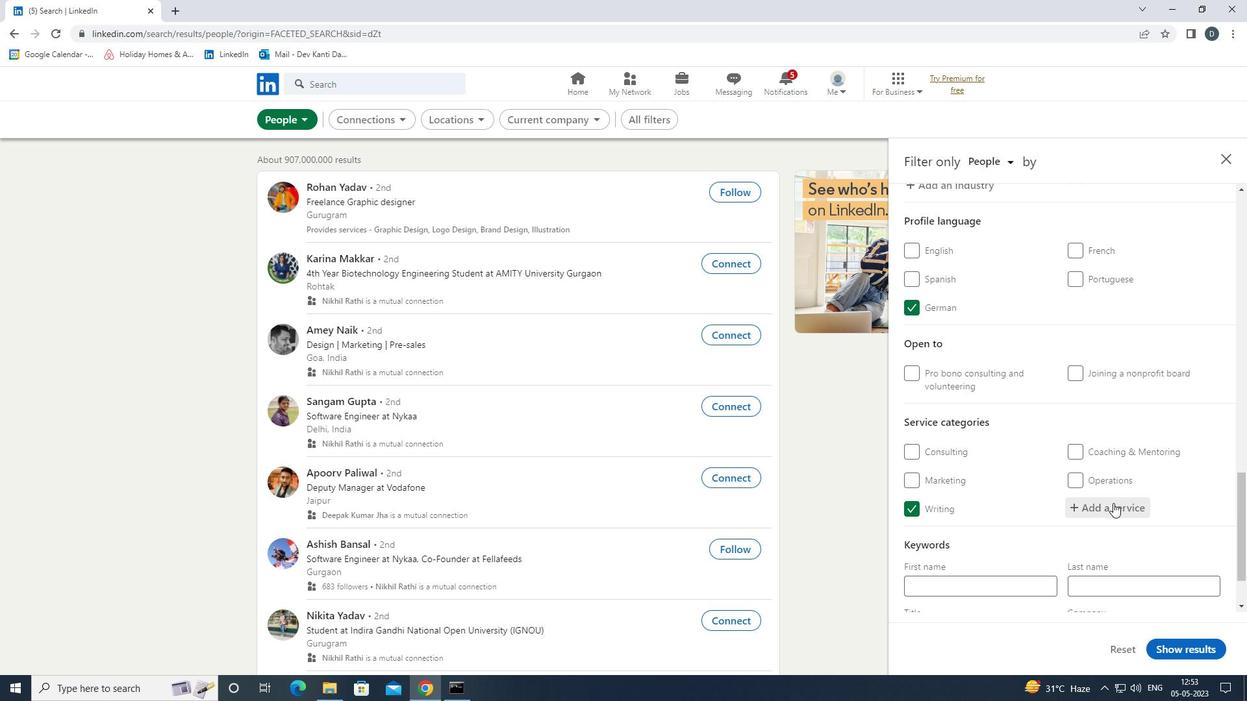 
Action: Mouse moved to (1112, 505)
Screenshot: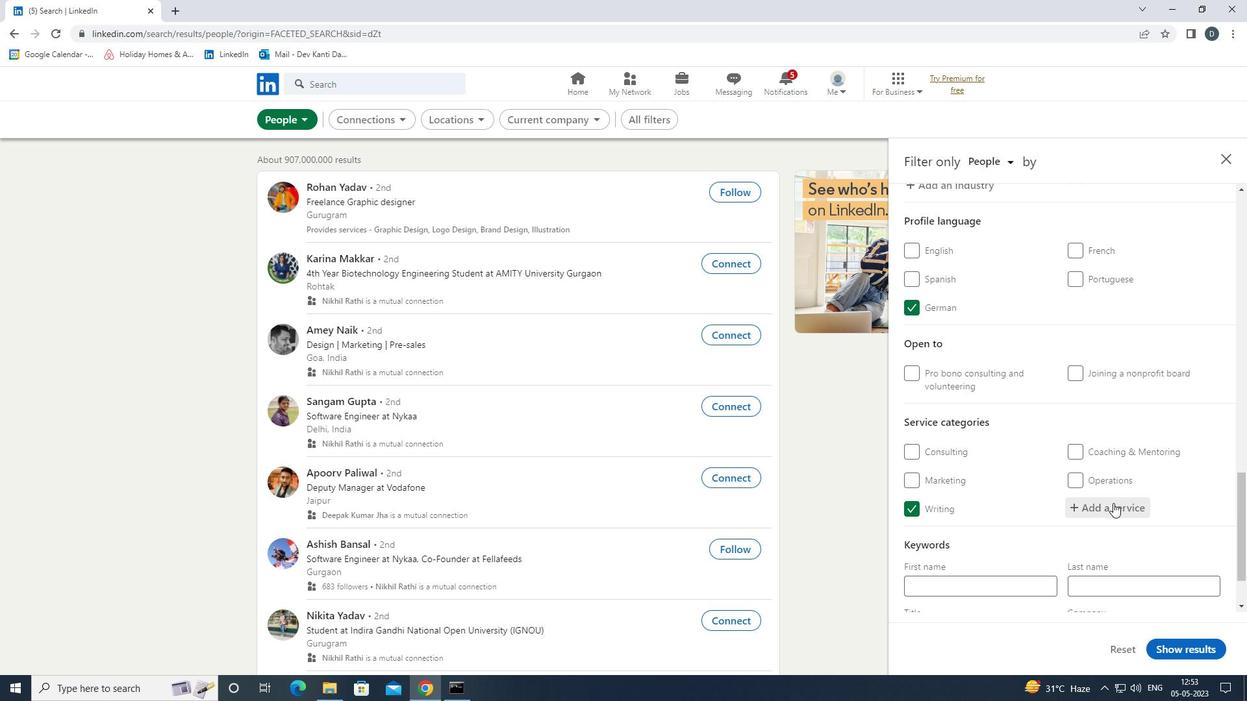 
Action: Mouse scrolled (1112, 505) with delta (0, 0)
Screenshot: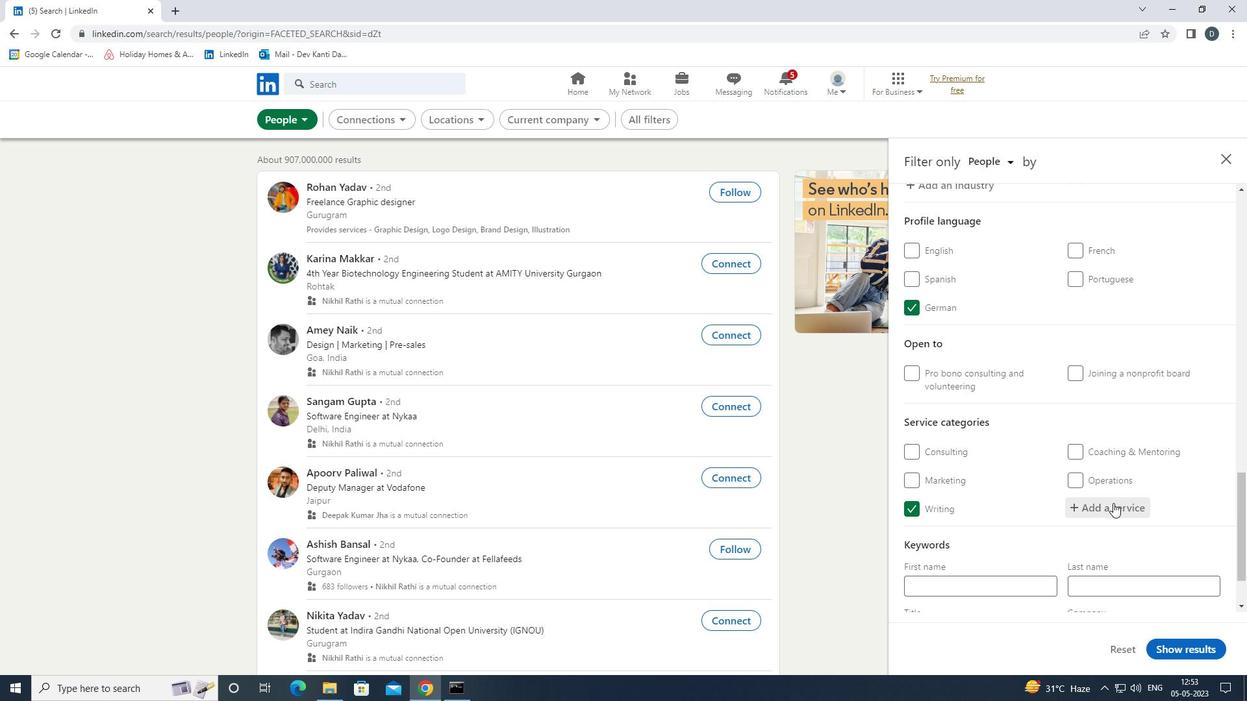 
Action: Mouse moved to (1023, 551)
Screenshot: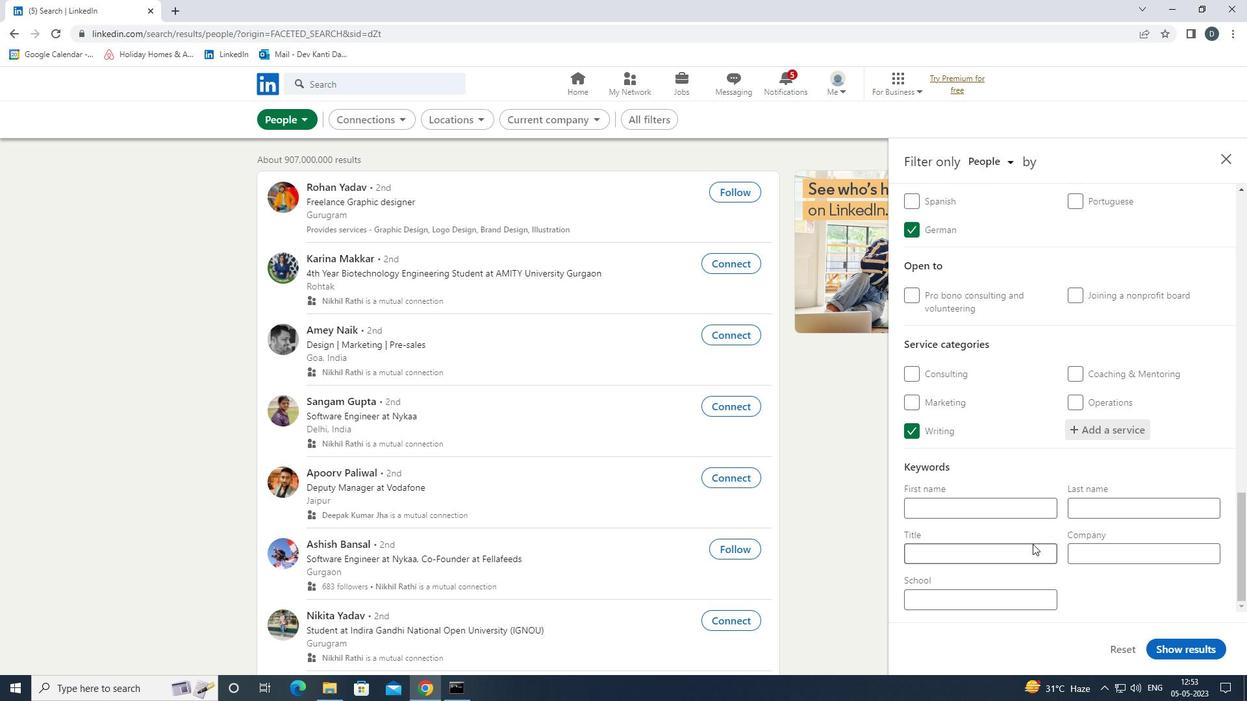 
Action: Mouse pressed left at (1023, 551)
Screenshot: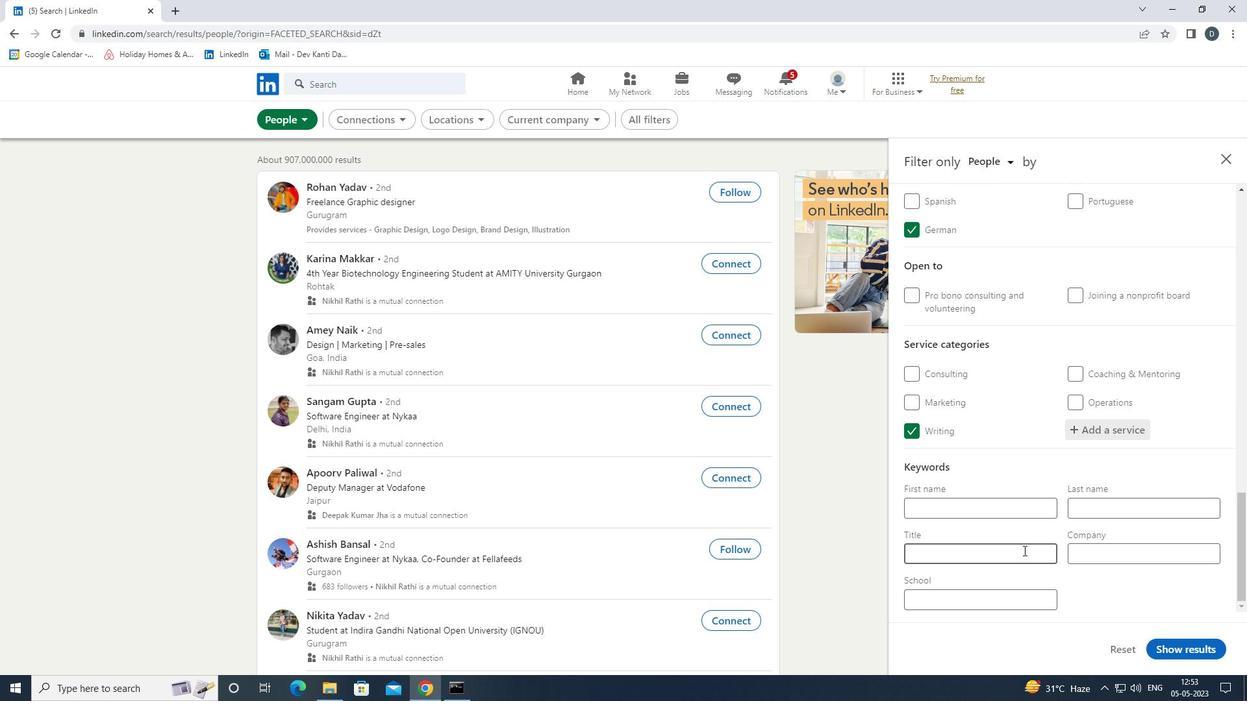 
Action: Mouse moved to (1023, 551)
Screenshot: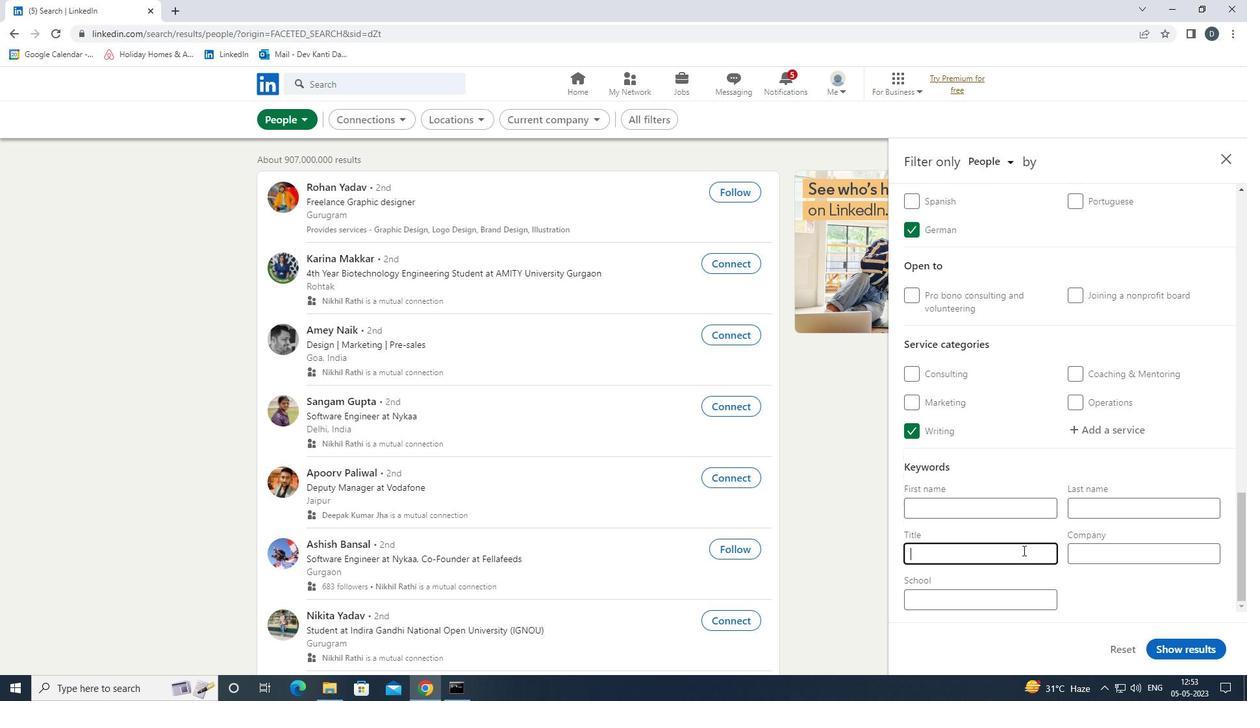 
Action: Key pressed <Key.shift><Key.shift><Key.shift><Key.shift>AREA<Key.space><Key.shift><Key.shift><Key.shift><Key.shift><Key.shift><Key.shift><Key.shift><Key.shift>SALES<Key.space><Key.shift><Key.shift>MANAGER
Screenshot: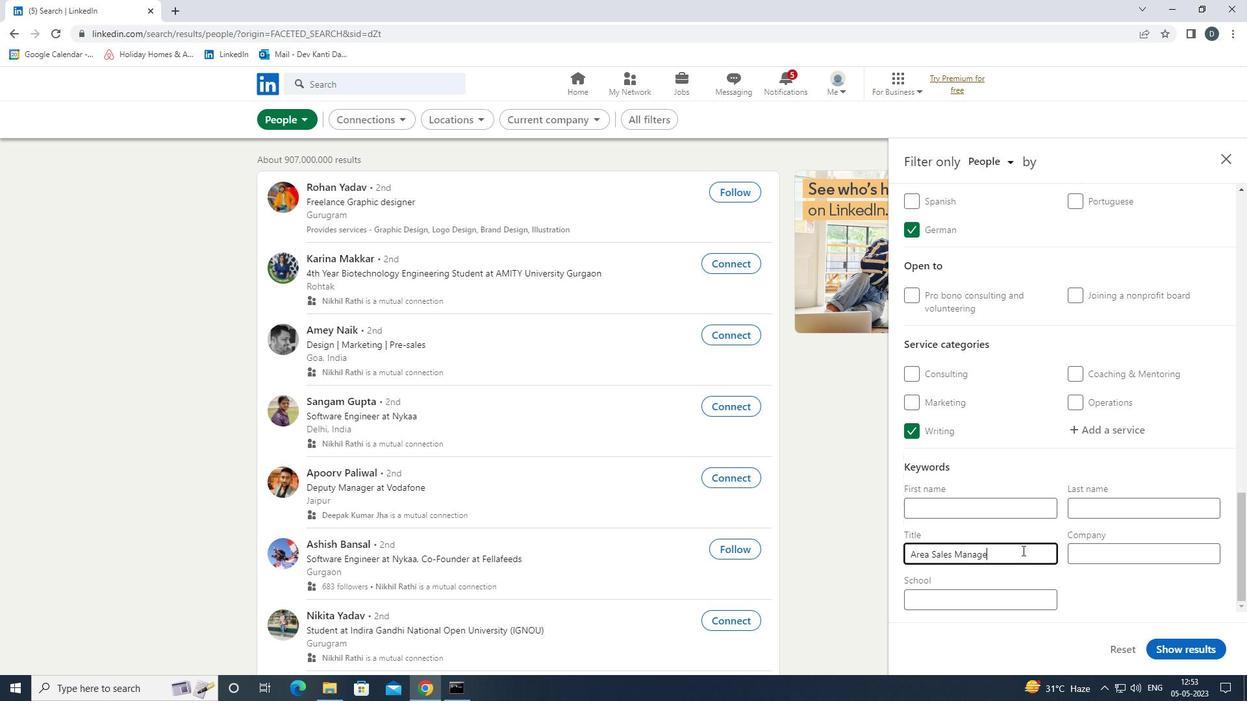 
Action: Mouse moved to (1178, 642)
Screenshot: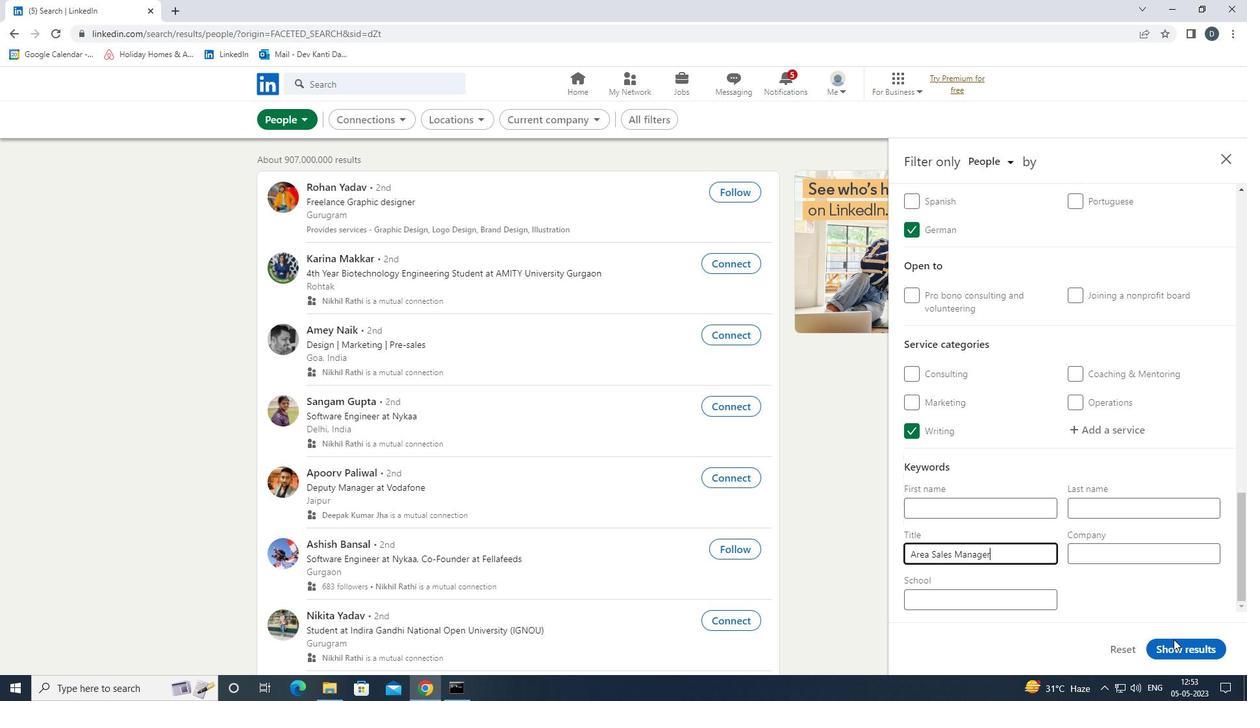 
Action: Mouse pressed left at (1178, 642)
Screenshot: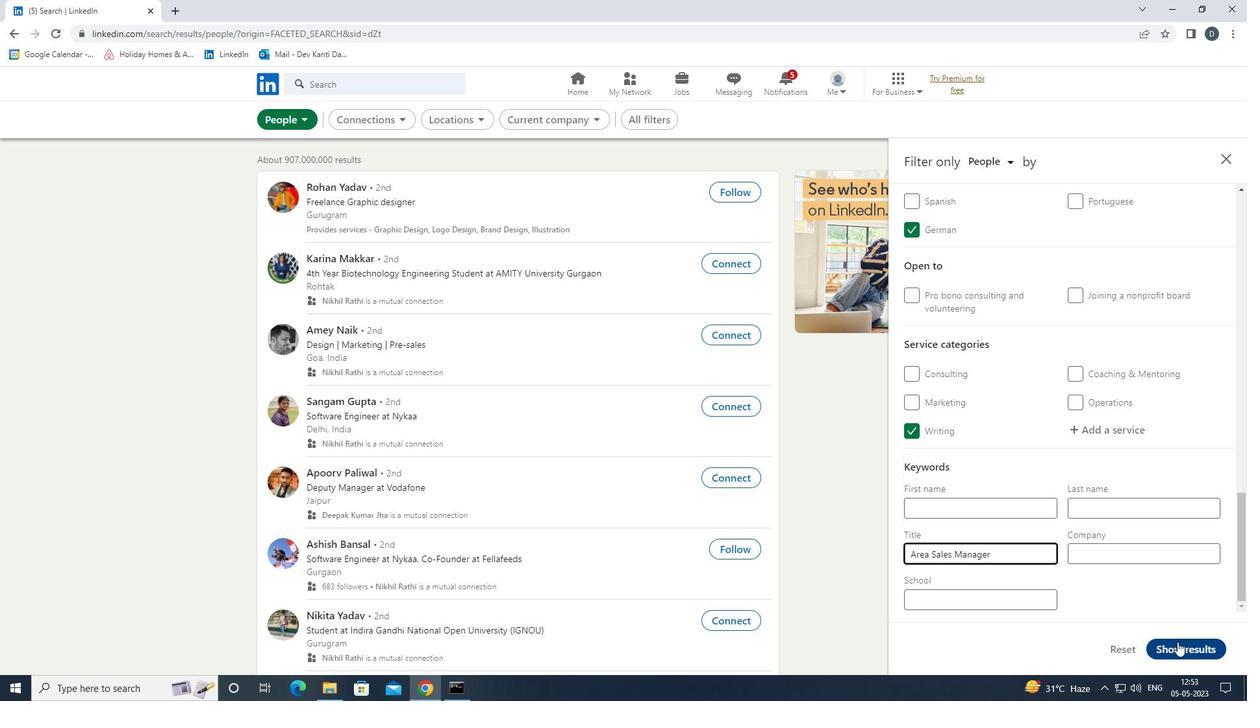 
Action: Mouse moved to (1156, 593)
Screenshot: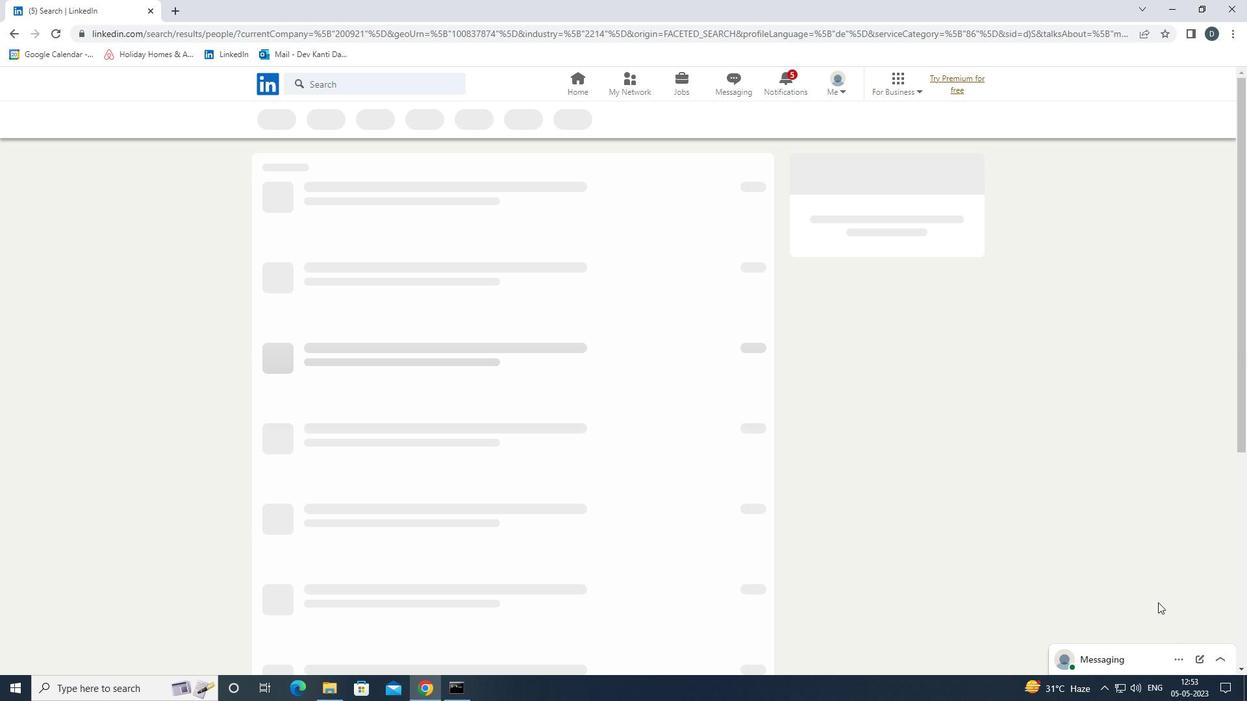 
